 Task: Find connections with filter location Jieyang with filter topic #SMMwith filter profile language French with filter current company TechGig with filter school Magadh University with filter industry Plastics Manufacturing with filter service category Immigration Law with filter keywords title Cashier
Action: Mouse moved to (178, 287)
Screenshot: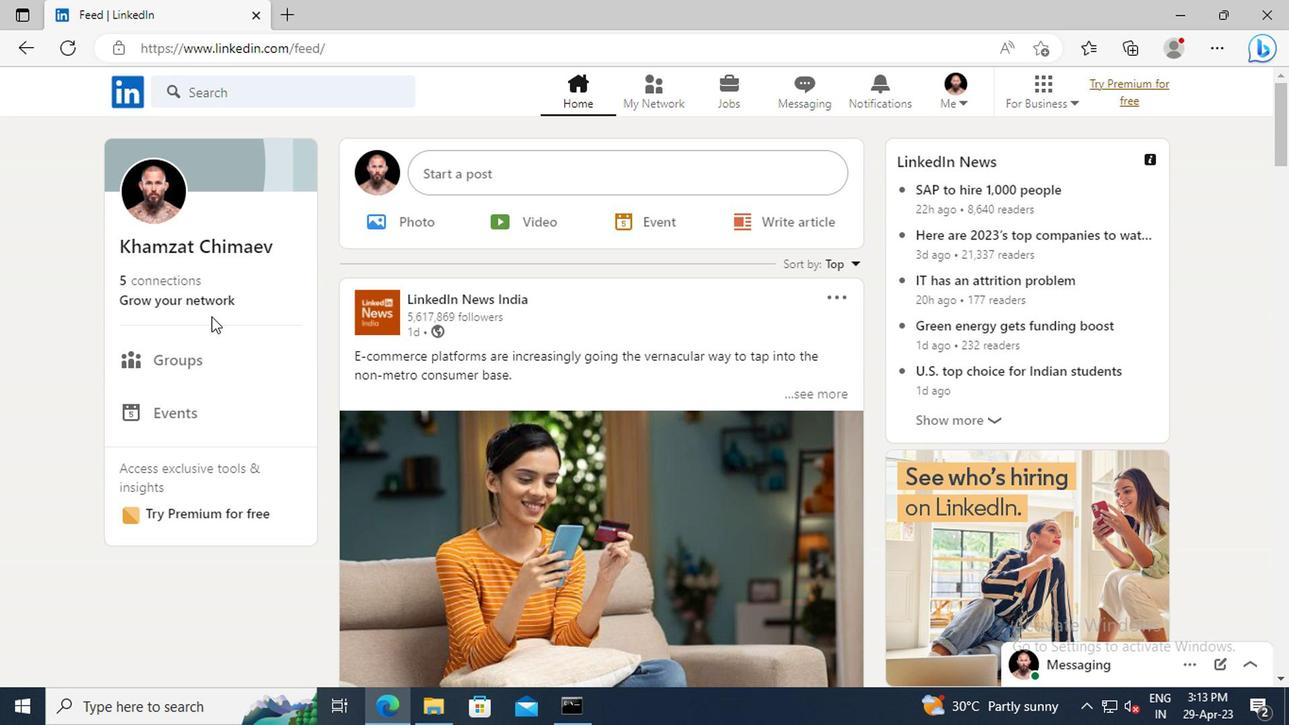 
Action: Mouse pressed left at (178, 287)
Screenshot: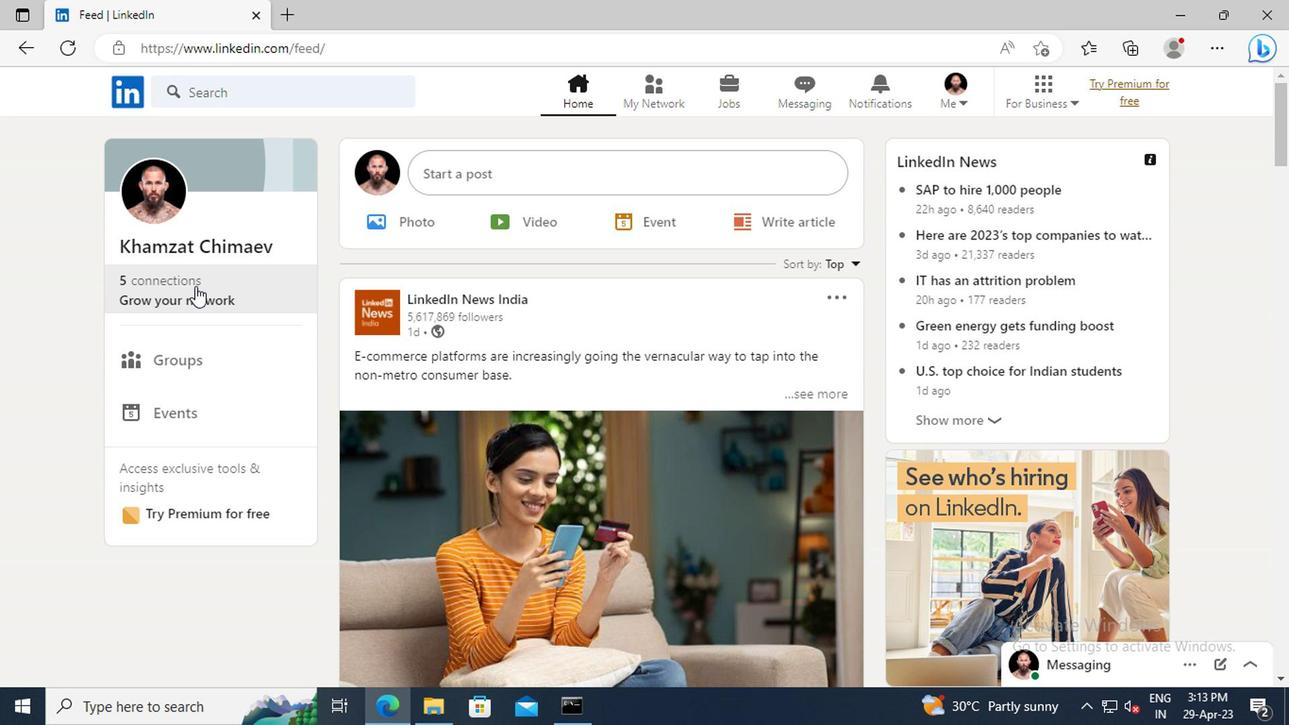 
Action: Mouse moved to (193, 204)
Screenshot: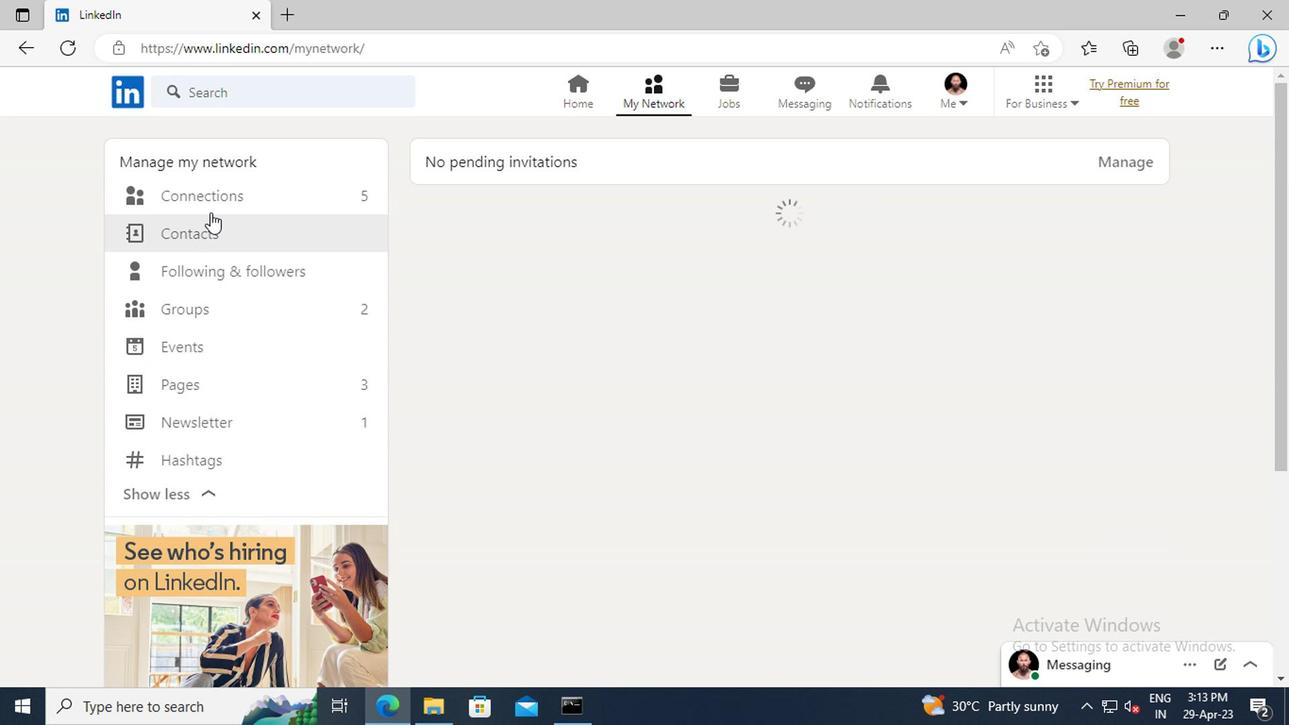
Action: Mouse pressed left at (193, 204)
Screenshot: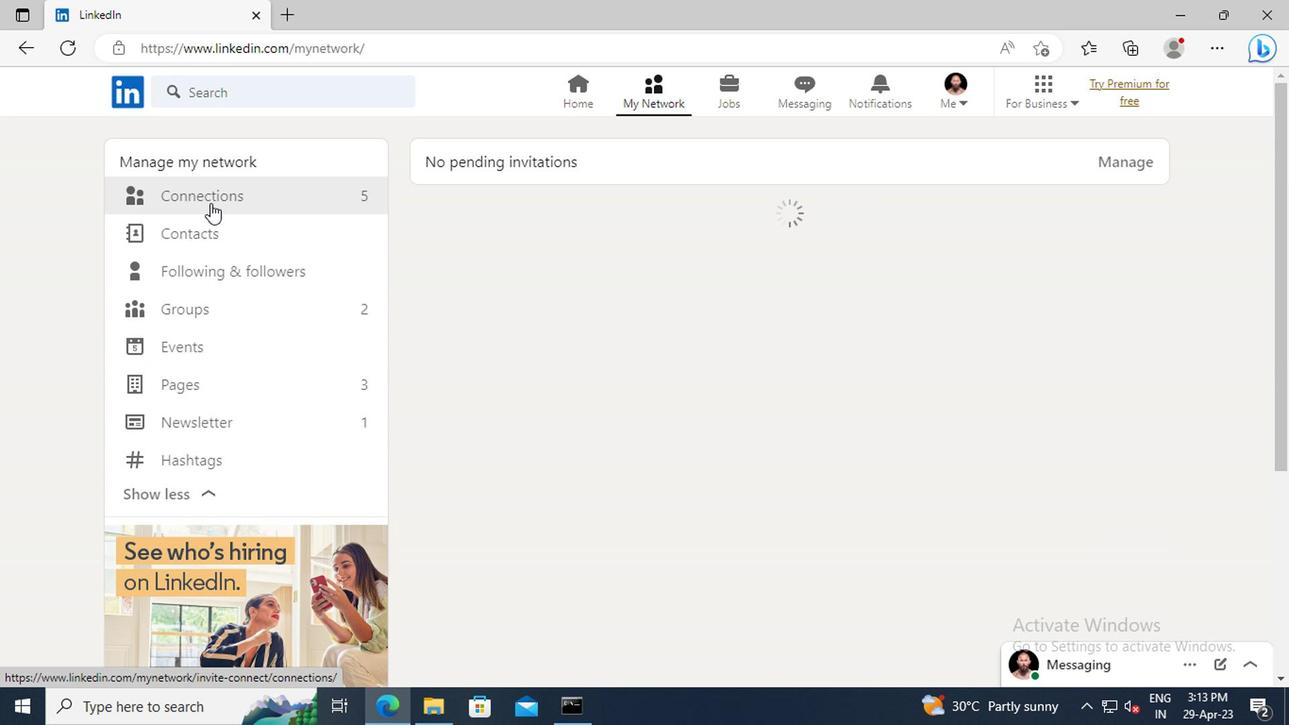 
Action: Mouse moved to (762, 202)
Screenshot: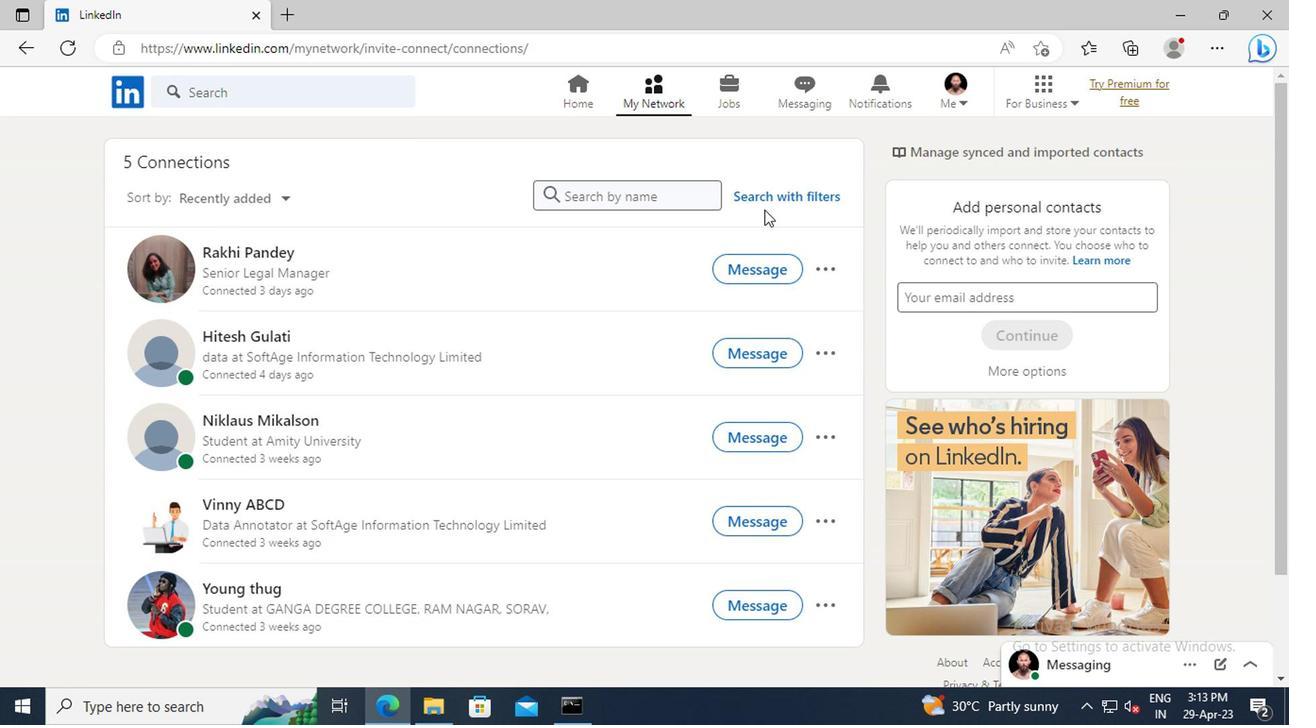 
Action: Mouse pressed left at (762, 202)
Screenshot: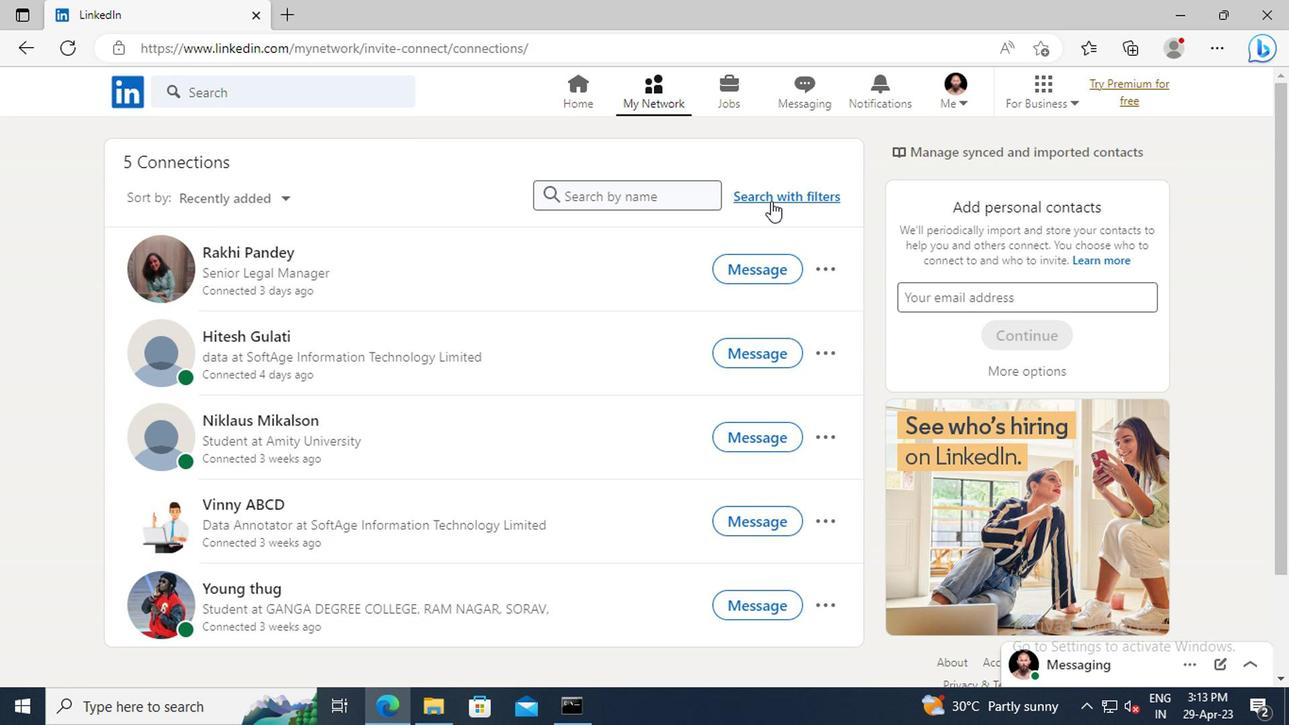 
Action: Mouse moved to (695, 151)
Screenshot: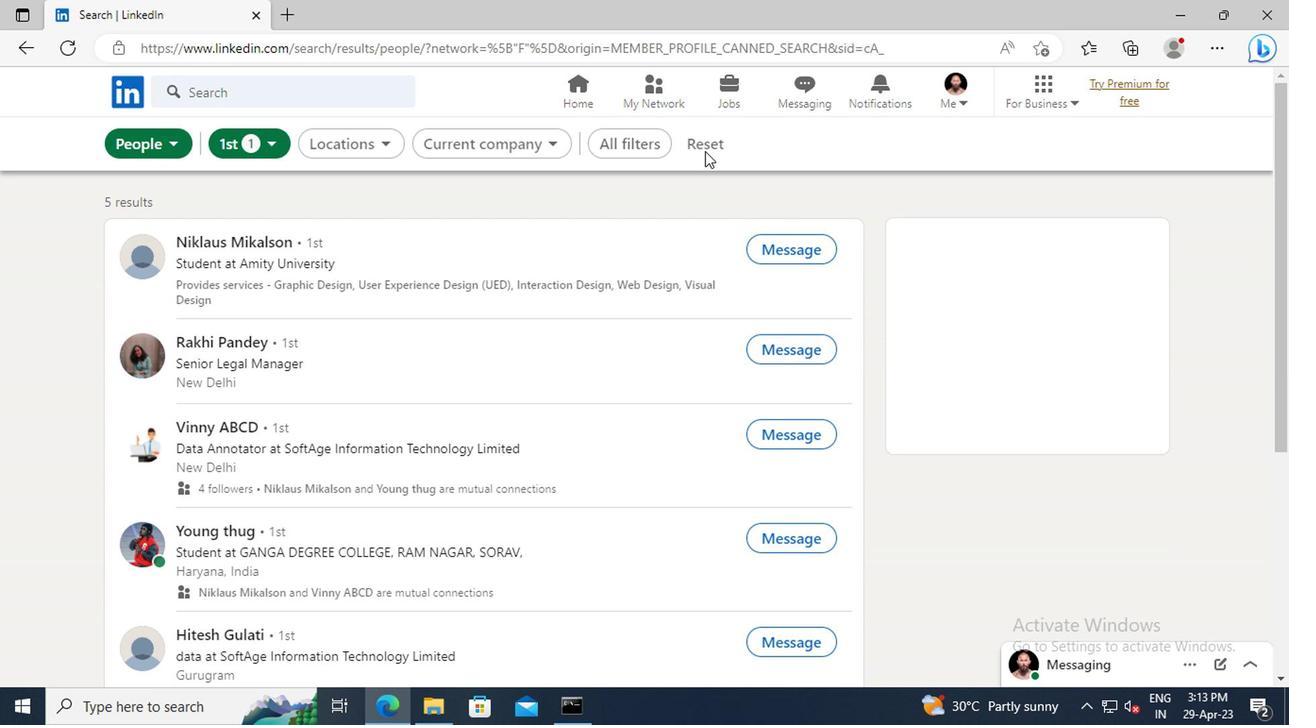 
Action: Mouse pressed left at (695, 151)
Screenshot: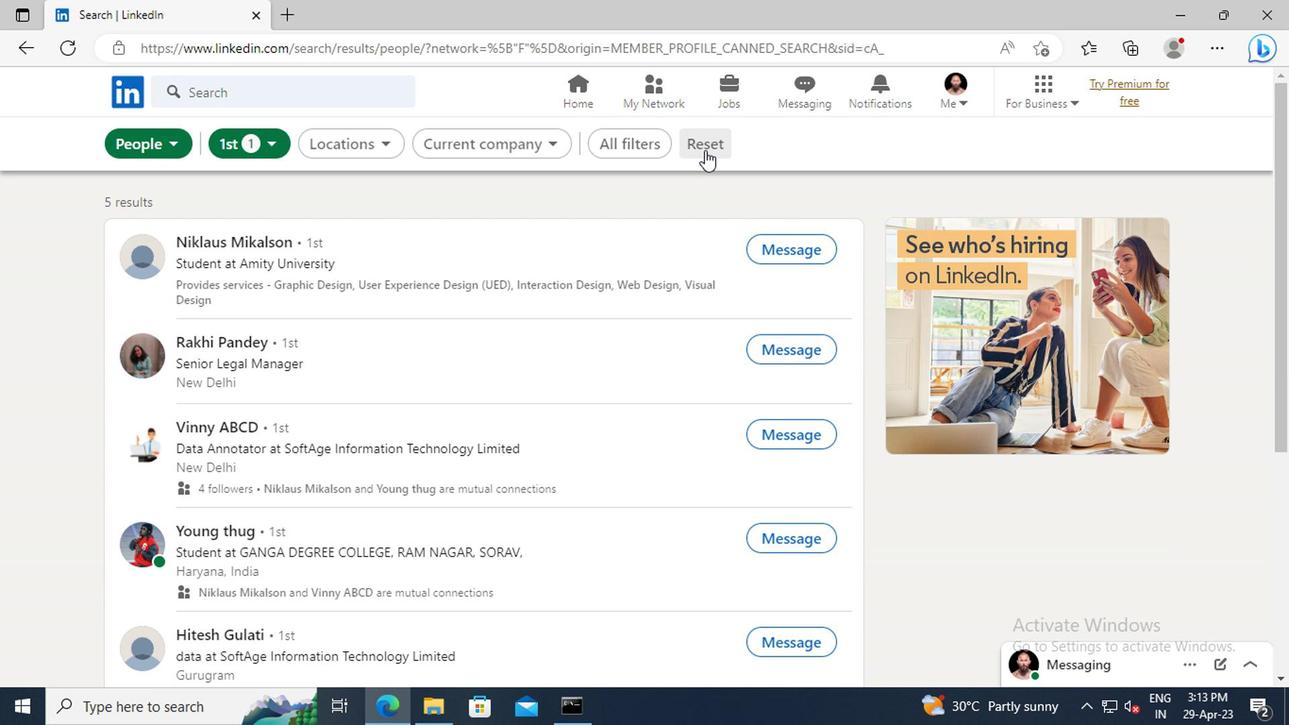 
Action: Mouse moved to (678, 149)
Screenshot: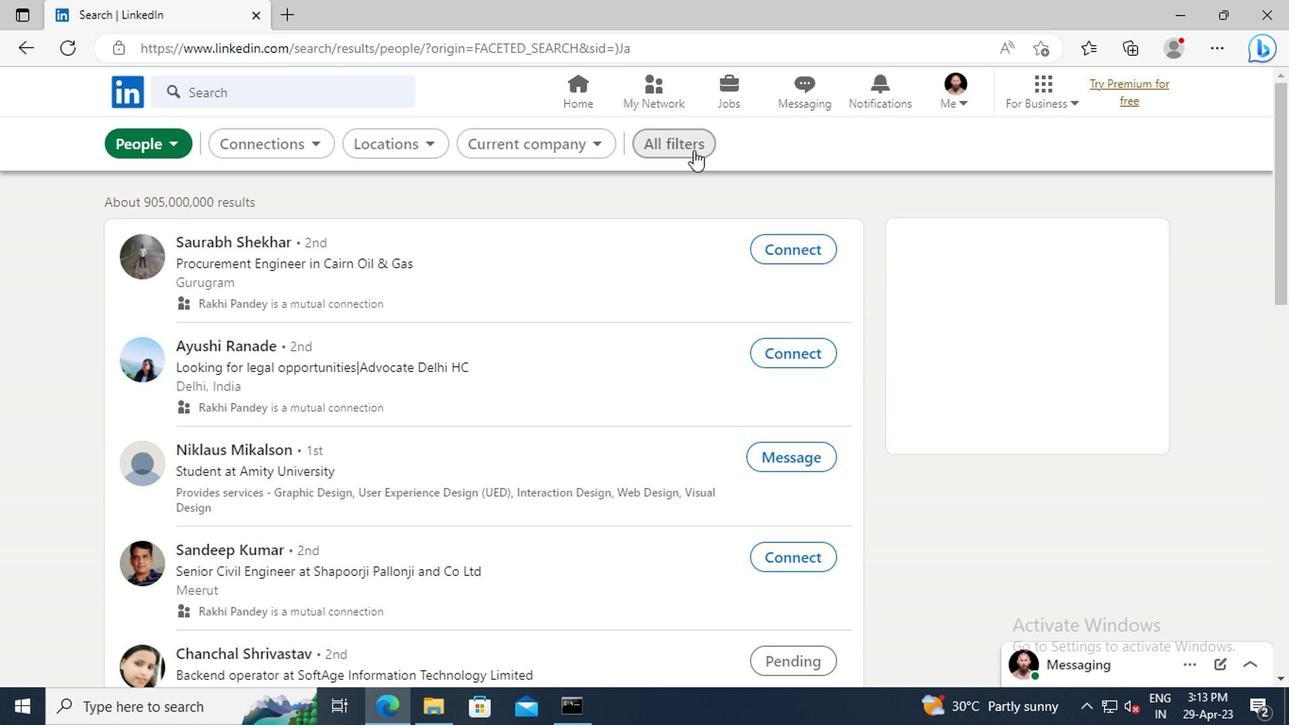 
Action: Mouse pressed left at (678, 149)
Screenshot: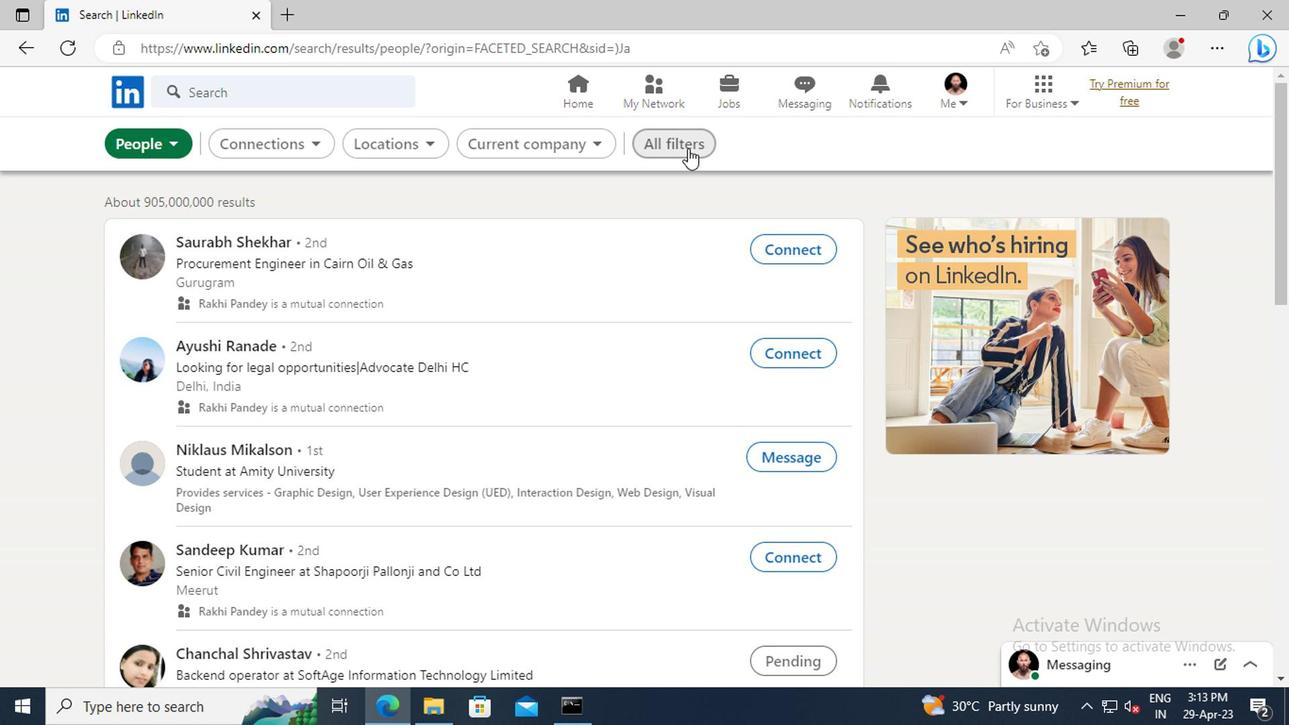
Action: Mouse moved to (1020, 341)
Screenshot: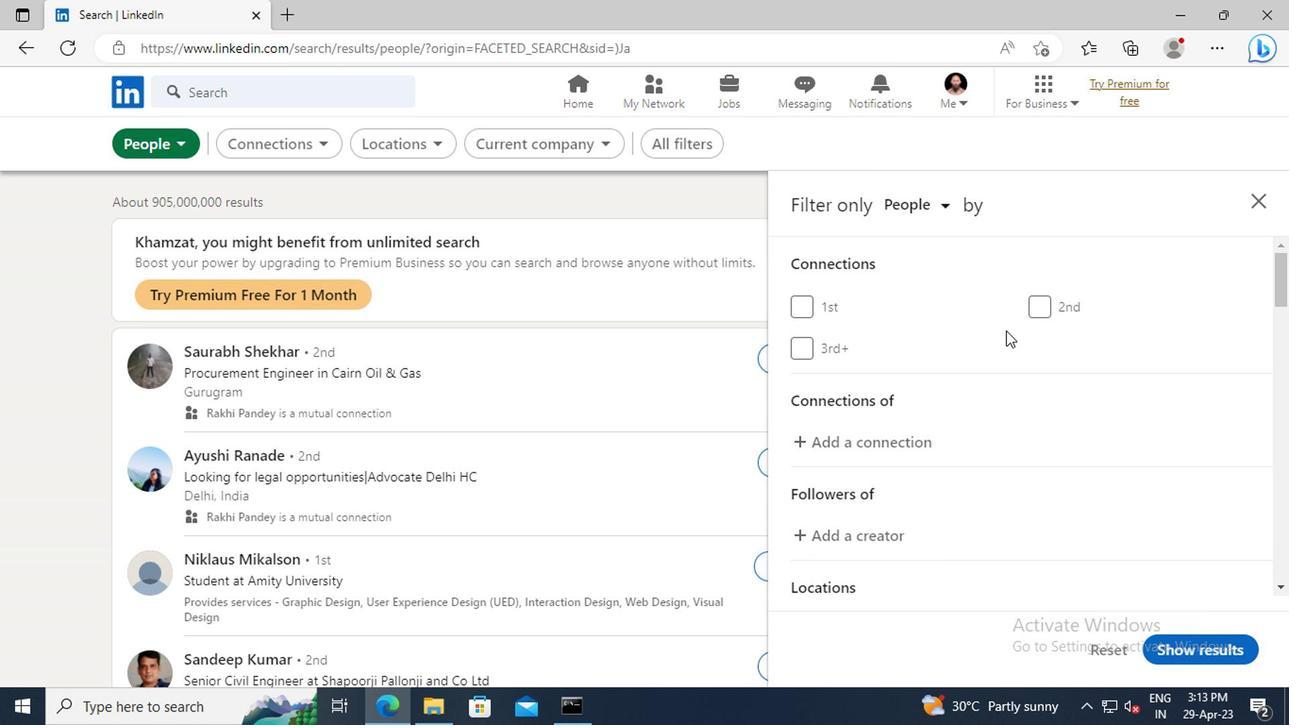 
Action: Mouse scrolled (1020, 340) with delta (0, 0)
Screenshot: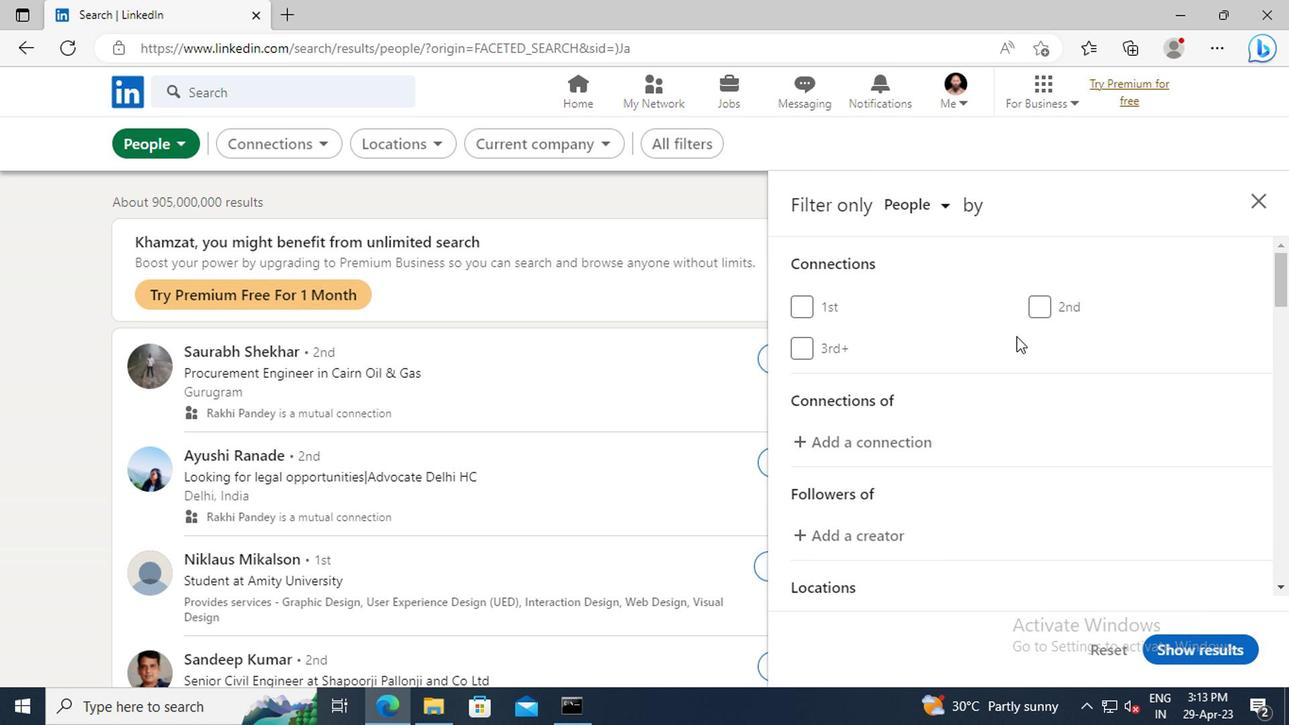 
Action: Mouse scrolled (1020, 340) with delta (0, 0)
Screenshot: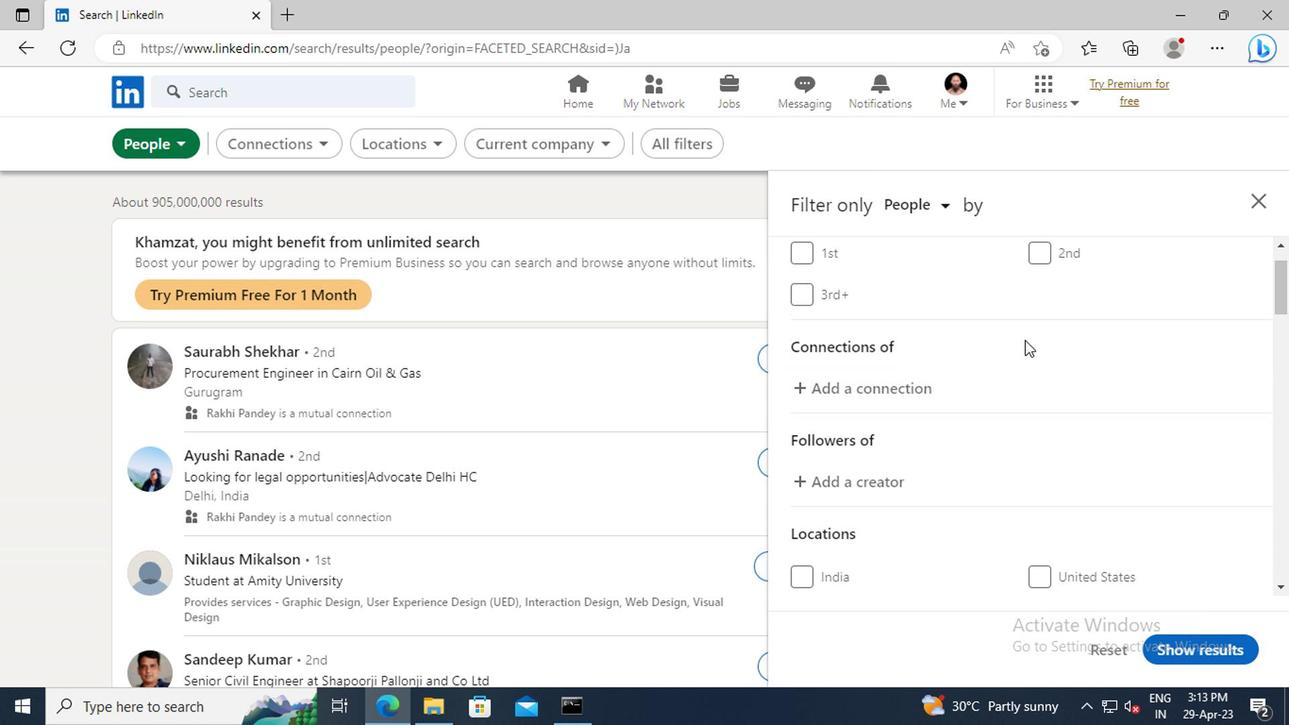 
Action: Mouse scrolled (1020, 340) with delta (0, 0)
Screenshot: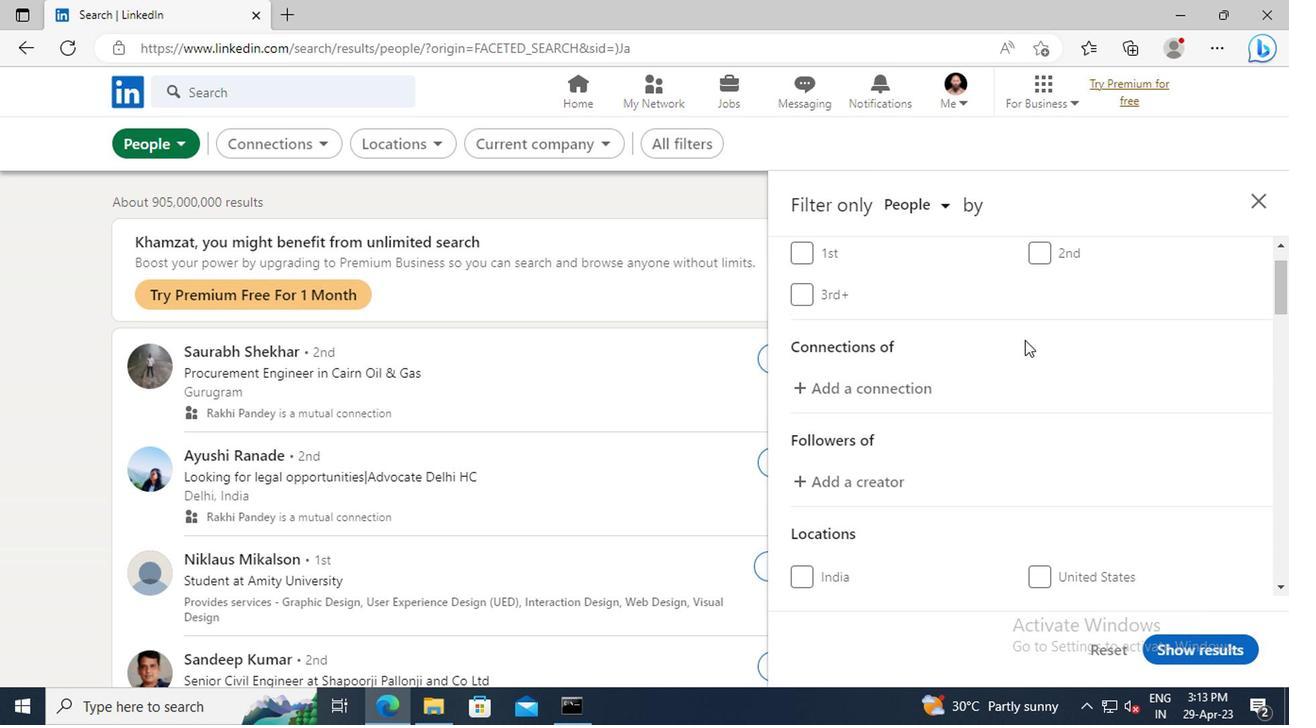 
Action: Mouse scrolled (1020, 340) with delta (0, 0)
Screenshot: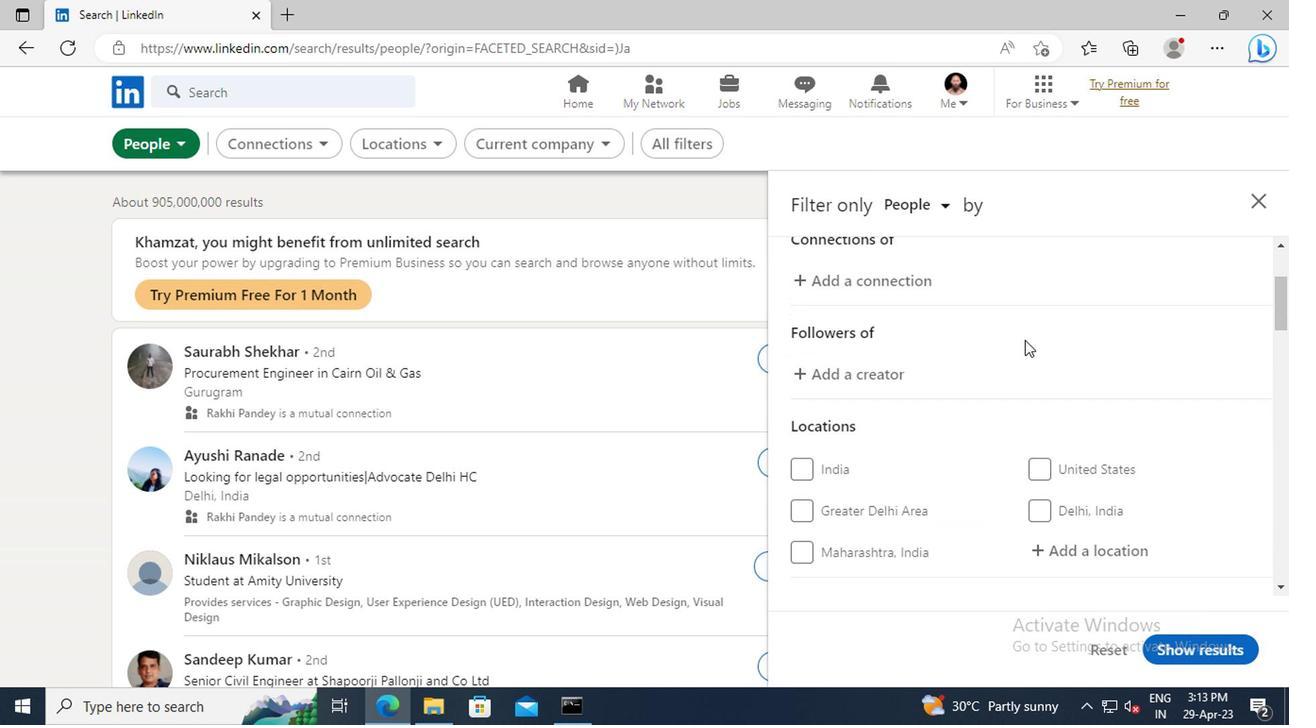 
Action: Mouse scrolled (1020, 340) with delta (0, 0)
Screenshot: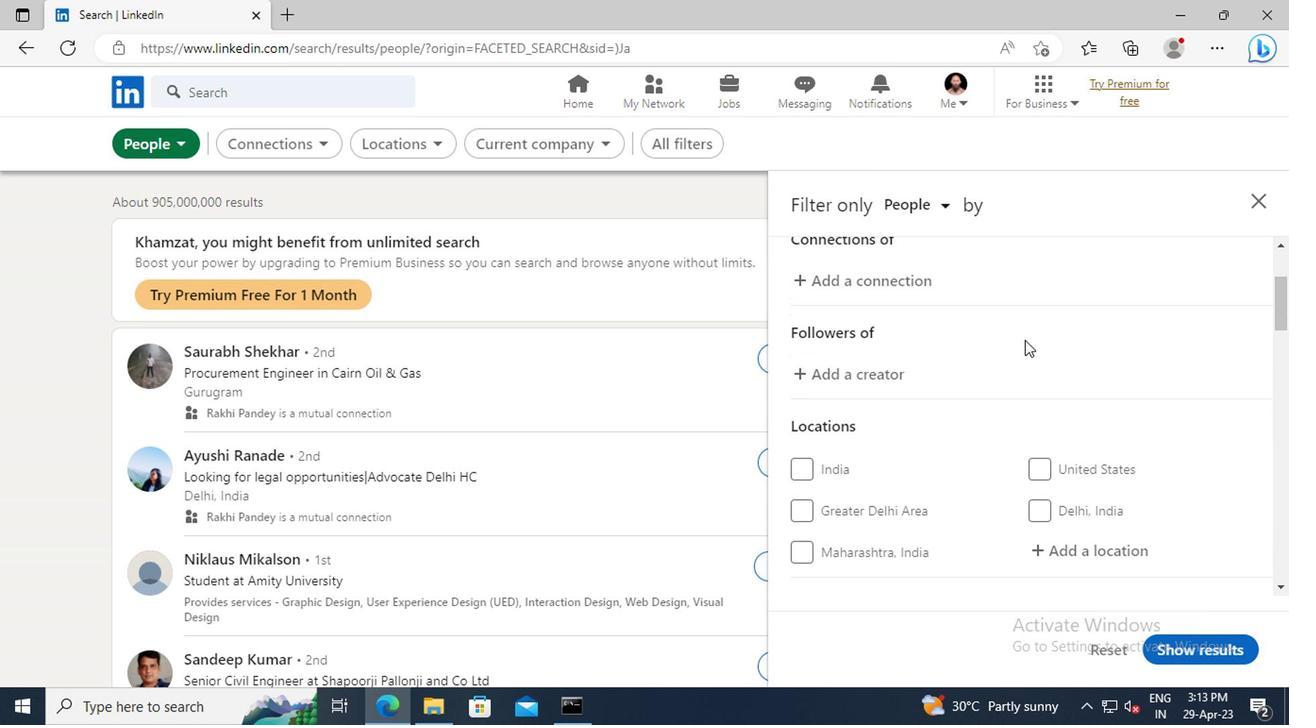 
Action: Mouse moved to (1054, 438)
Screenshot: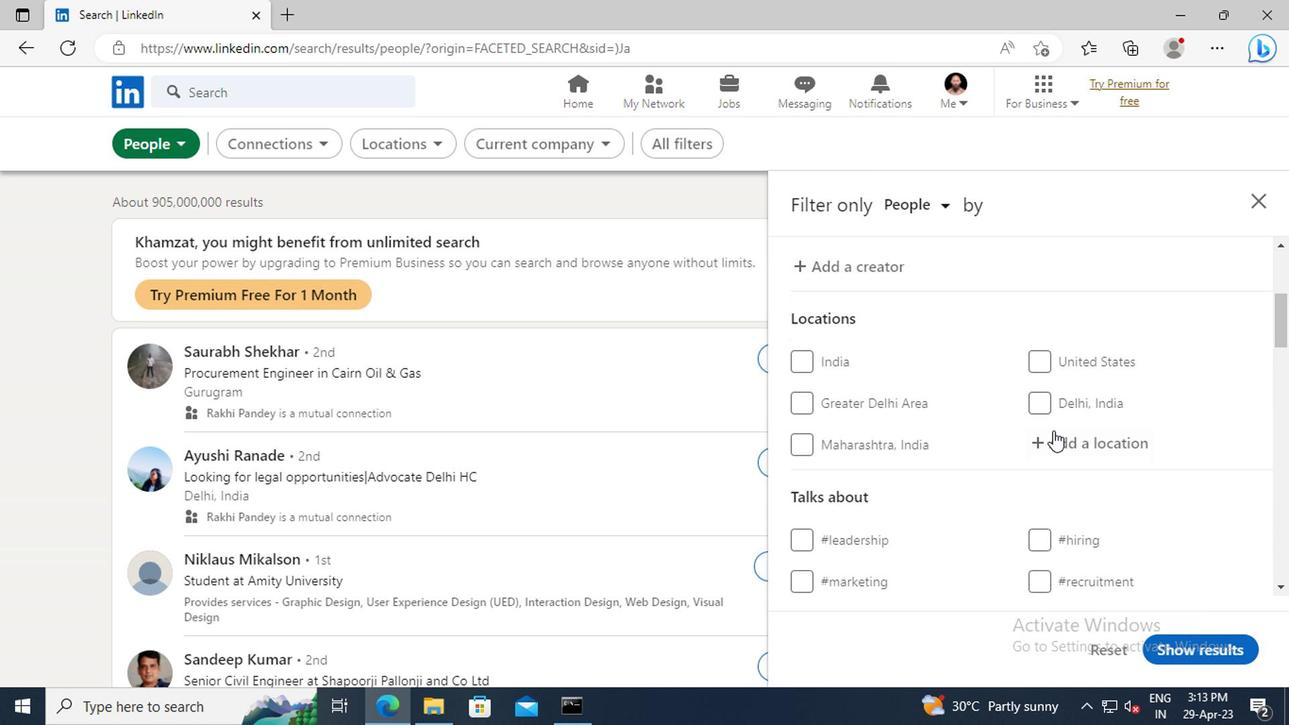 
Action: Mouse pressed left at (1054, 438)
Screenshot: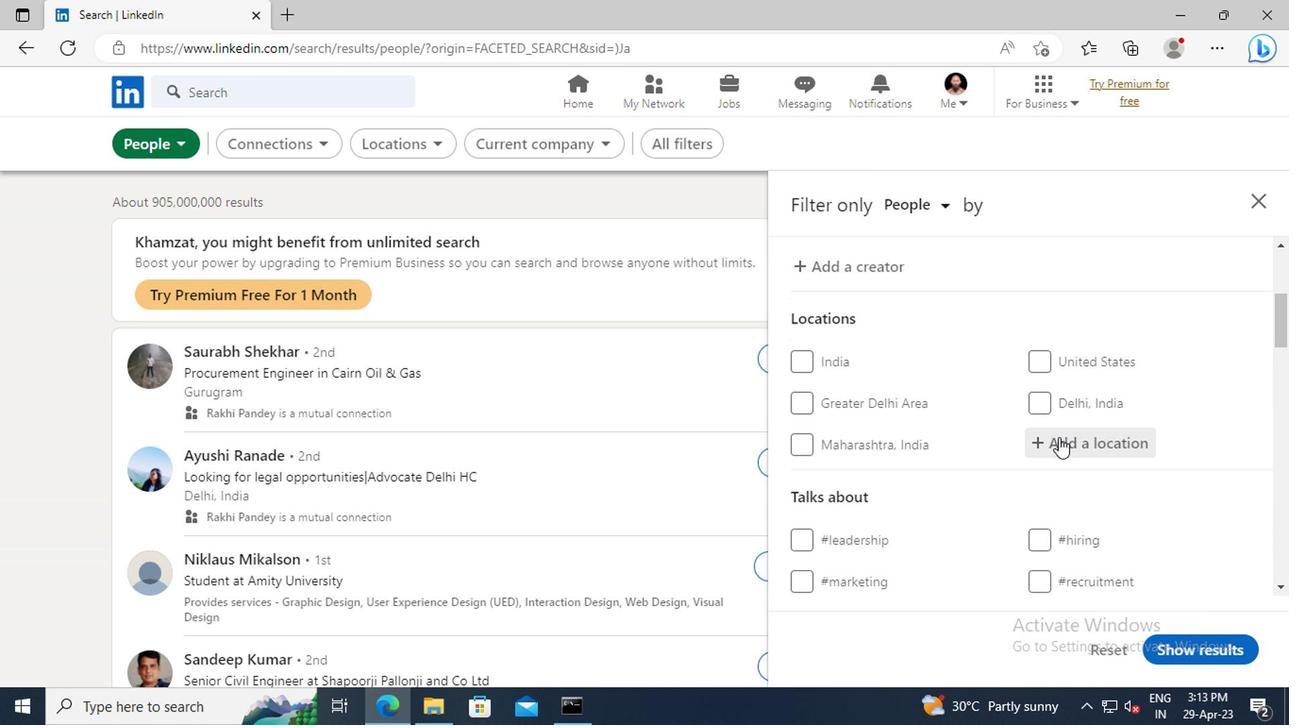 
Action: Key pressed <Key.shift>JIEYANG
Screenshot: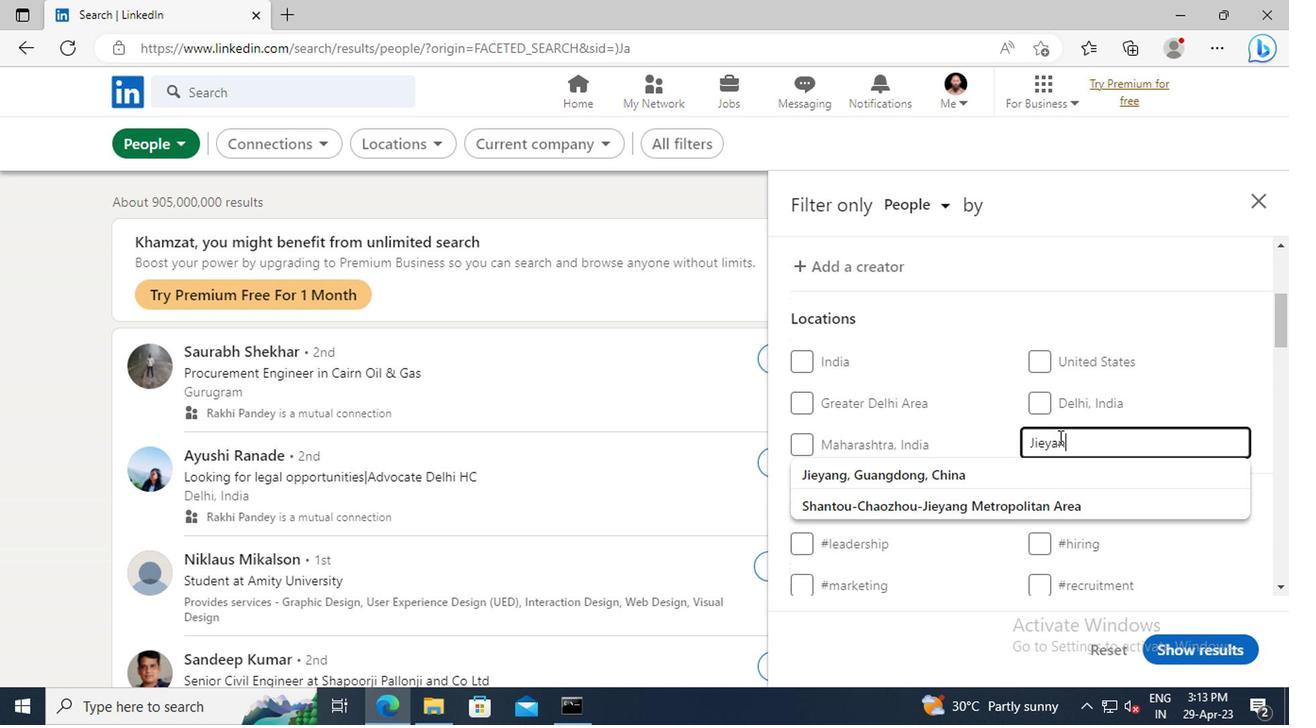 
Action: Mouse moved to (1053, 466)
Screenshot: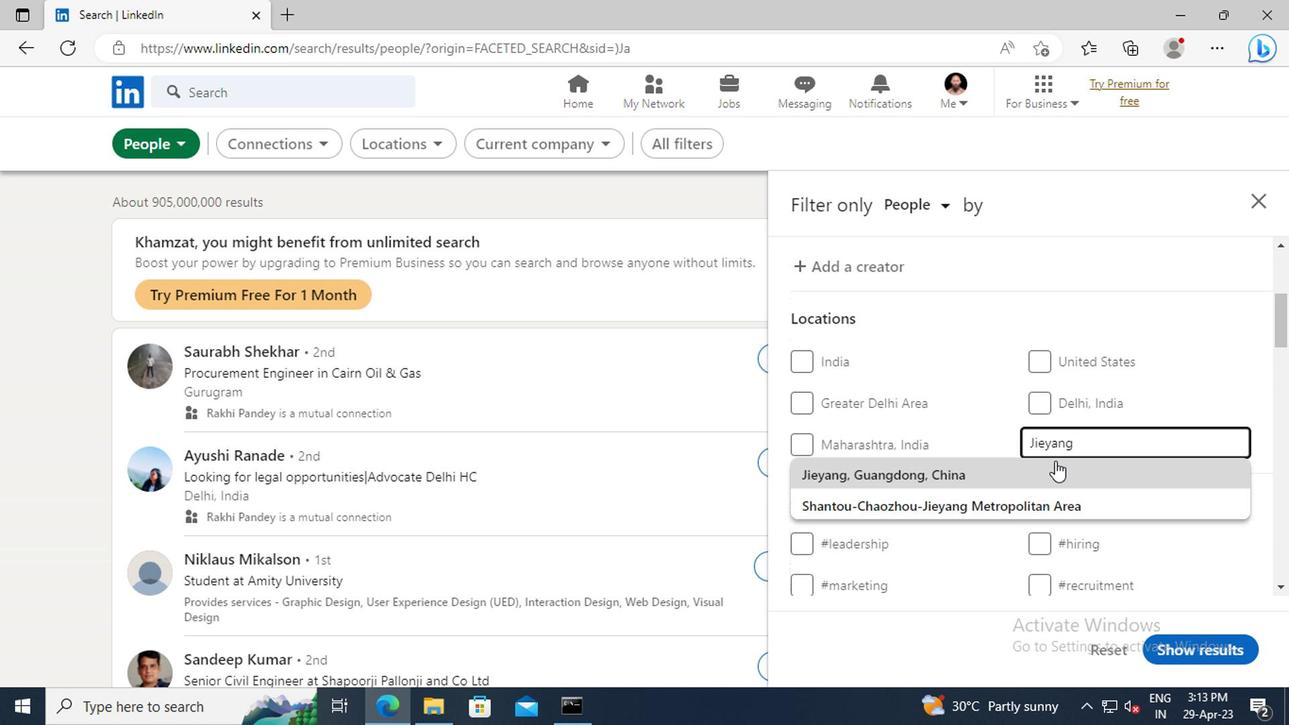 
Action: Mouse pressed left at (1053, 466)
Screenshot: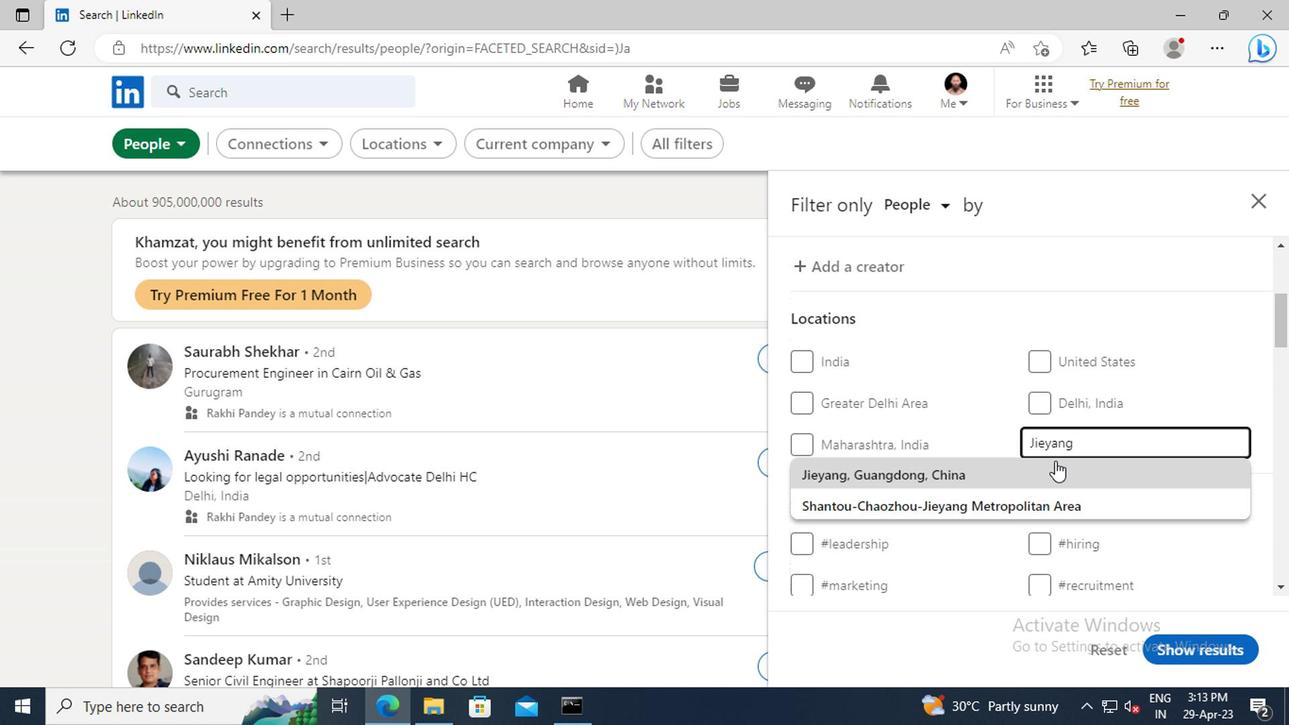 
Action: Mouse scrolled (1053, 464) with delta (0, -1)
Screenshot: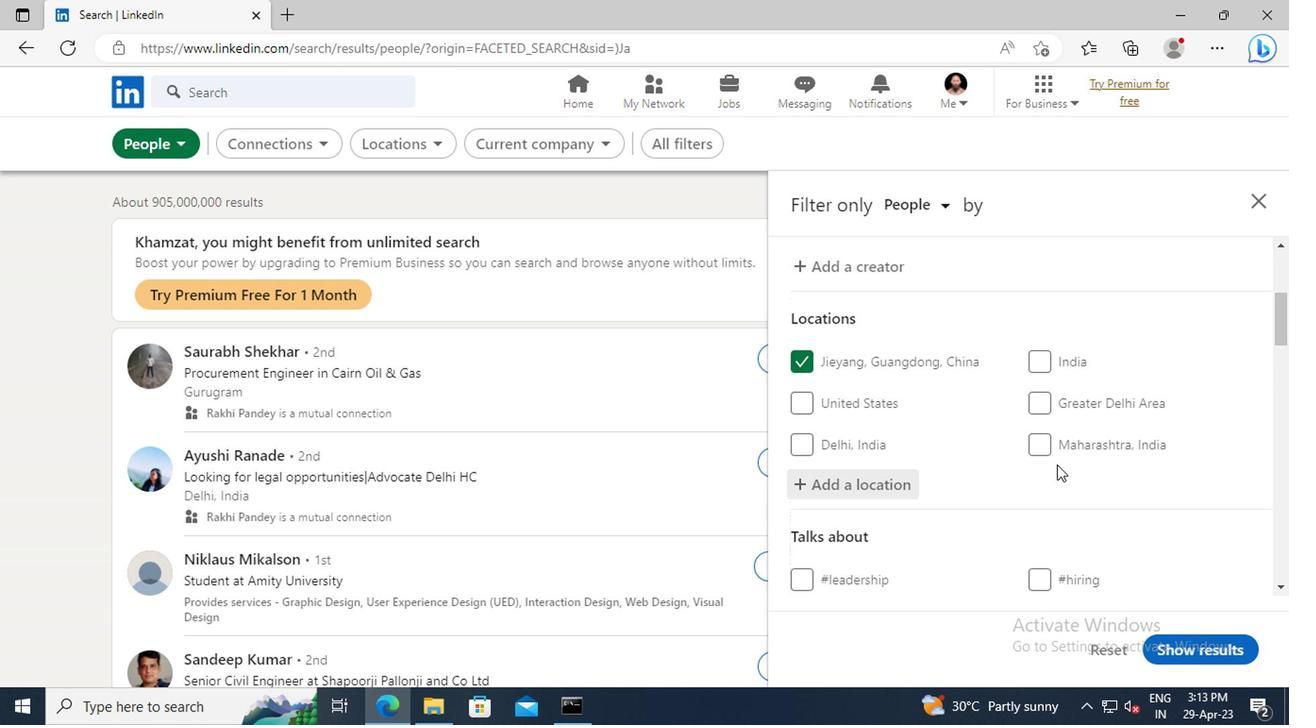 
Action: Mouse scrolled (1053, 464) with delta (0, -1)
Screenshot: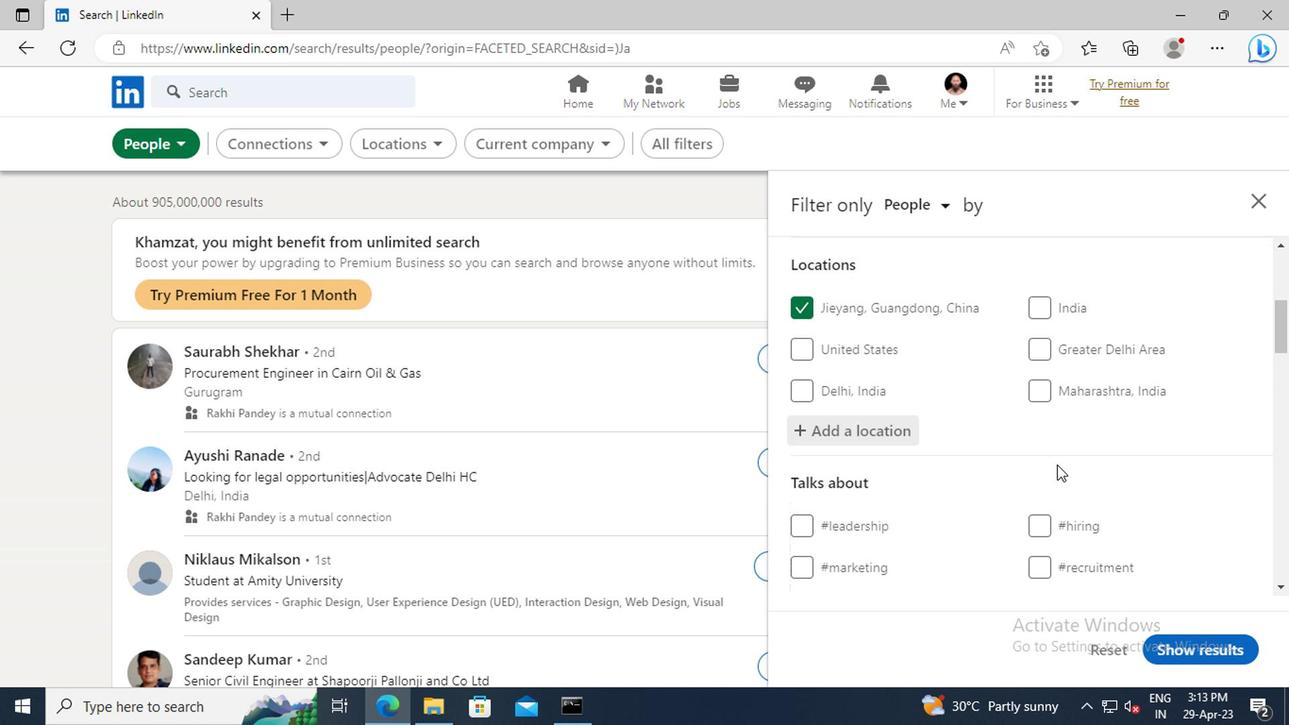 
Action: Mouse scrolled (1053, 464) with delta (0, -1)
Screenshot: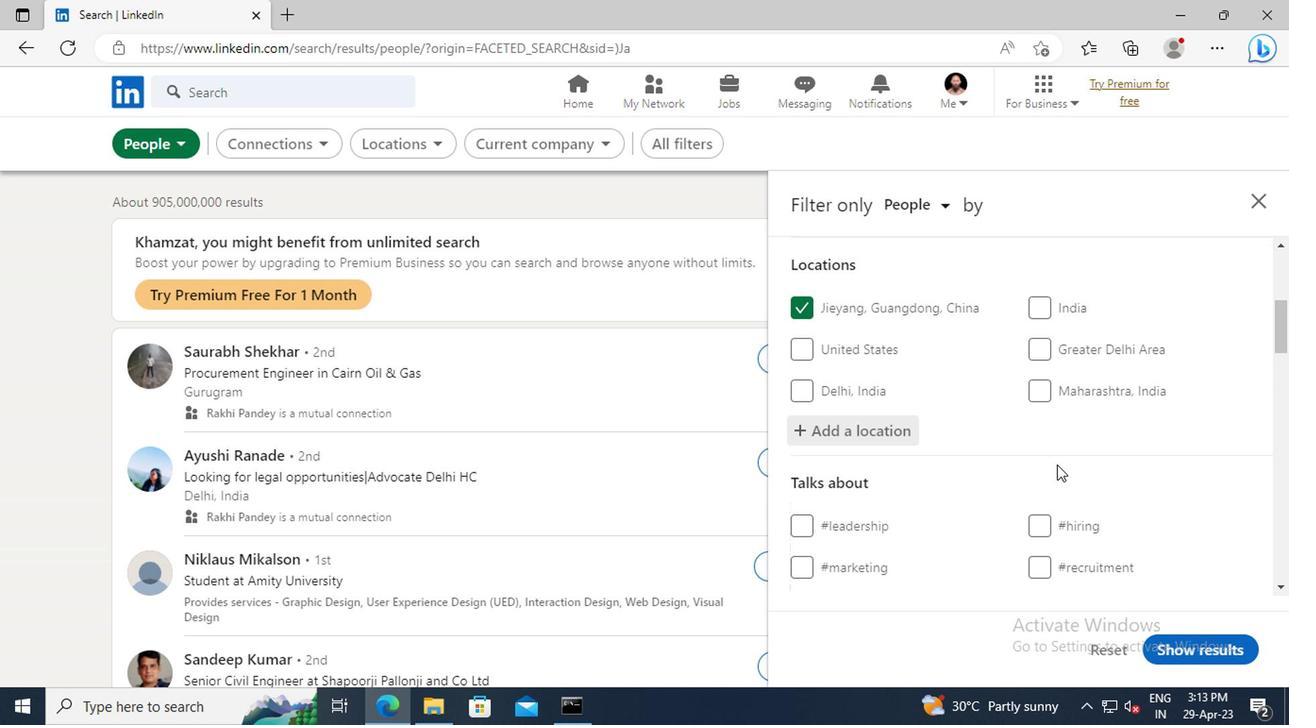
Action: Mouse scrolled (1053, 464) with delta (0, -1)
Screenshot: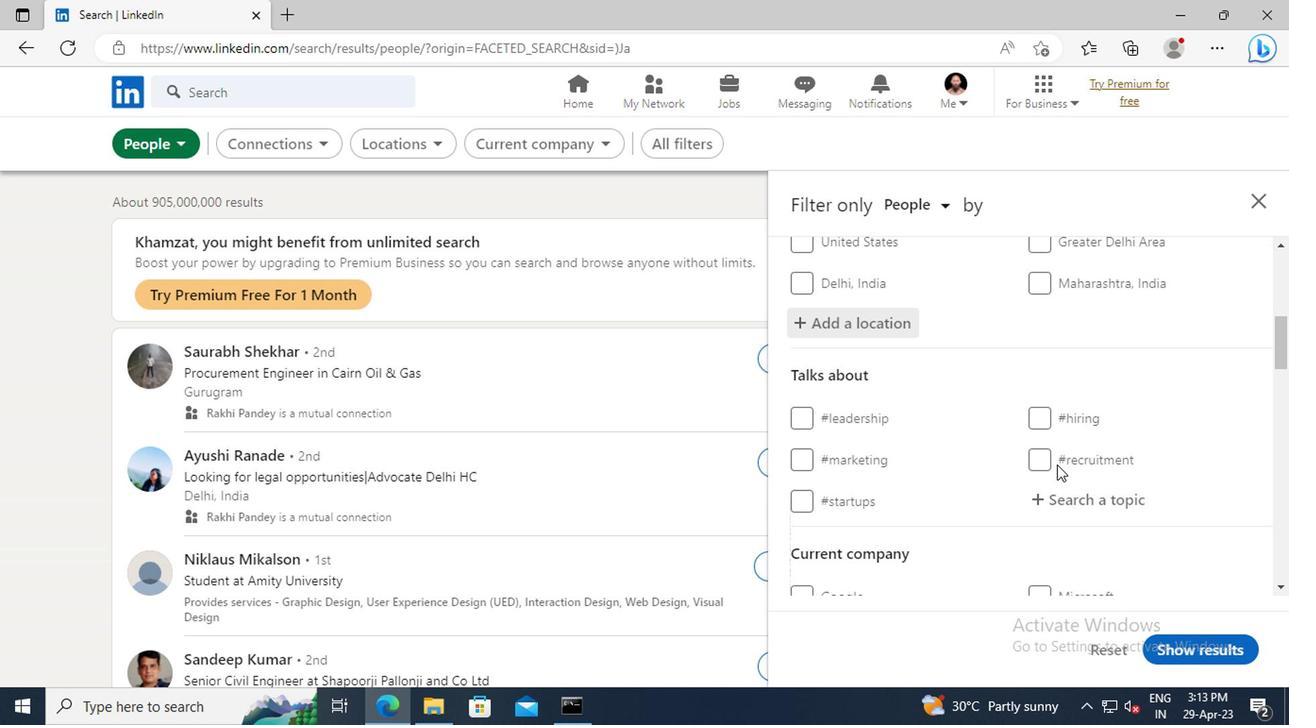 
Action: Mouse moved to (1059, 452)
Screenshot: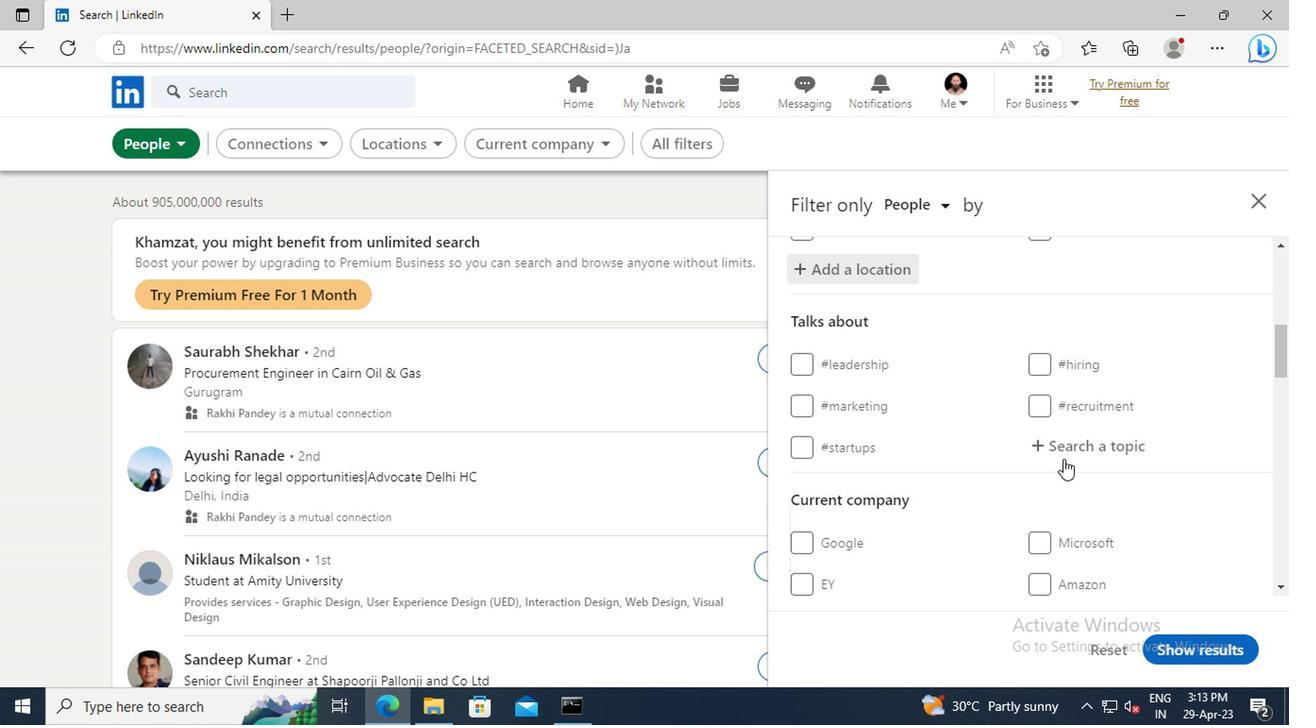 
Action: Mouse pressed left at (1059, 452)
Screenshot: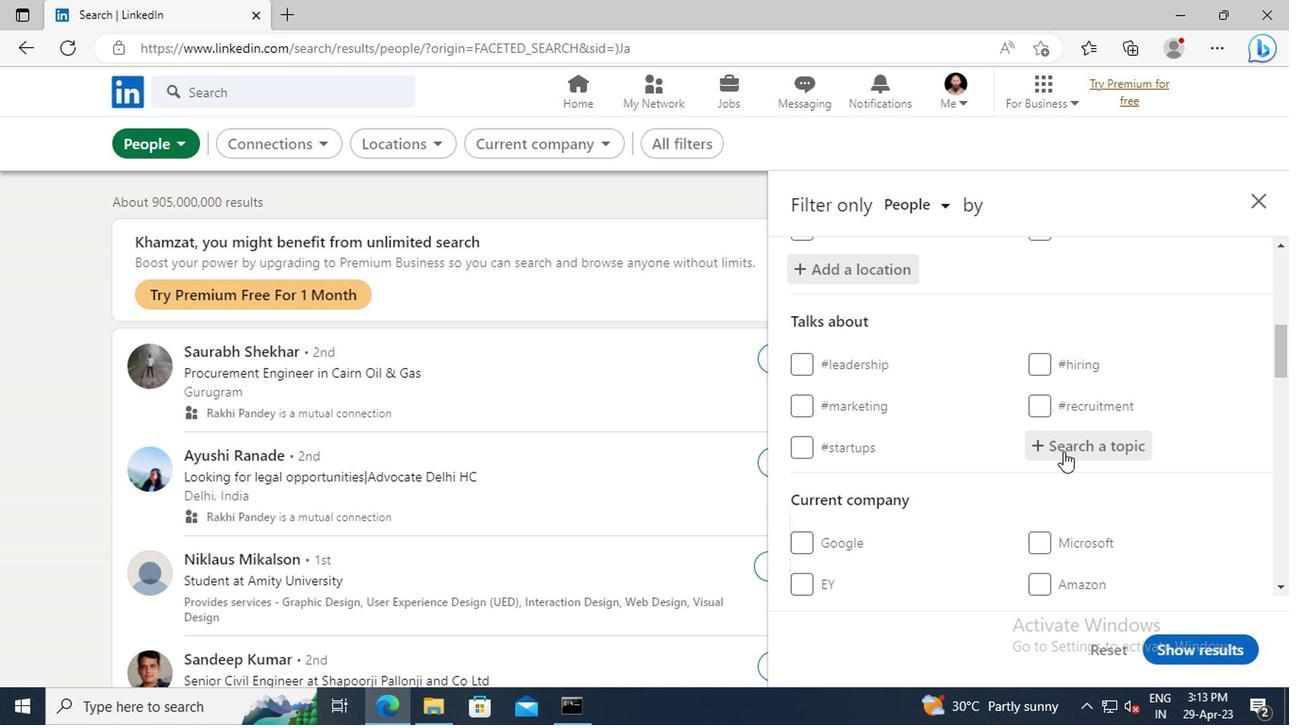 
Action: Key pressed <Key.shift>SMM
Screenshot: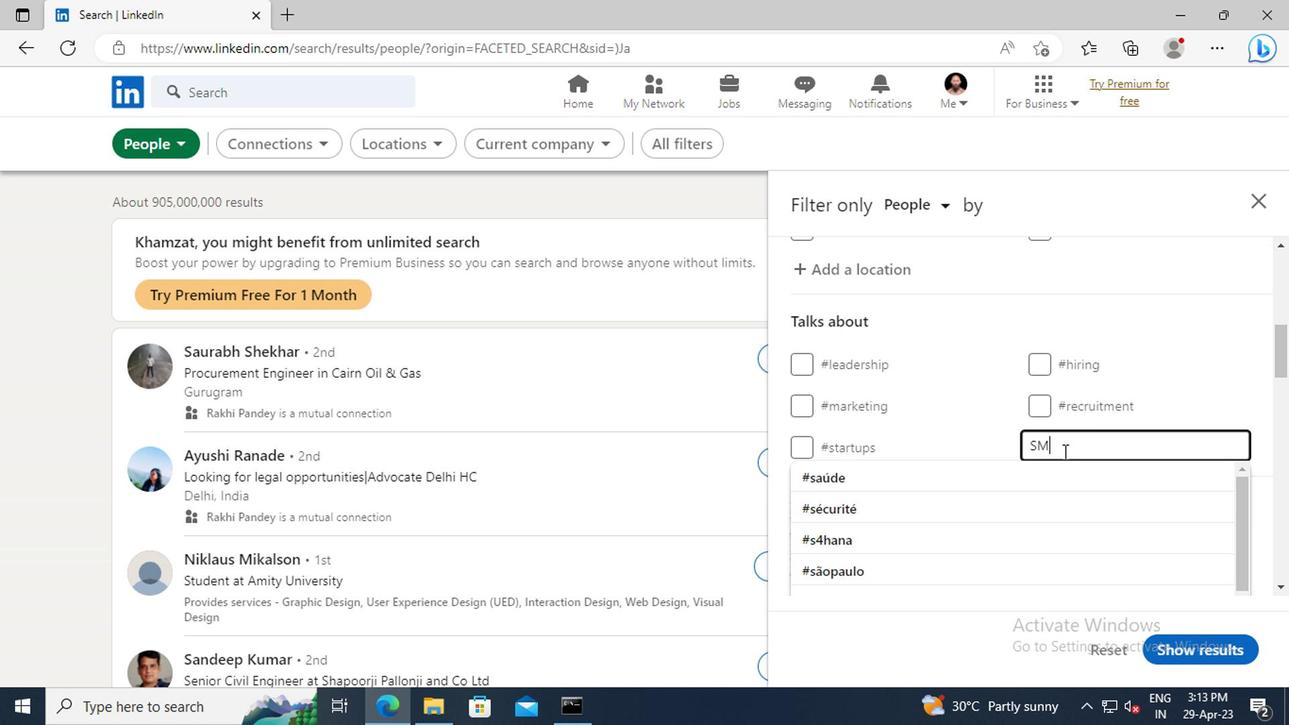 
Action: Mouse moved to (1053, 474)
Screenshot: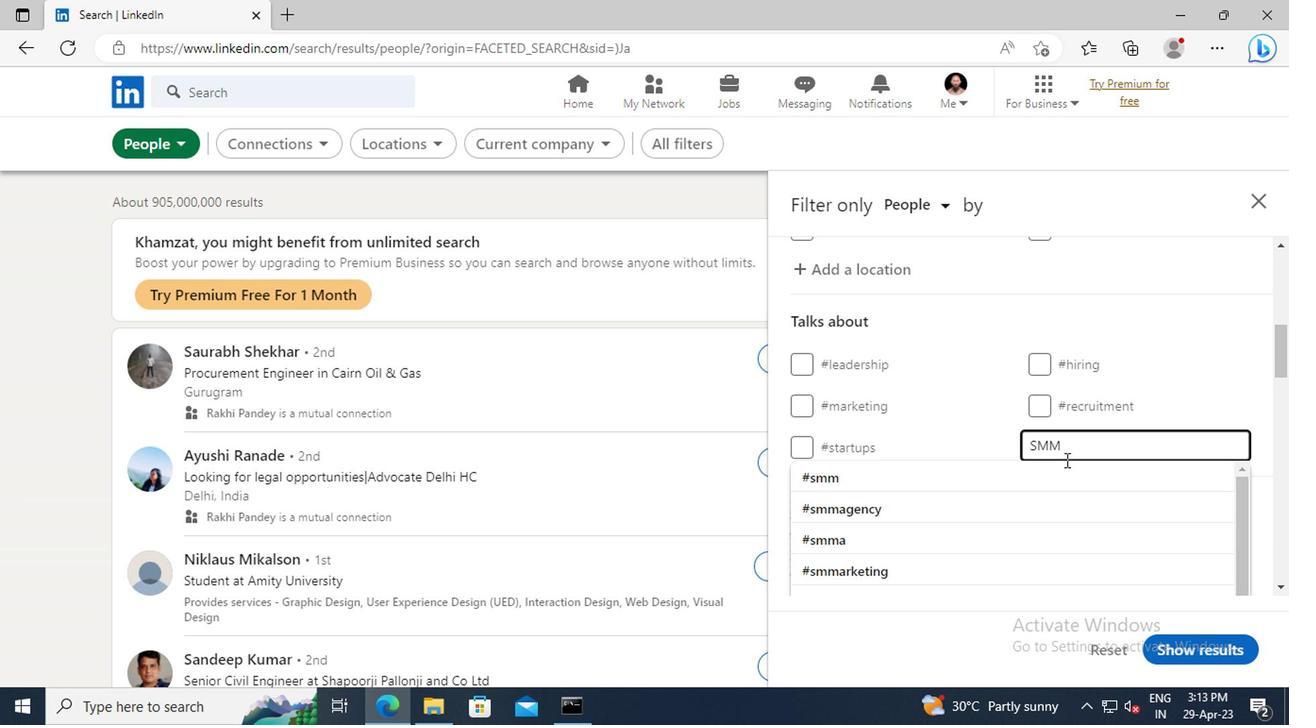 
Action: Mouse pressed left at (1053, 474)
Screenshot: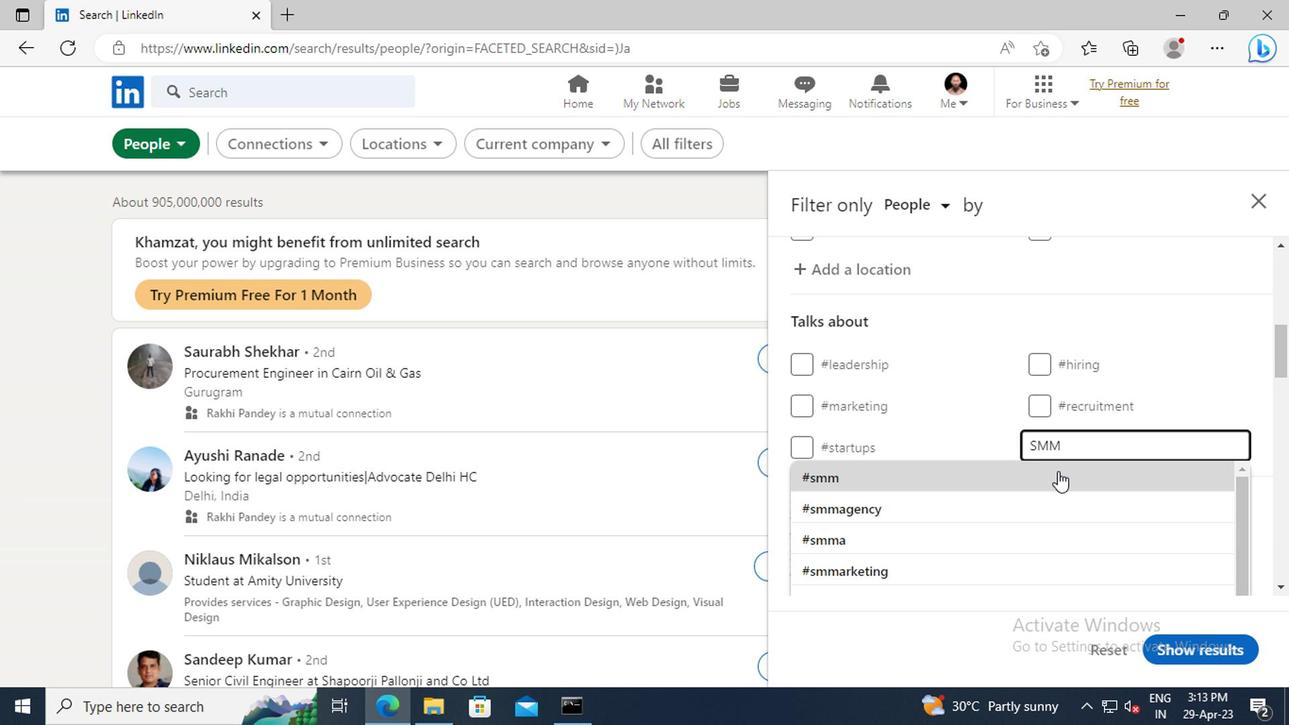 
Action: Mouse scrolled (1053, 473) with delta (0, 0)
Screenshot: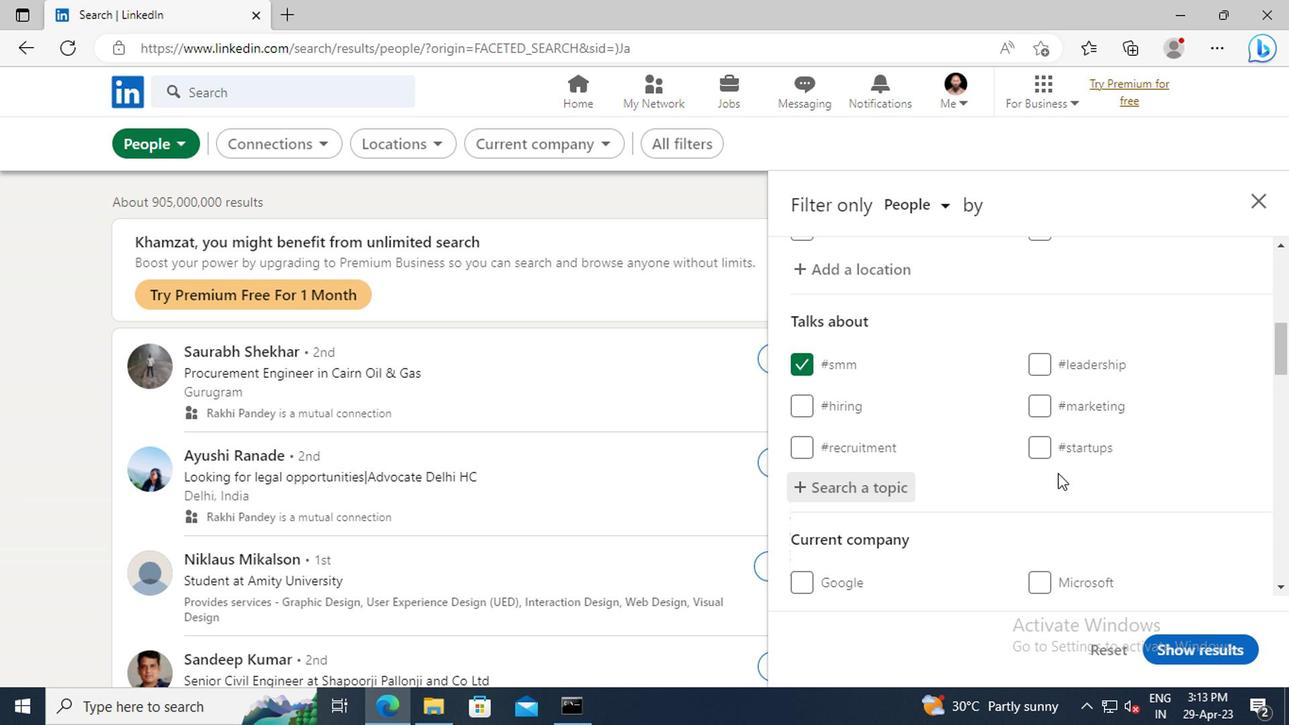 
Action: Mouse scrolled (1053, 473) with delta (0, 0)
Screenshot: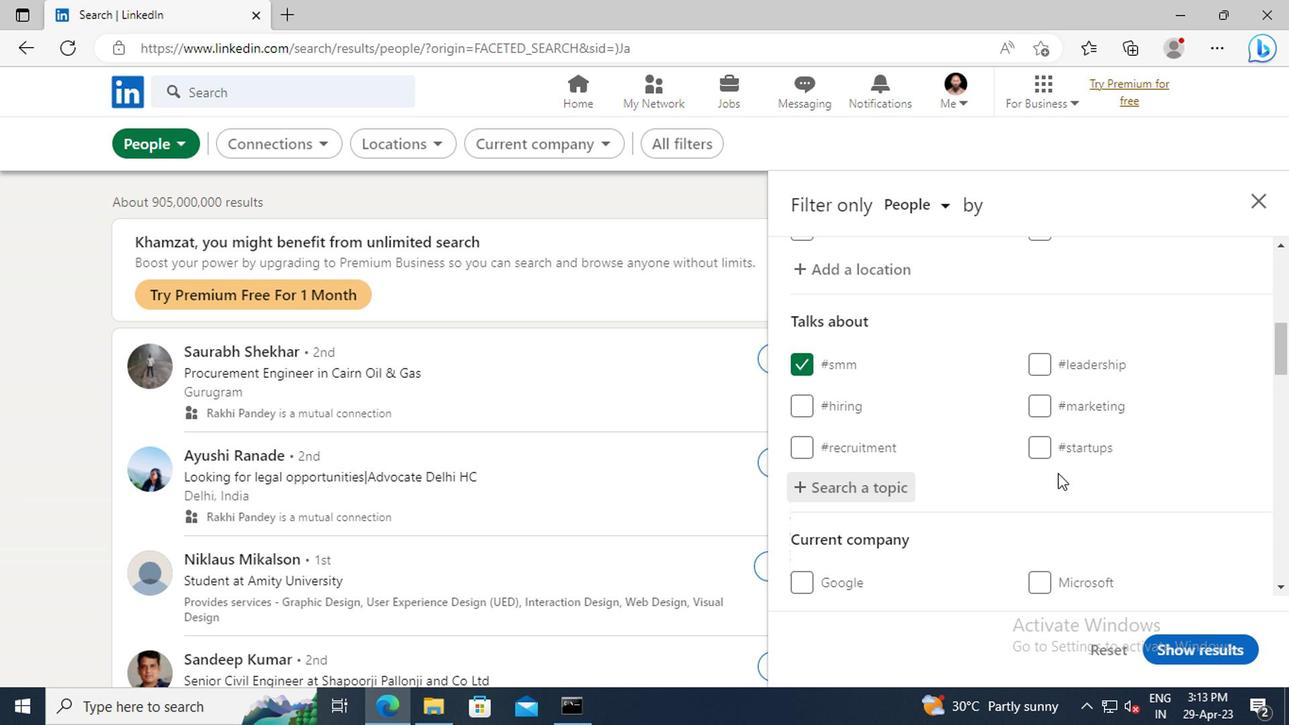 
Action: Mouse scrolled (1053, 473) with delta (0, 0)
Screenshot: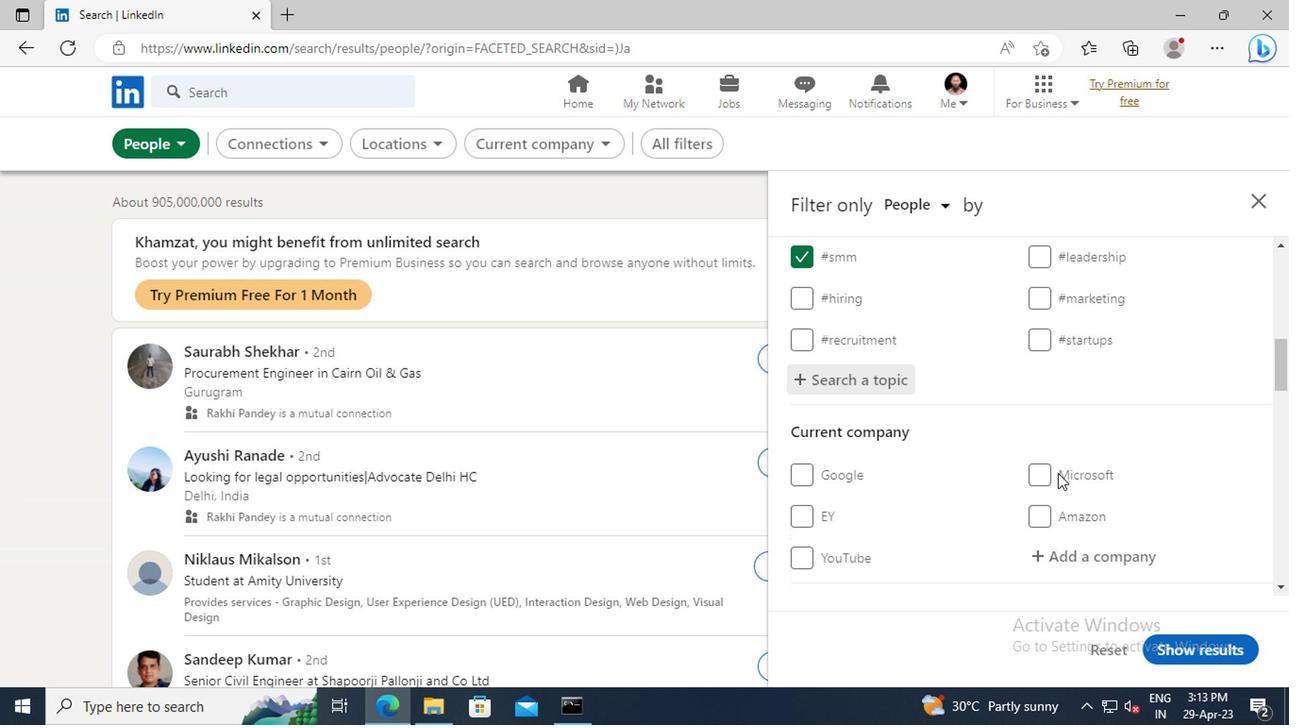 
Action: Mouse scrolled (1053, 473) with delta (0, 0)
Screenshot: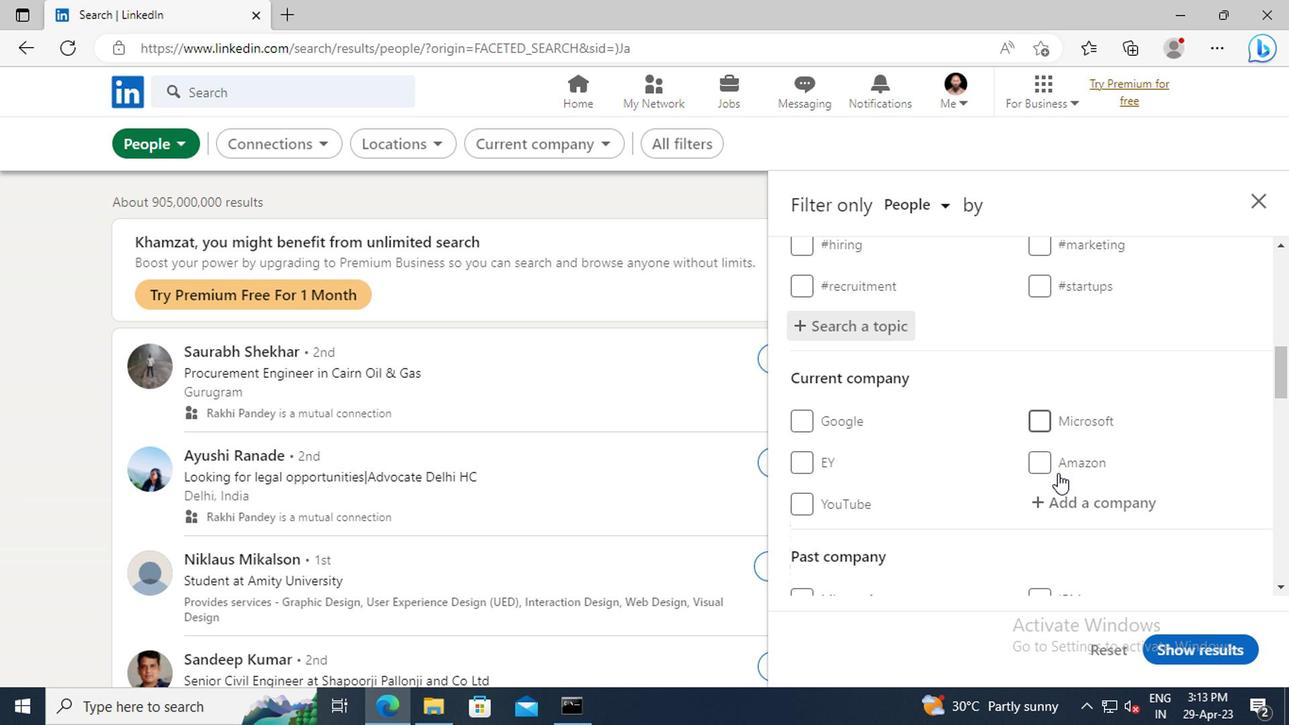 
Action: Mouse scrolled (1053, 473) with delta (0, 0)
Screenshot: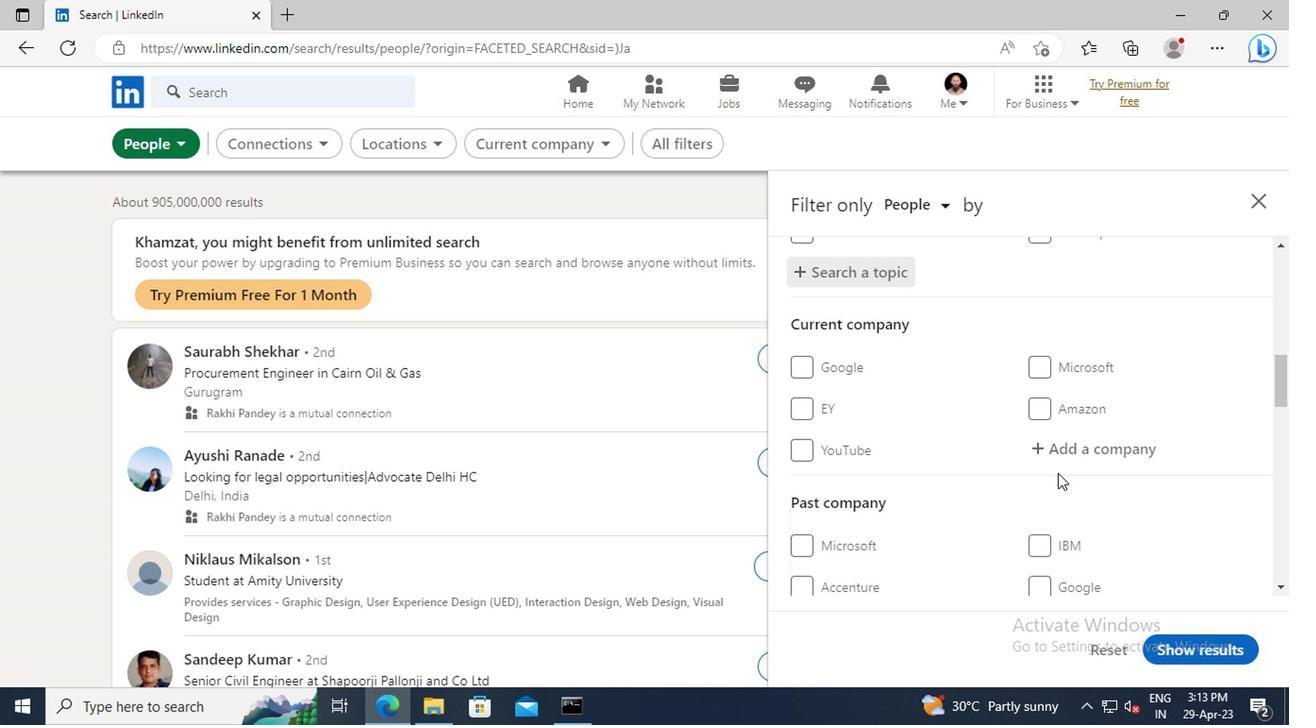 
Action: Mouse scrolled (1053, 473) with delta (0, 0)
Screenshot: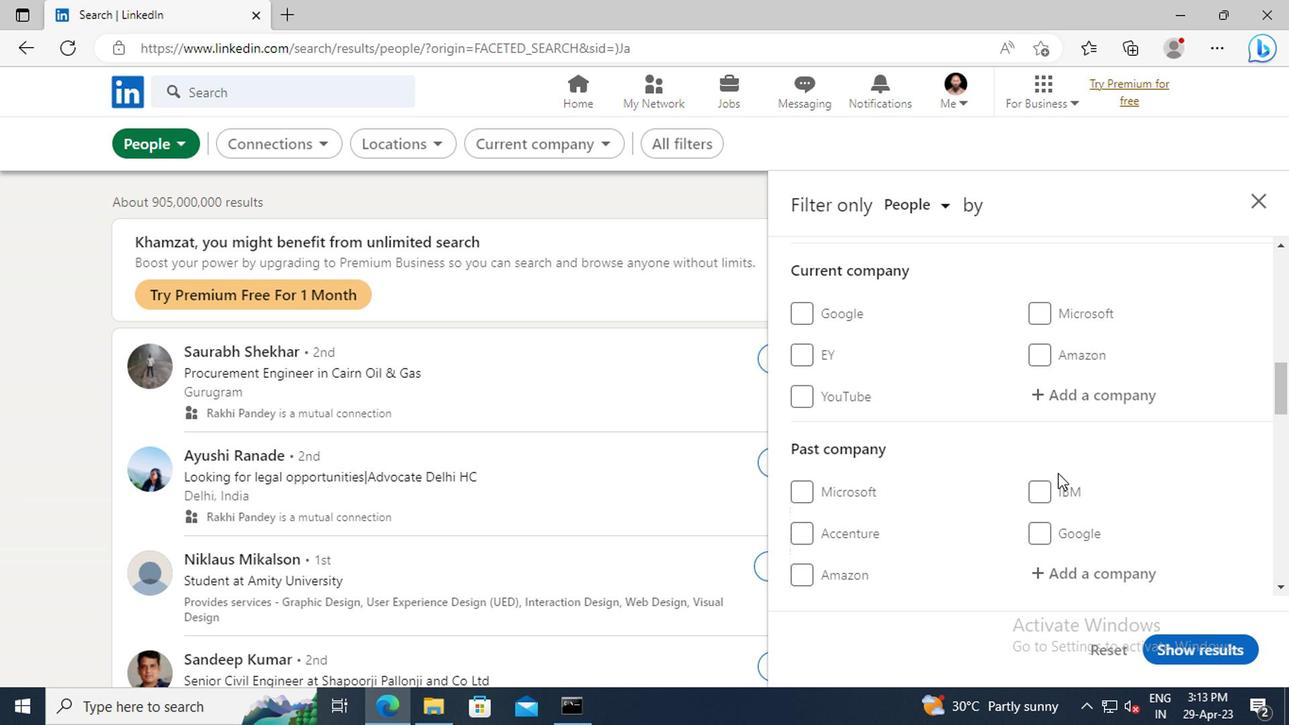 
Action: Mouse scrolled (1053, 473) with delta (0, 0)
Screenshot: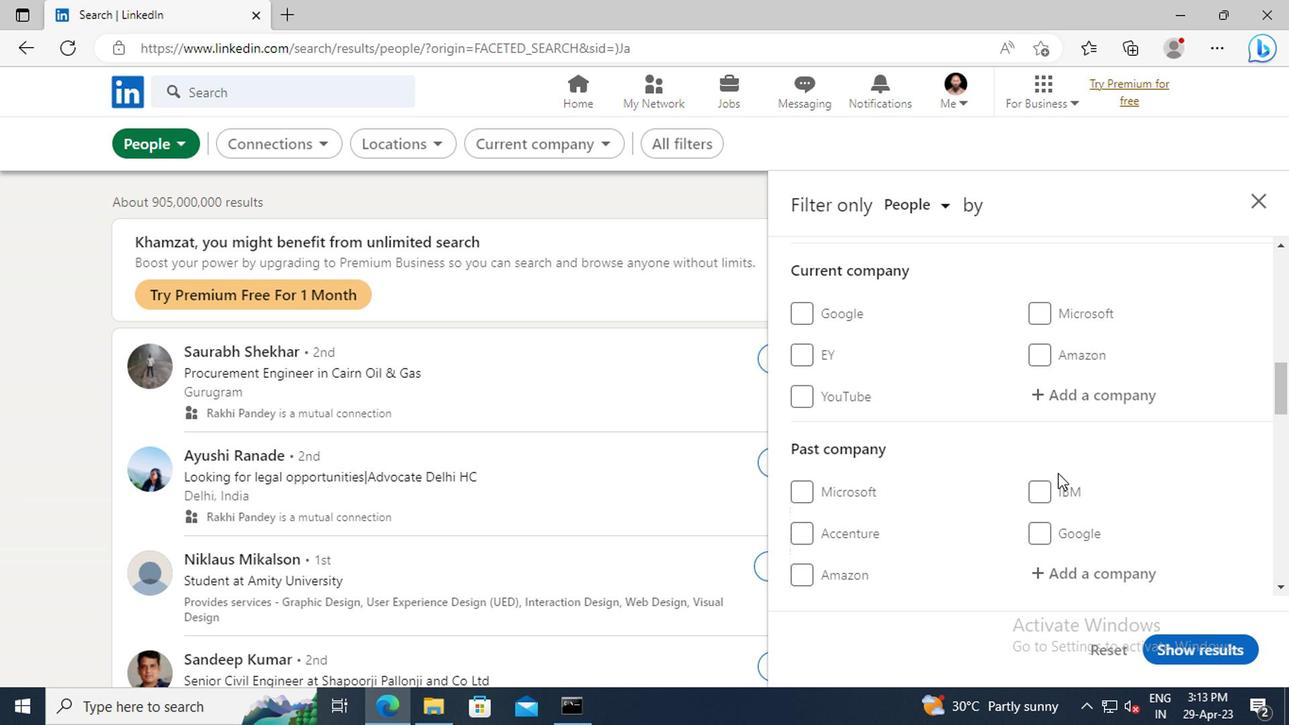 
Action: Mouse scrolled (1053, 473) with delta (0, 0)
Screenshot: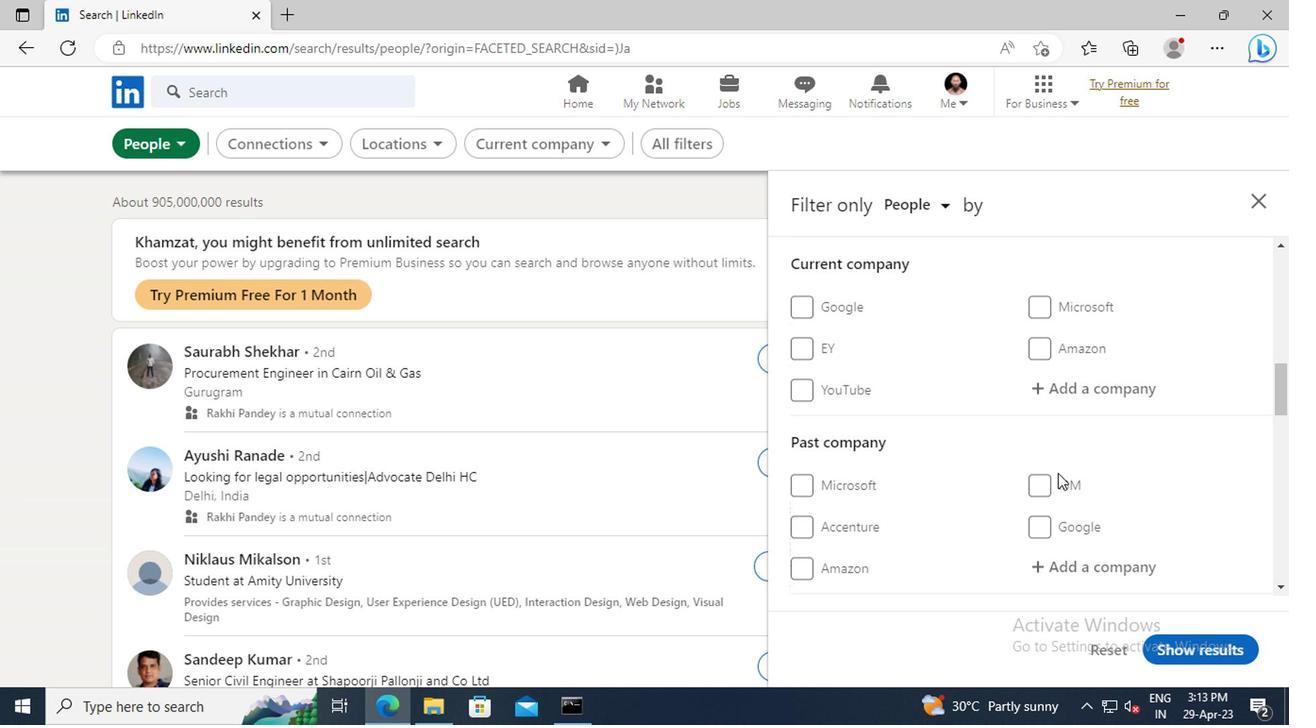 
Action: Mouse scrolled (1053, 473) with delta (0, 0)
Screenshot: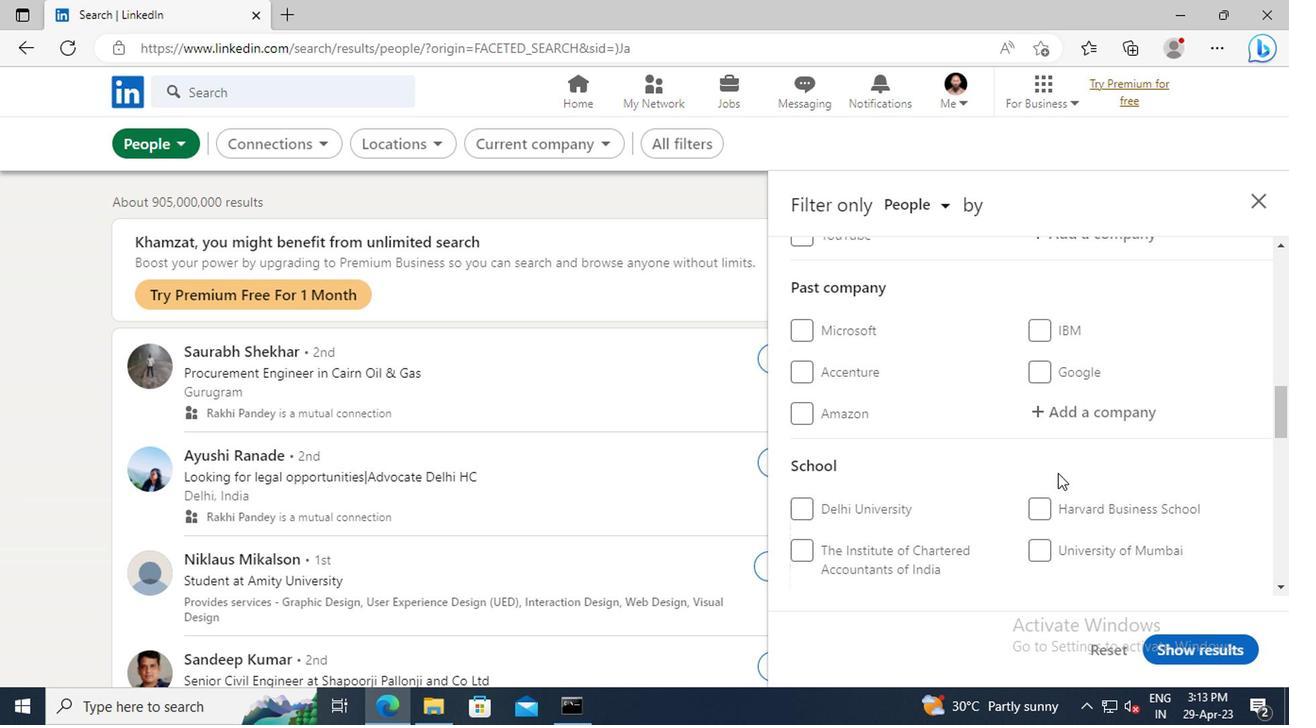 
Action: Mouse scrolled (1053, 473) with delta (0, 0)
Screenshot: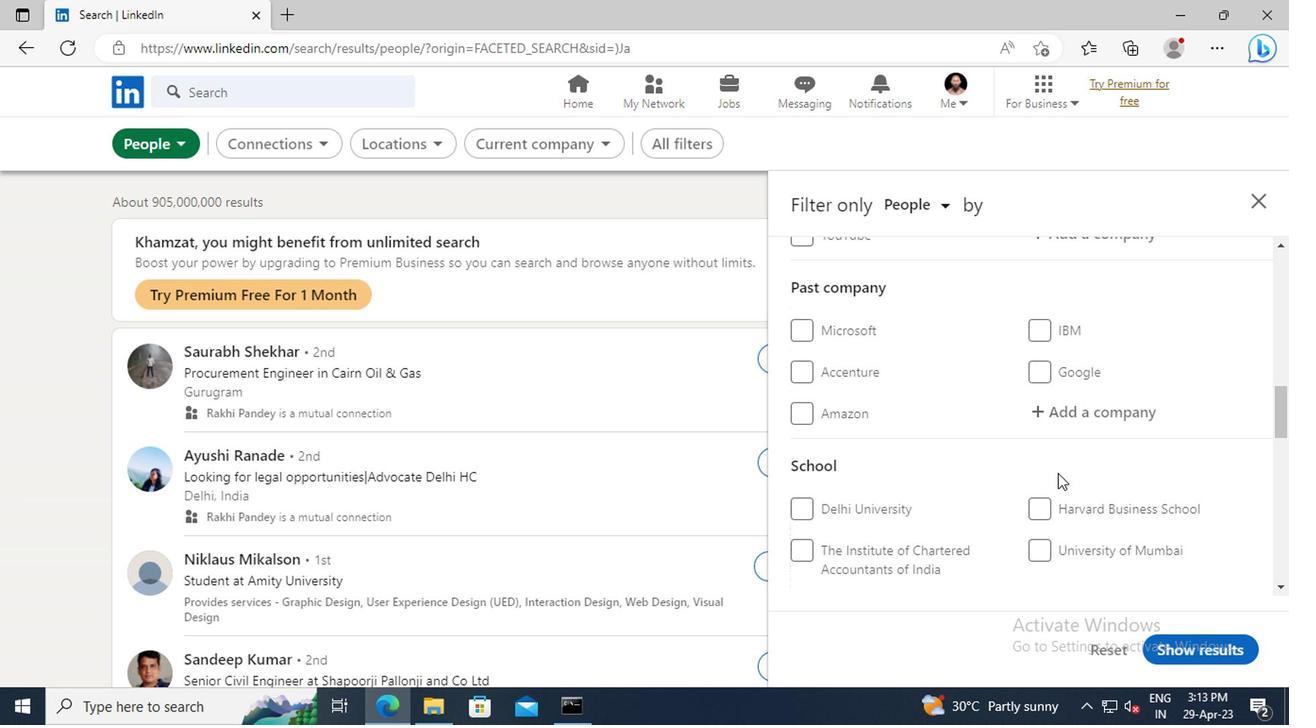 
Action: Mouse scrolled (1053, 473) with delta (0, 0)
Screenshot: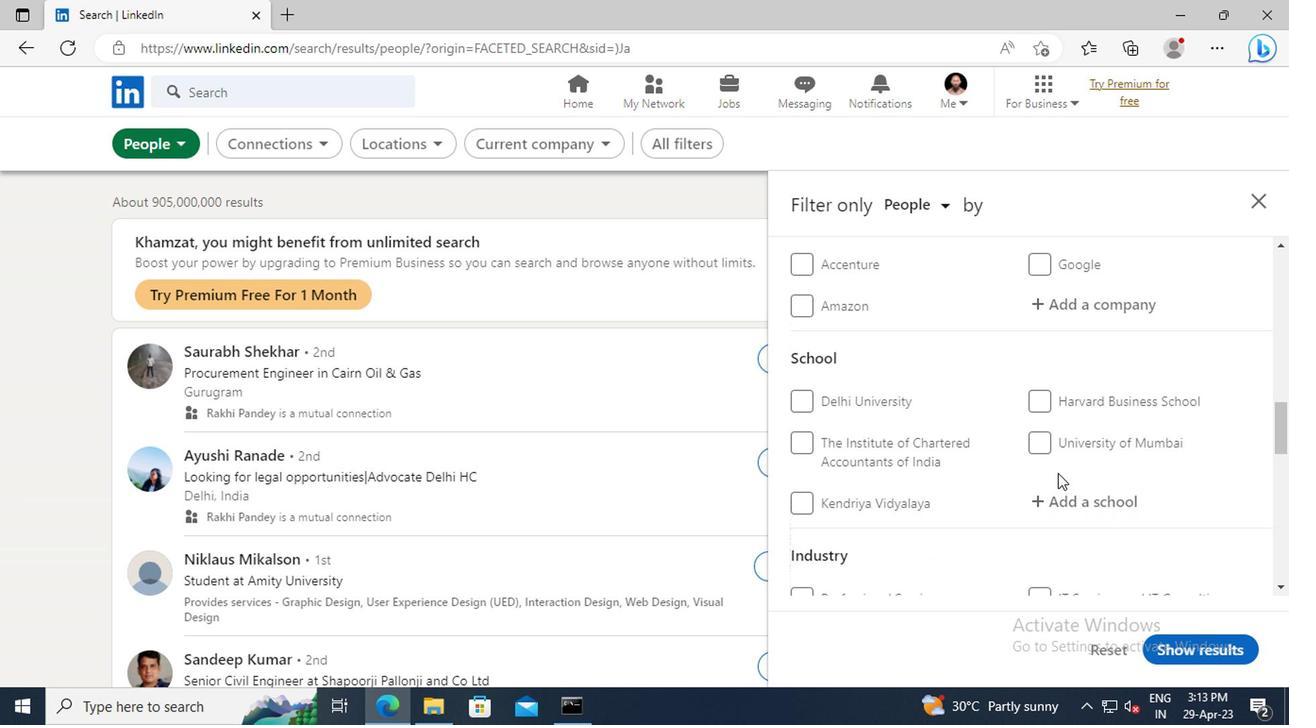 
Action: Mouse scrolled (1053, 473) with delta (0, 0)
Screenshot: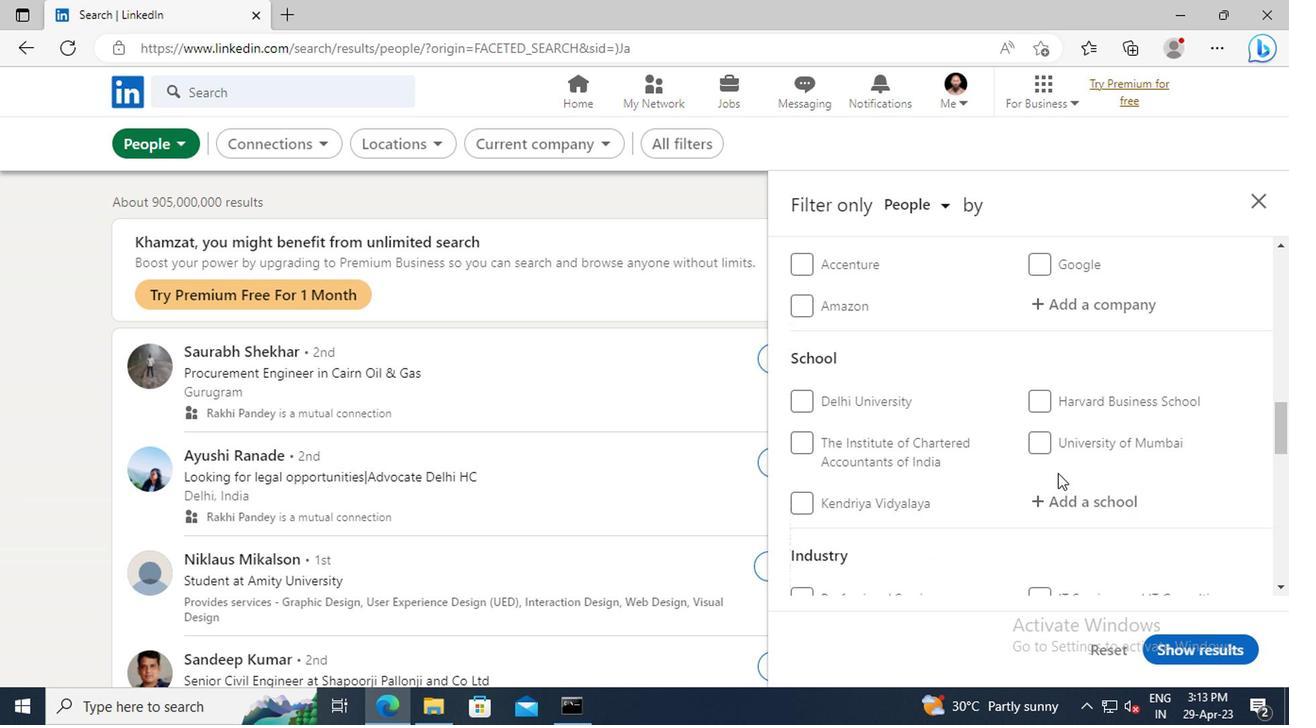 
Action: Mouse scrolled (1053, 473) with delta (0, 0)
Screenshot: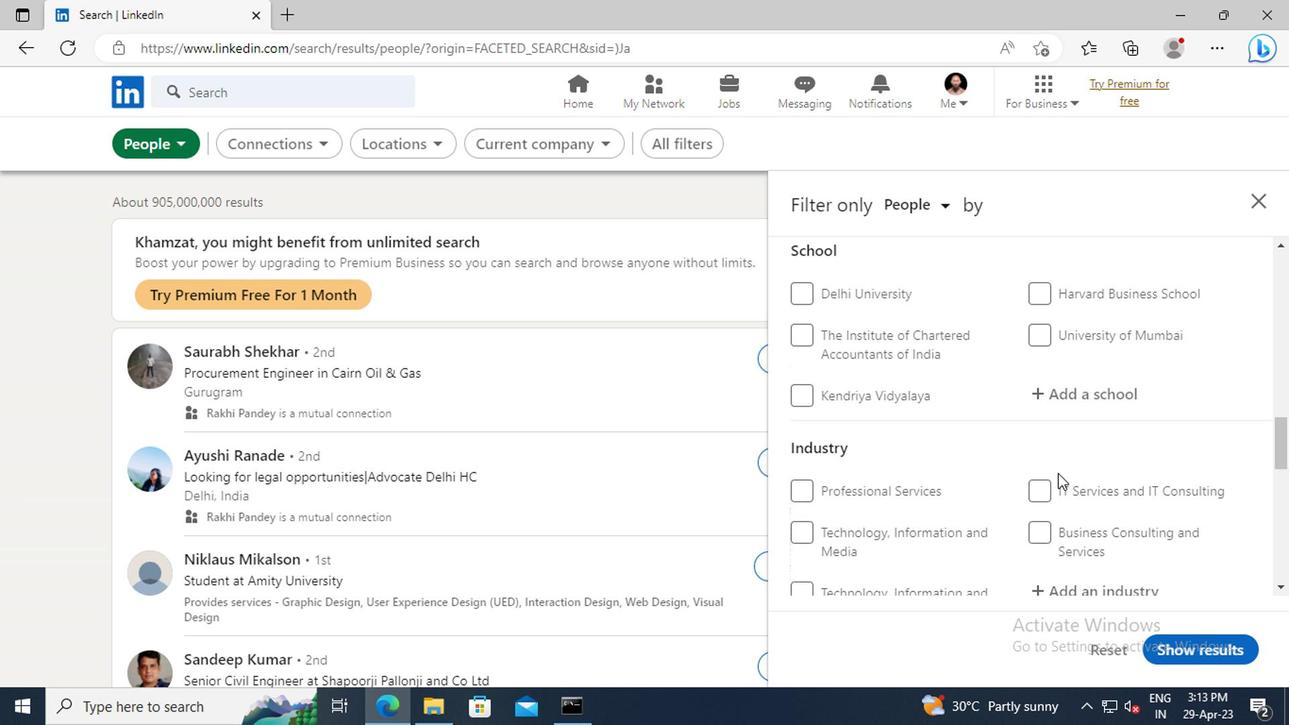 
Action: Mouse scrolled (1053, 473) with delta (0, 0)
Screenshot: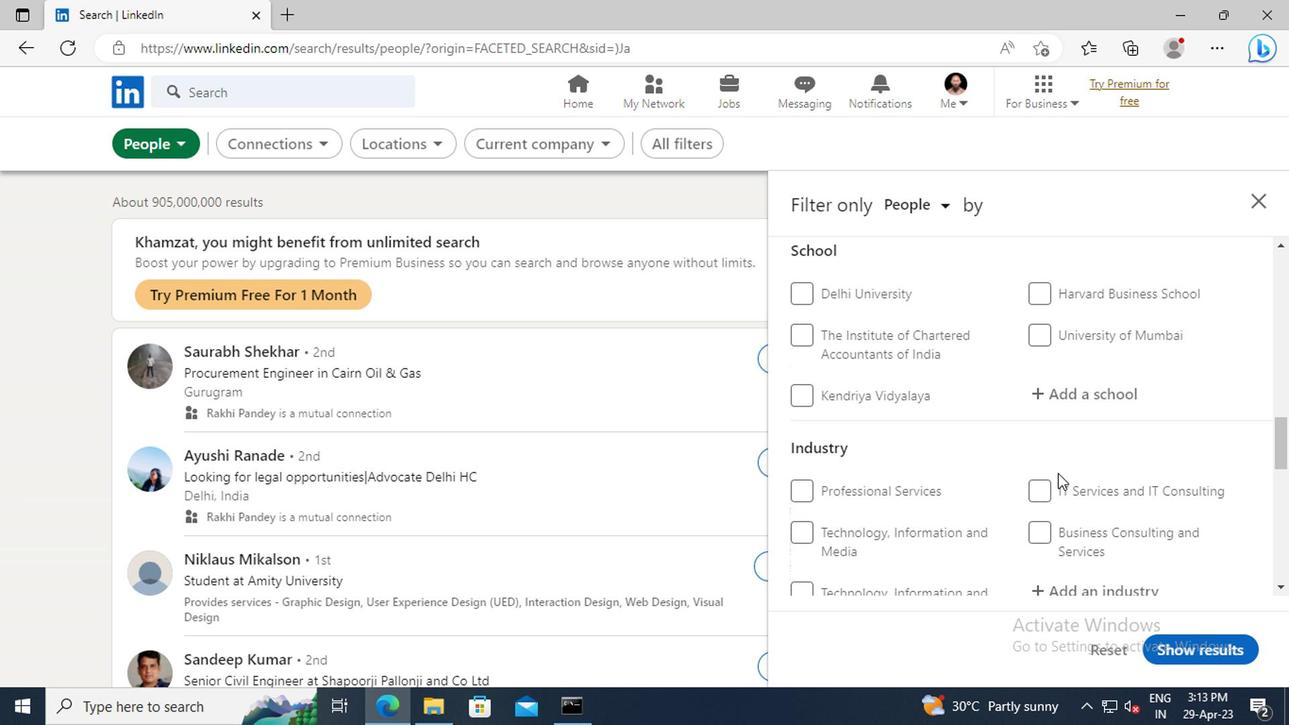 
Action: Mouse scrolled (1053, 473) with delta (0, 0)
Screenshot: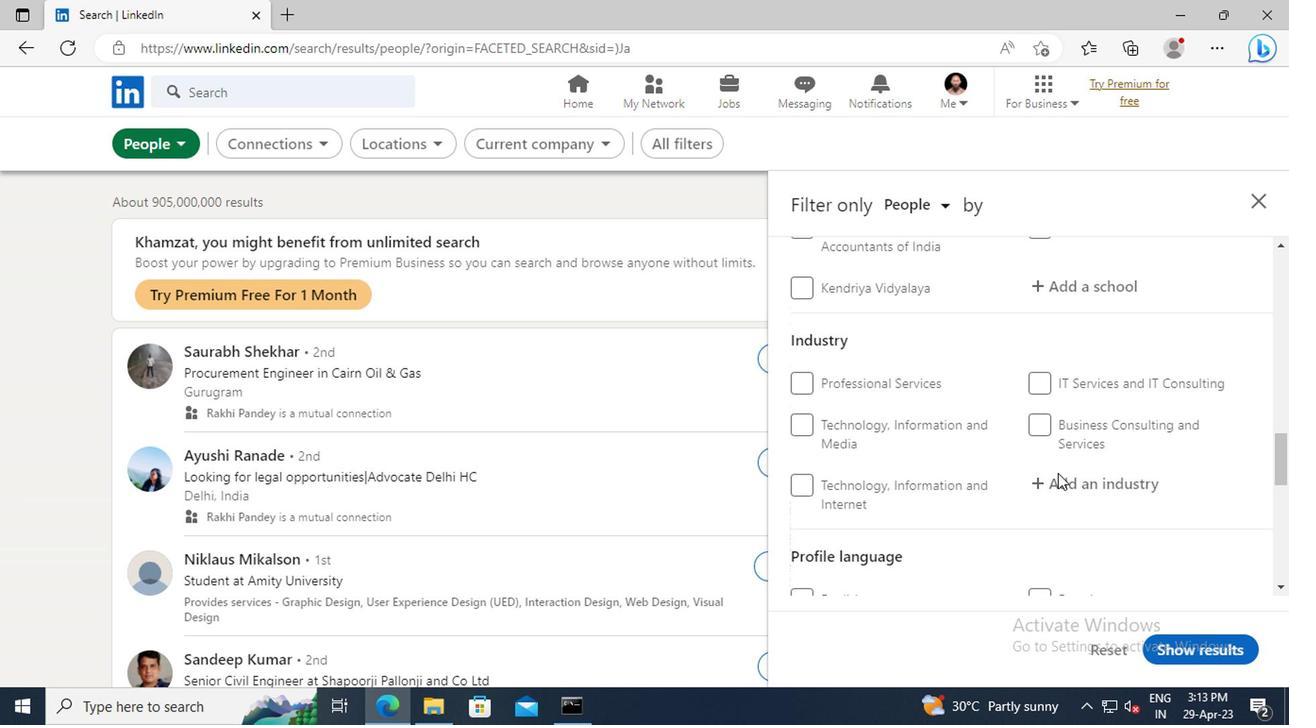 
Action: Mouse scrolled (1053, 473) with delta (0, 0)
Screenshot: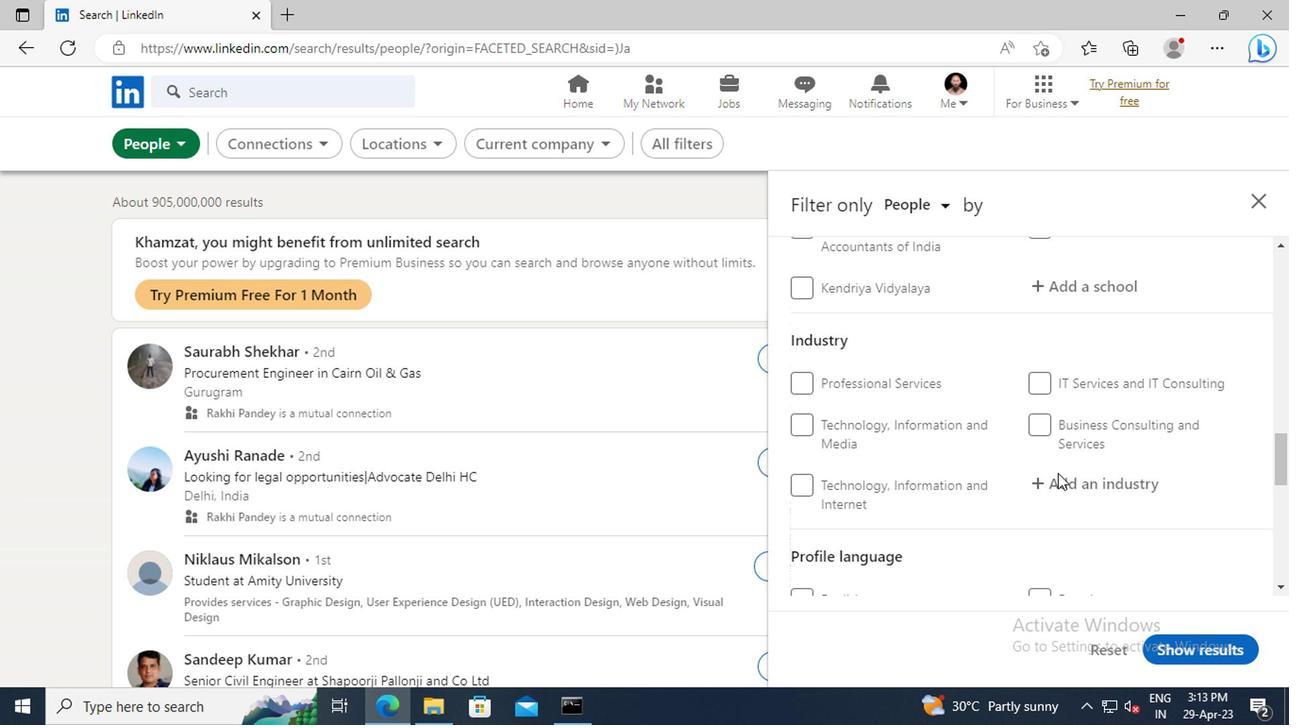 
Action: Mouse moved to (1040, 497)
Screenshot: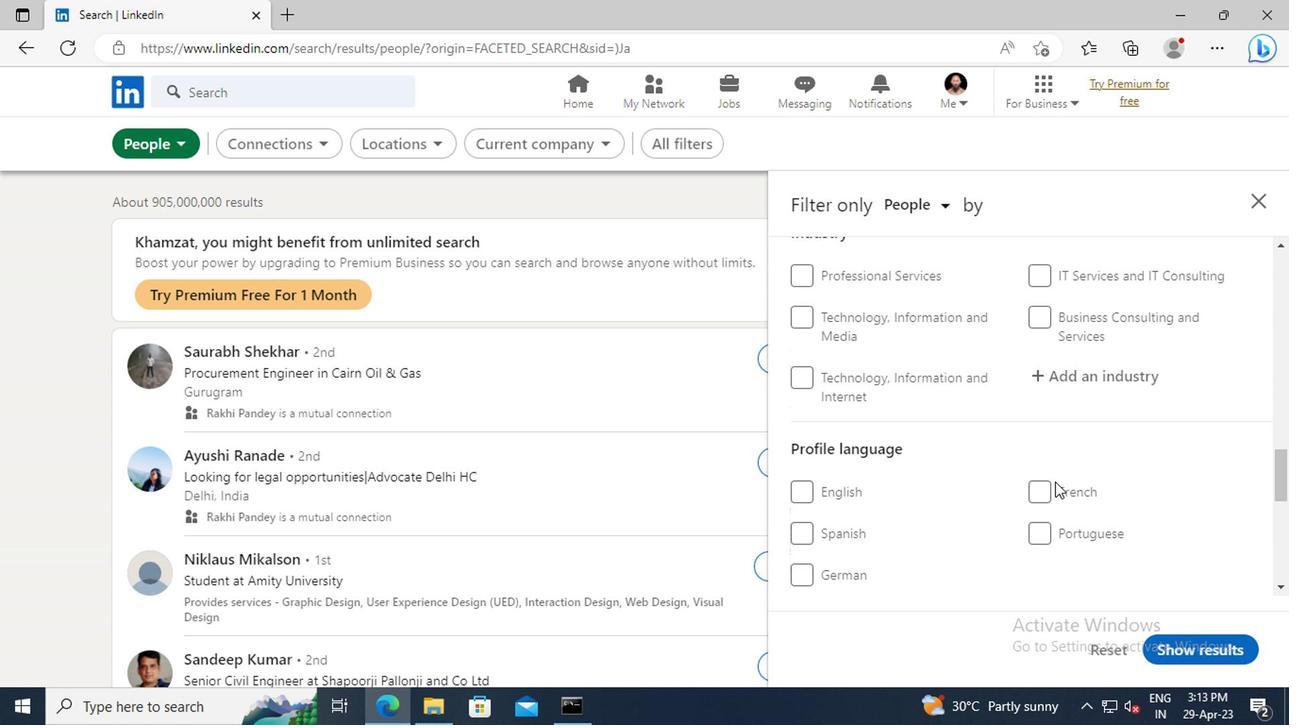 
Action: Mouse pressed left at (1040, 497)
Screenshot: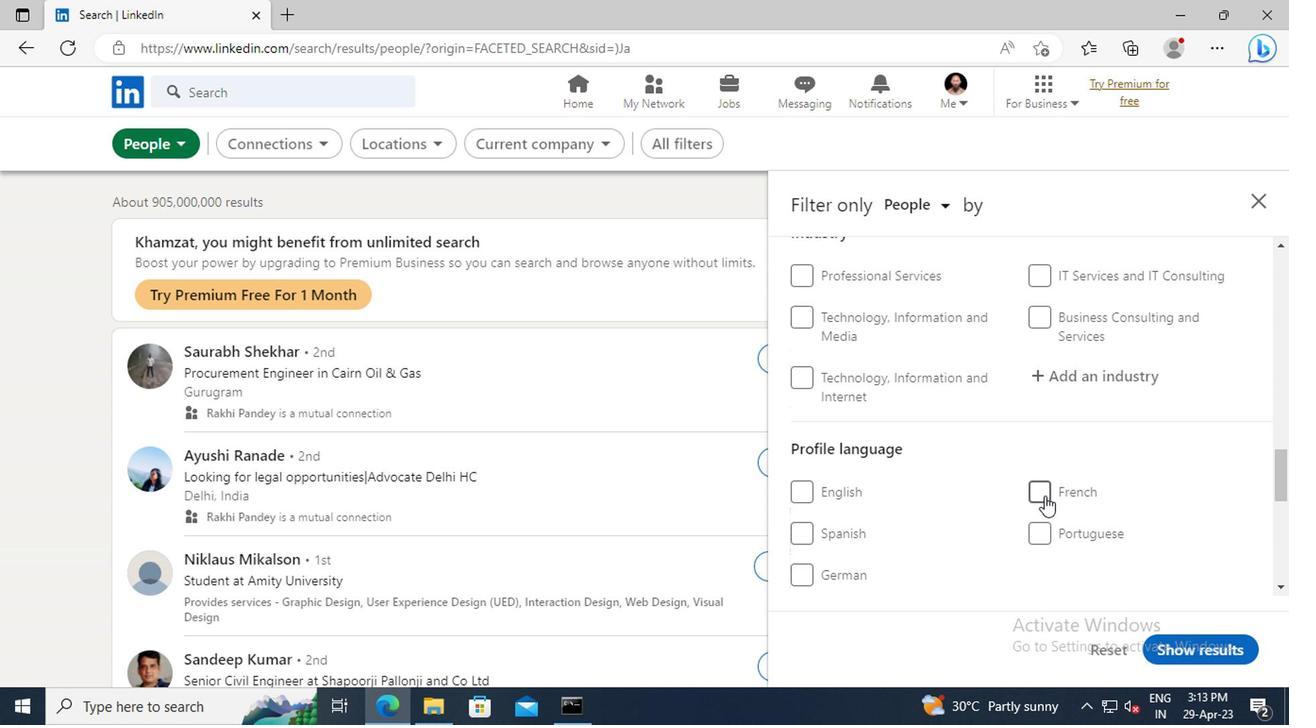 
Action: Mouse moved to (1061, 466)
Screenshot: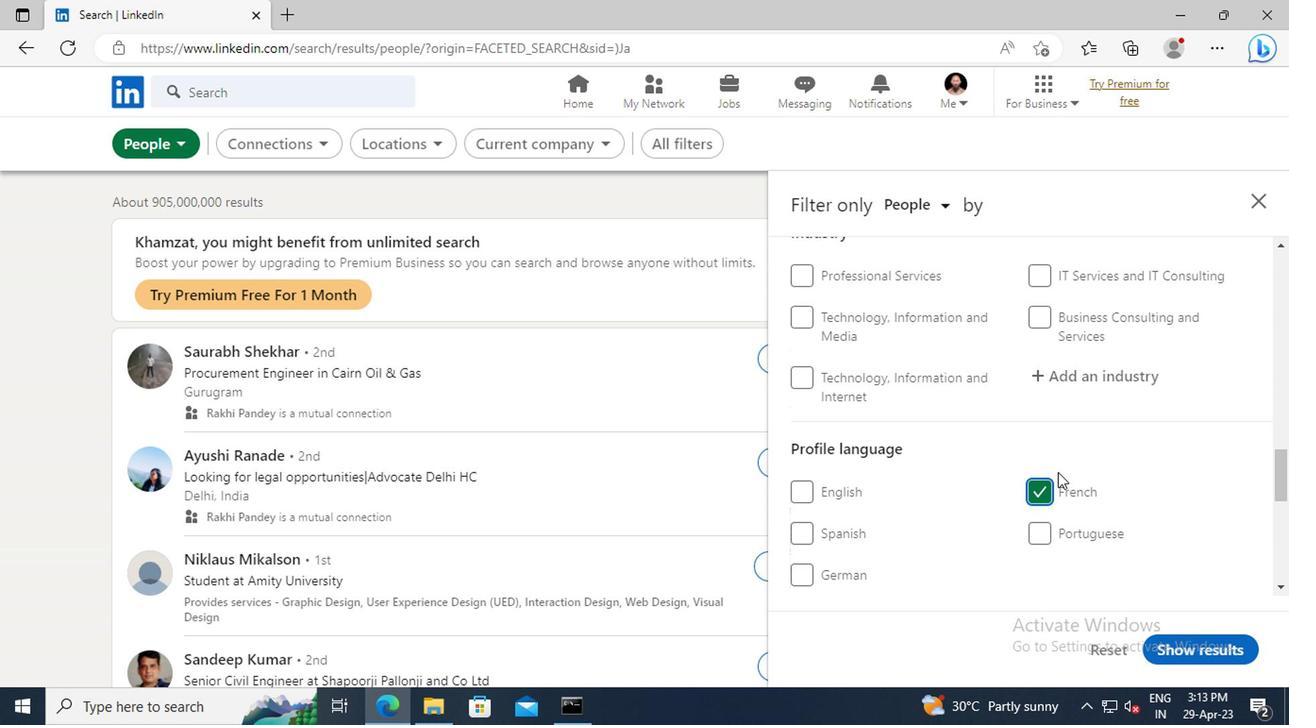 
Action: Mouse scrolled (1061, 468) with delta (0, 1)
Screenshot: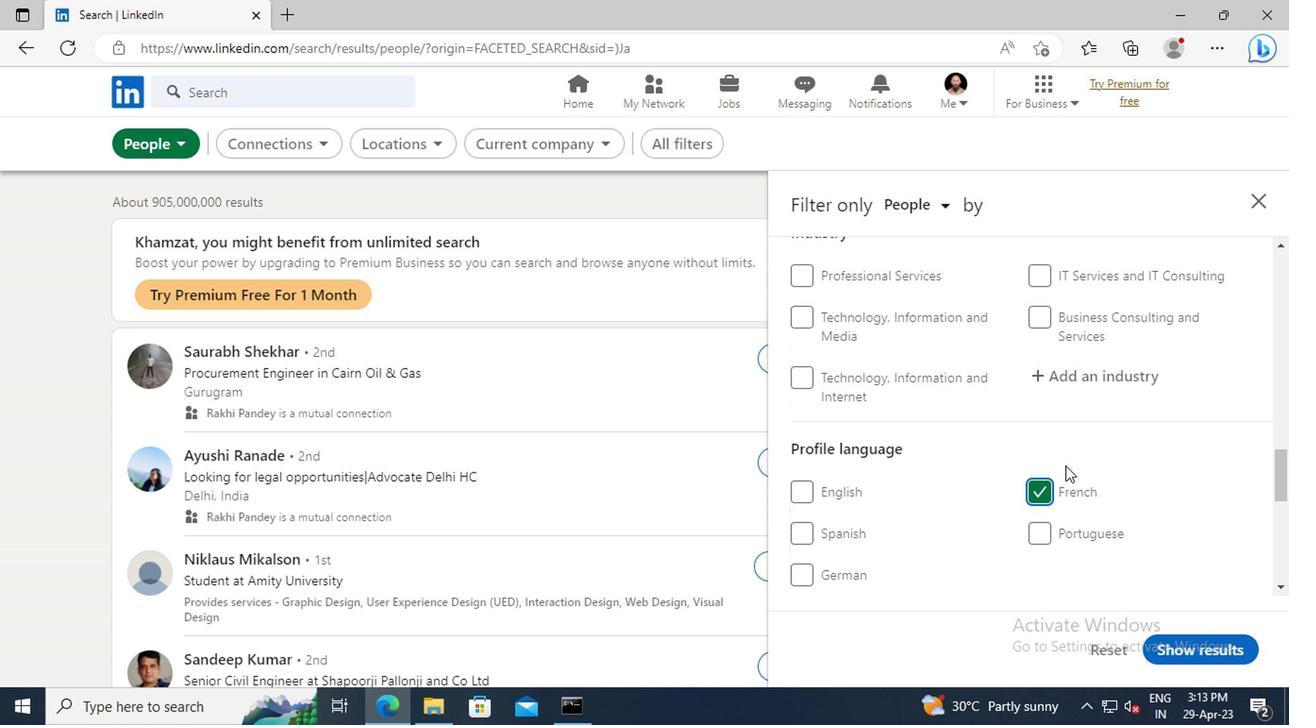 
Action: Mouse scrolled (1061, 468) with delta (0, 1)
Screenshot: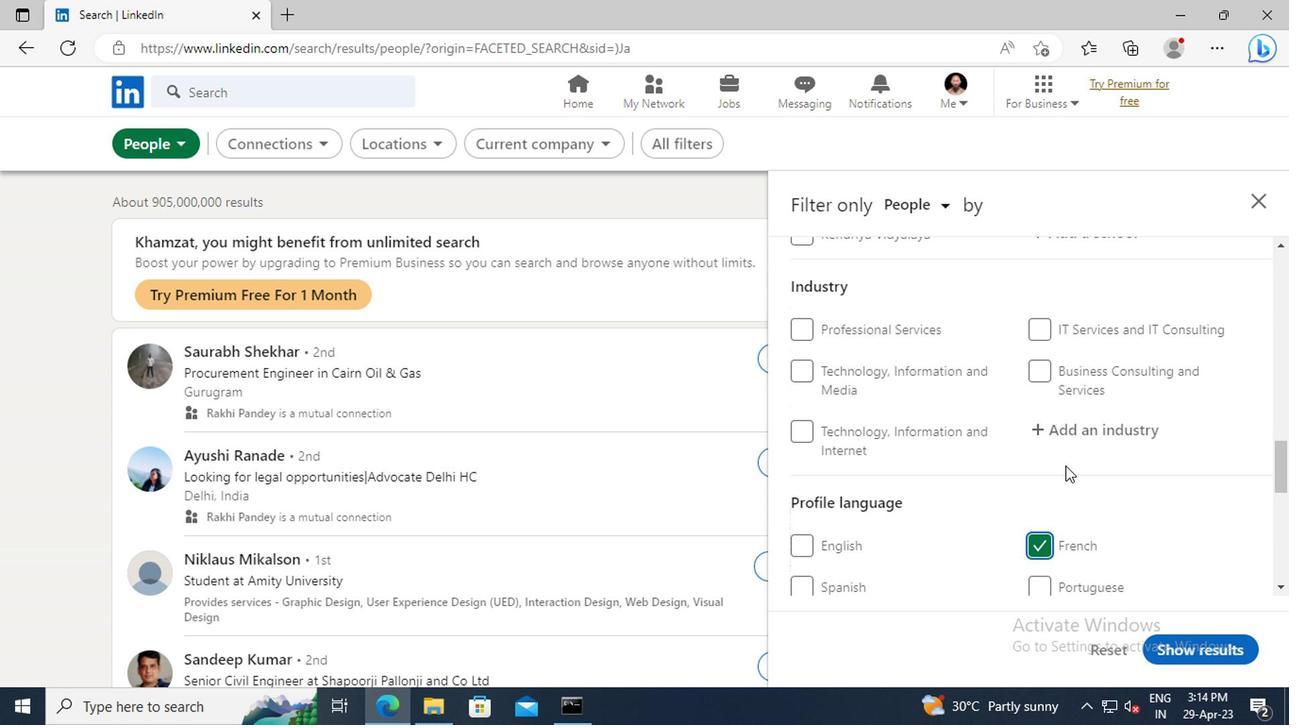 
Action: Mouse scrolled (1061, 468) with delta (0, 1)
Screenshot: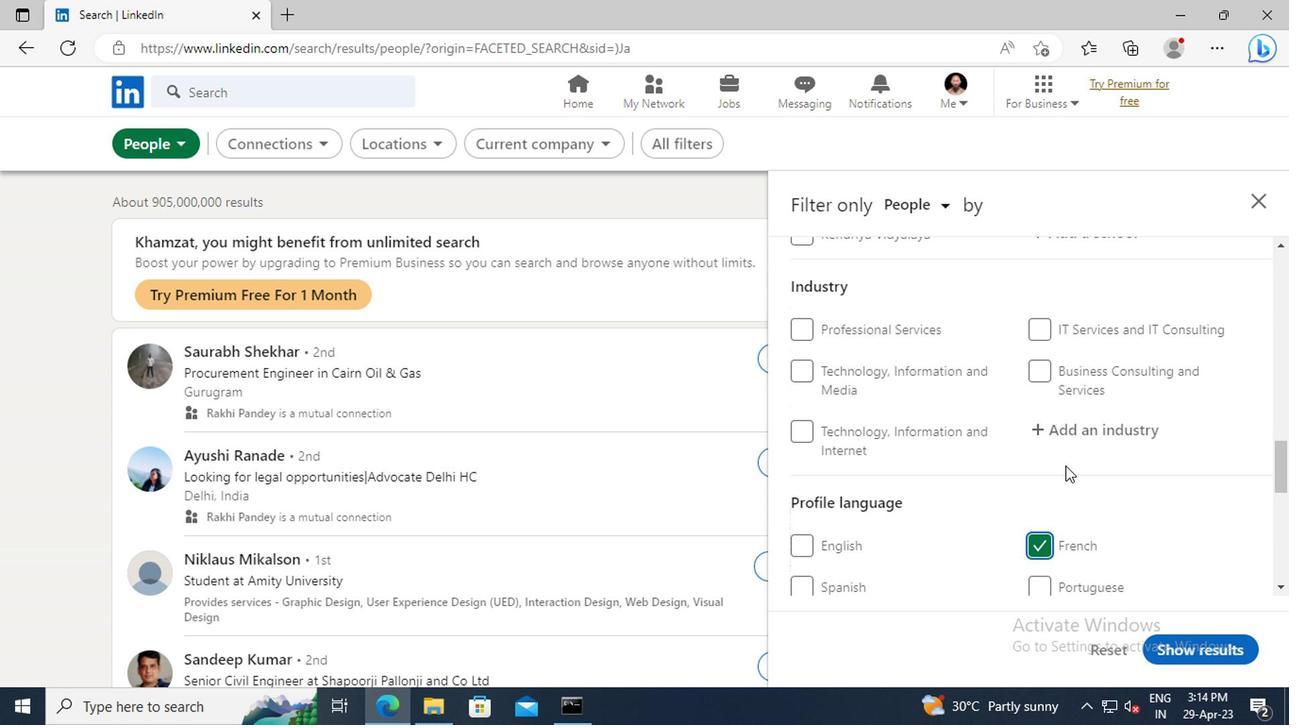 
Action: Mouse scrolled (1061, 468) with delta (0, 1)
Screenshot: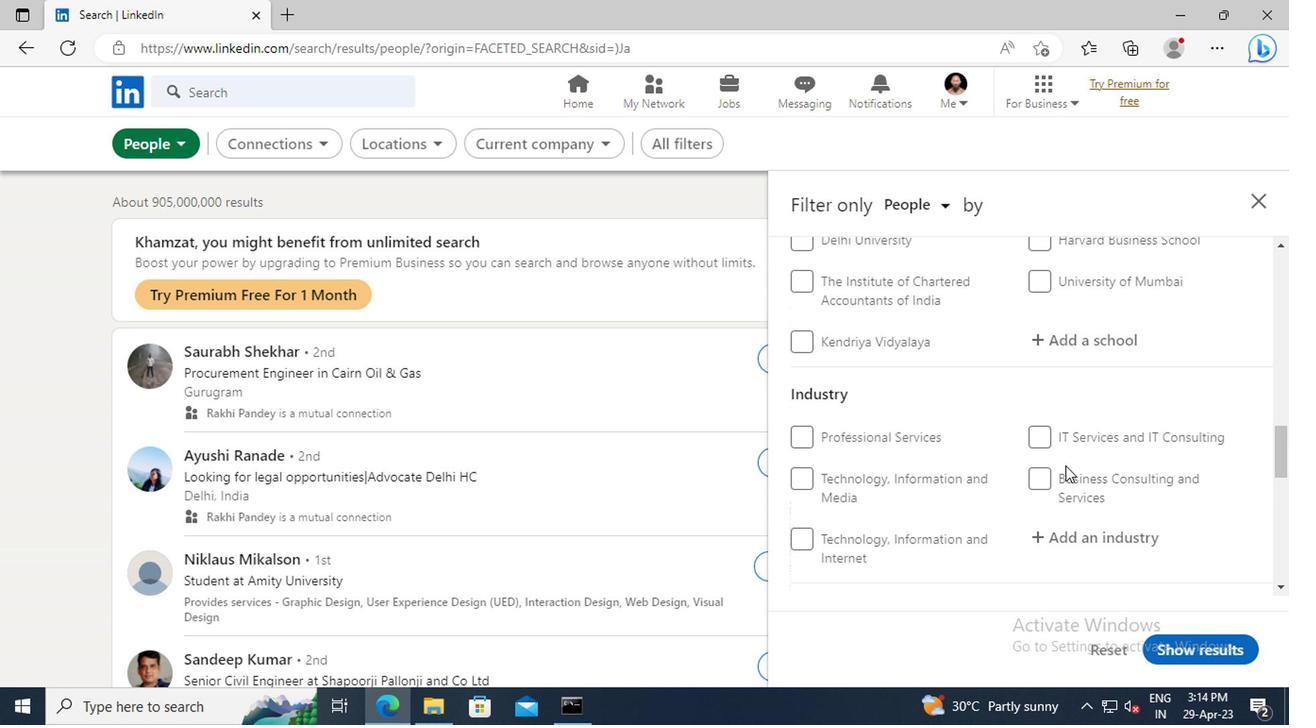 
Action: Mouse scrolled (1061, 468) with delta (0, 1)
Screenshot: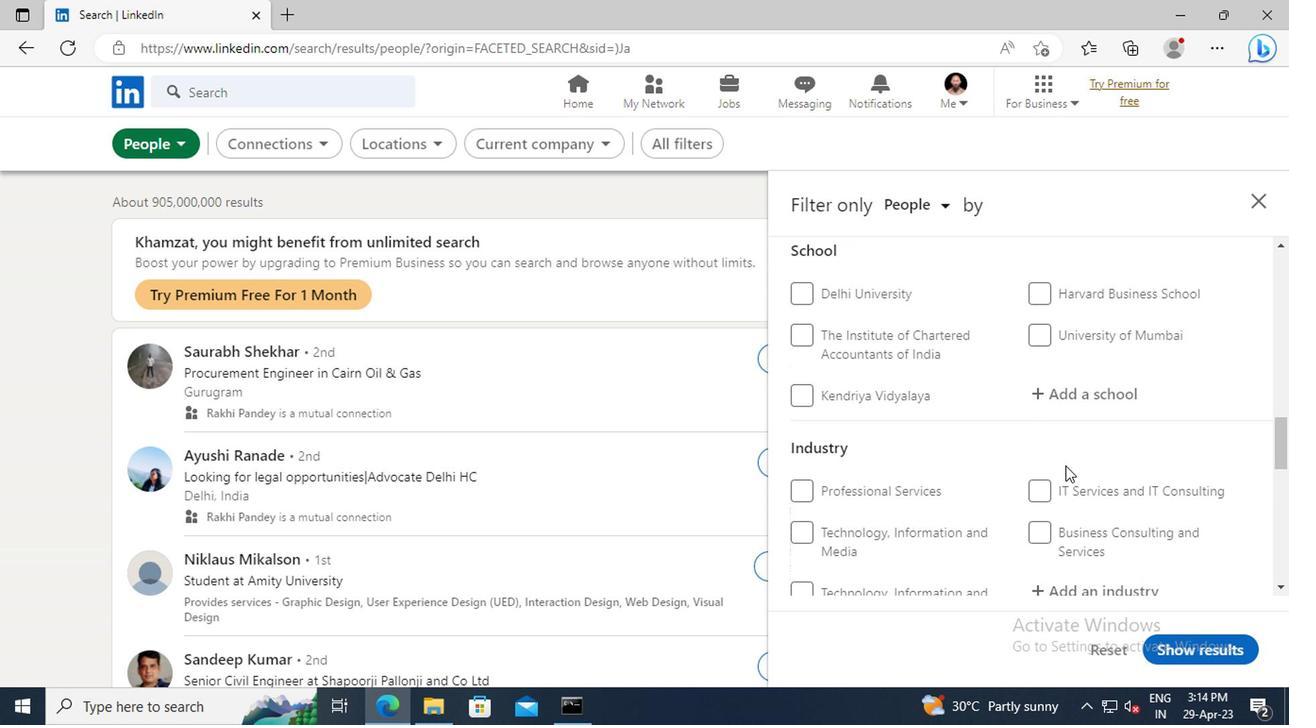 
Action: Mouse scrolled (1061, 468) with delta (0, 1)
Screenshot: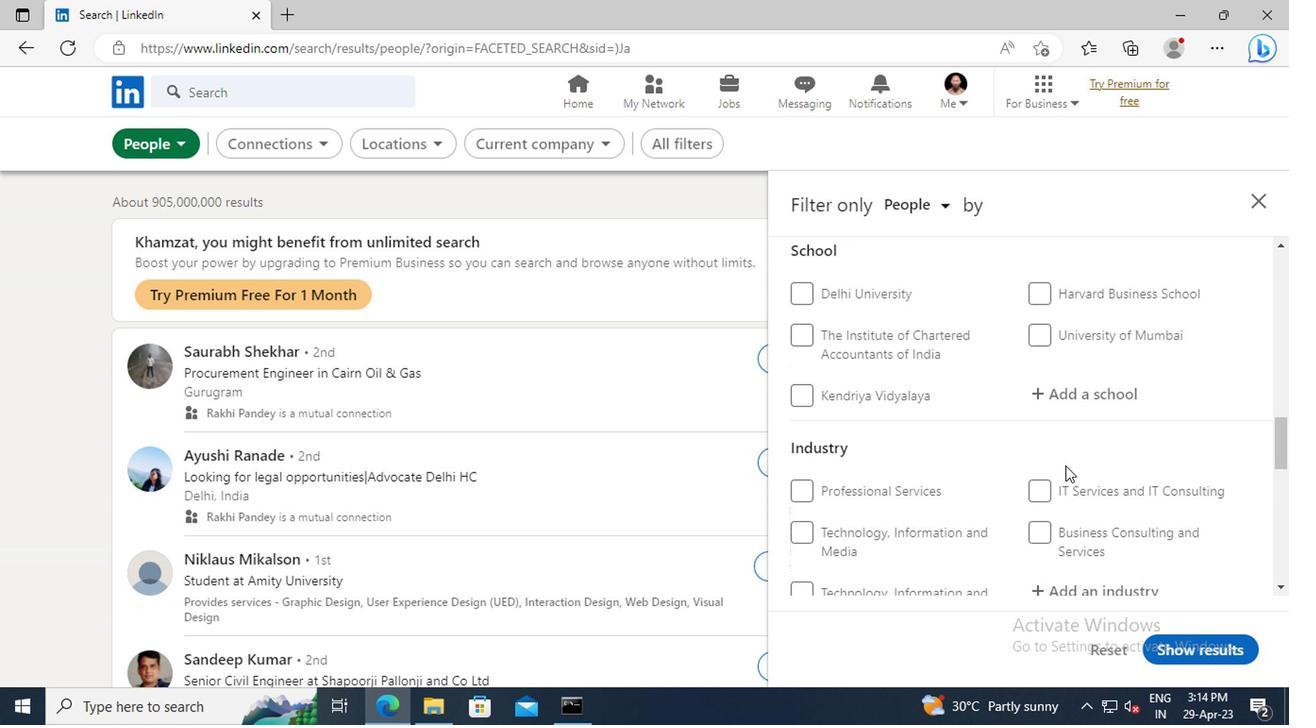 
Action: Mouse scrolled (1061, 468) with delta (0, 1)
Screenshot: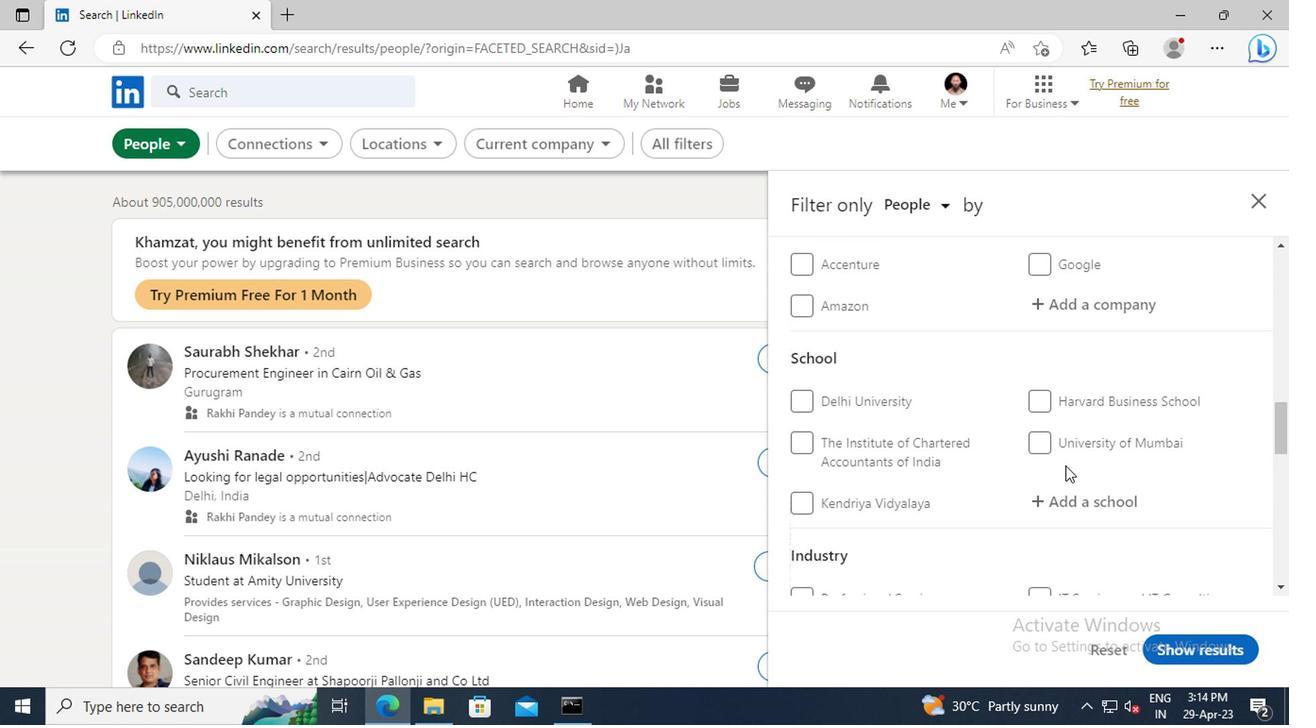 
Action: Mouse scrolled (1061, 468) with delta (0, 1)
Screenshot: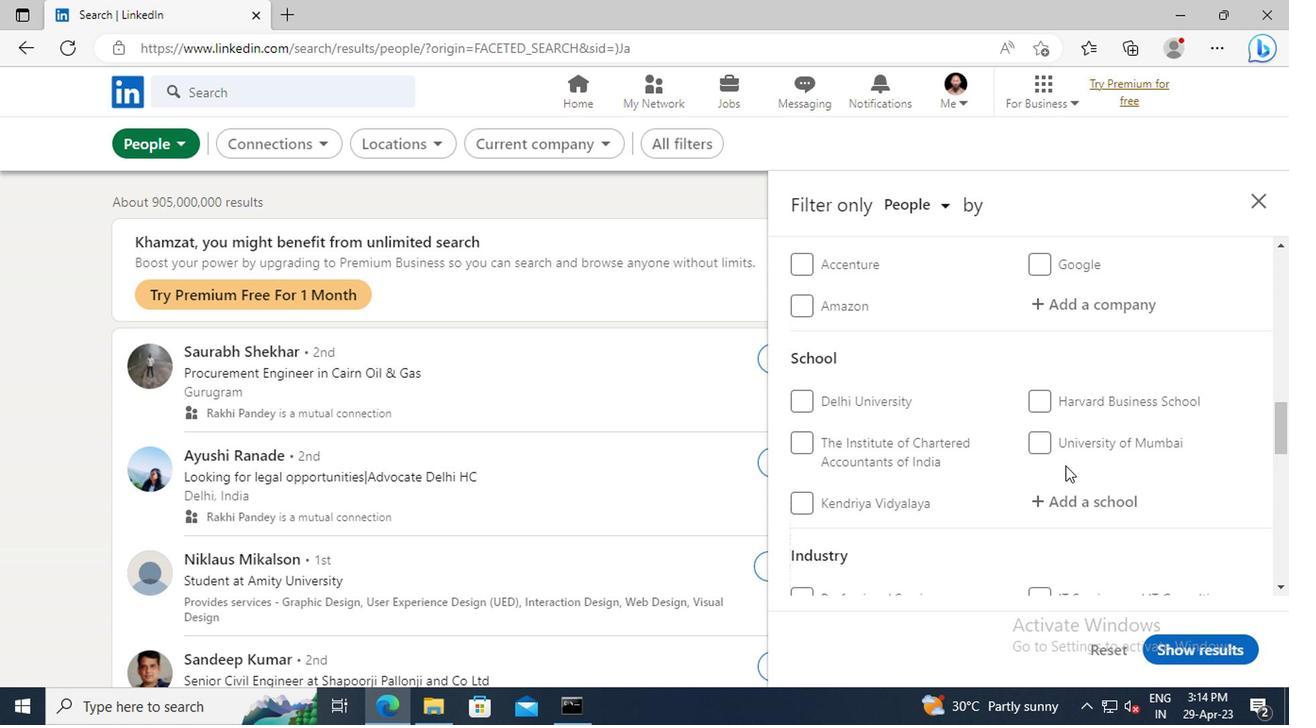 
Action: Mouse scrolled (1061, 468) with delta (0, 1)
Screenshot: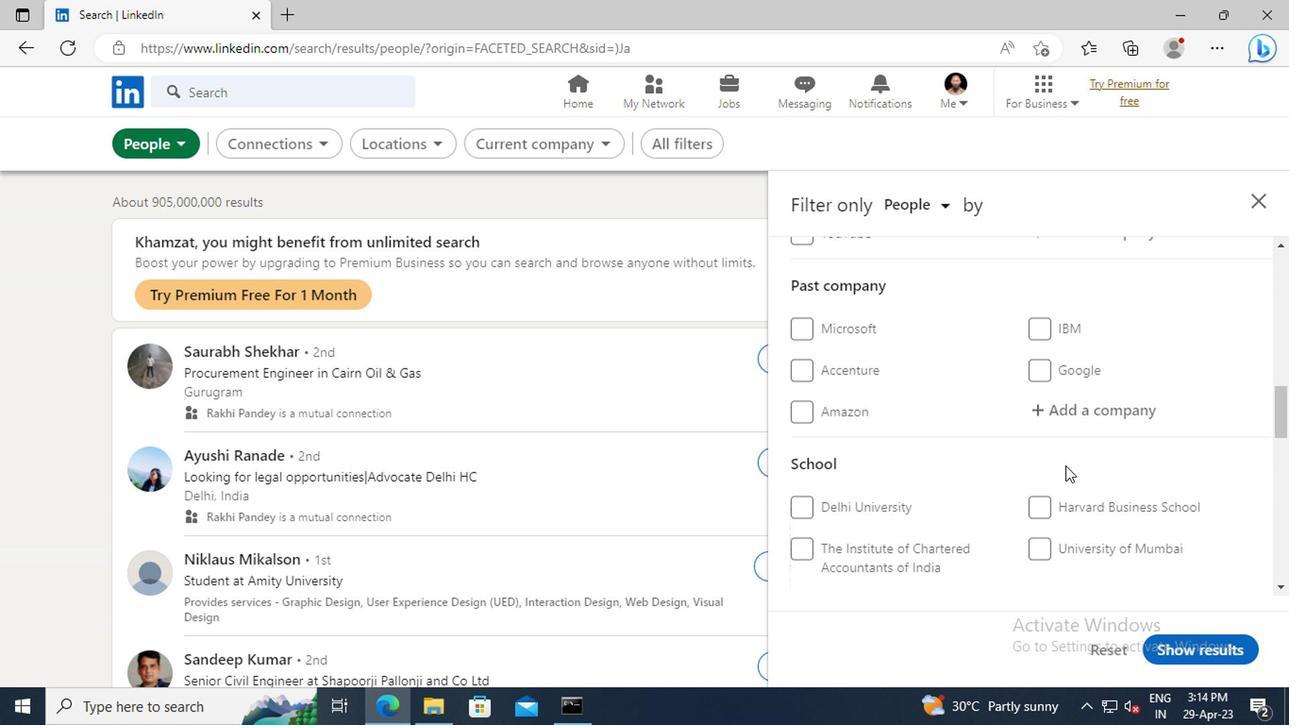 
Action: Mouse scrolled (1061, 468) with delta (0, 1)
Screenshot: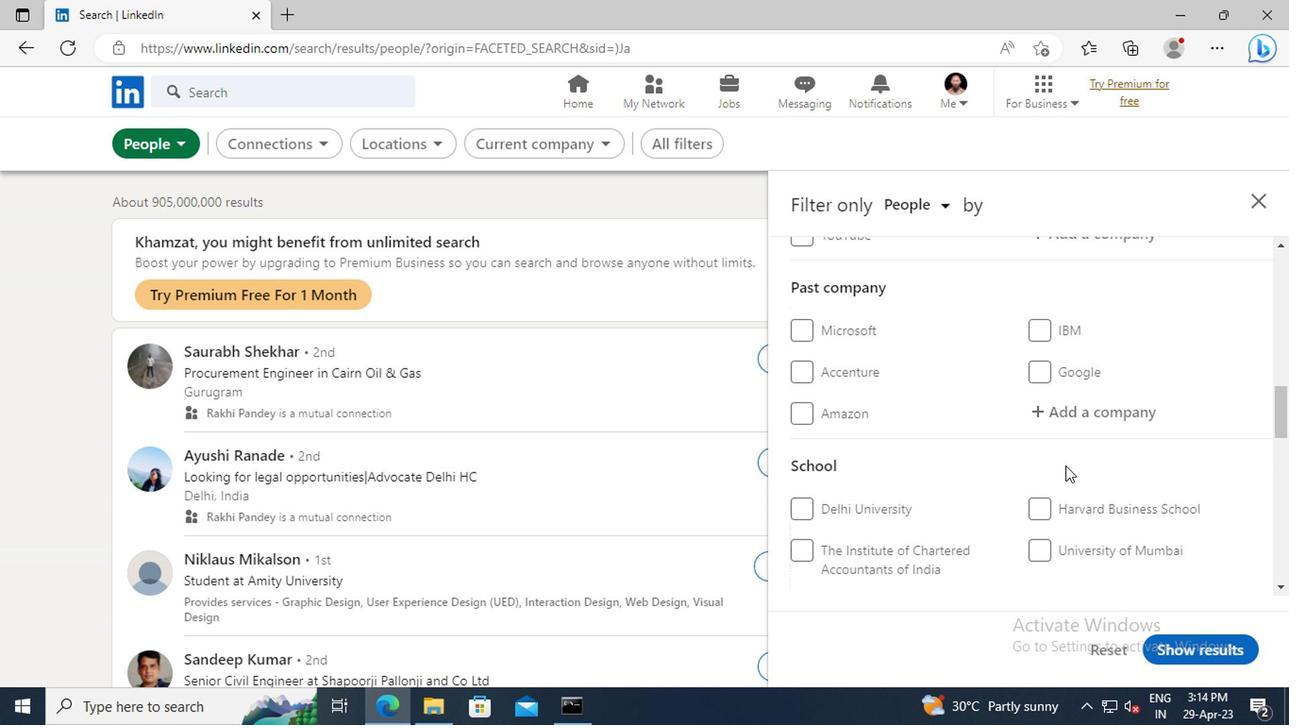 
Action: Mouse scrolled (1061, 468) with delta (0, 1)
Screenshot: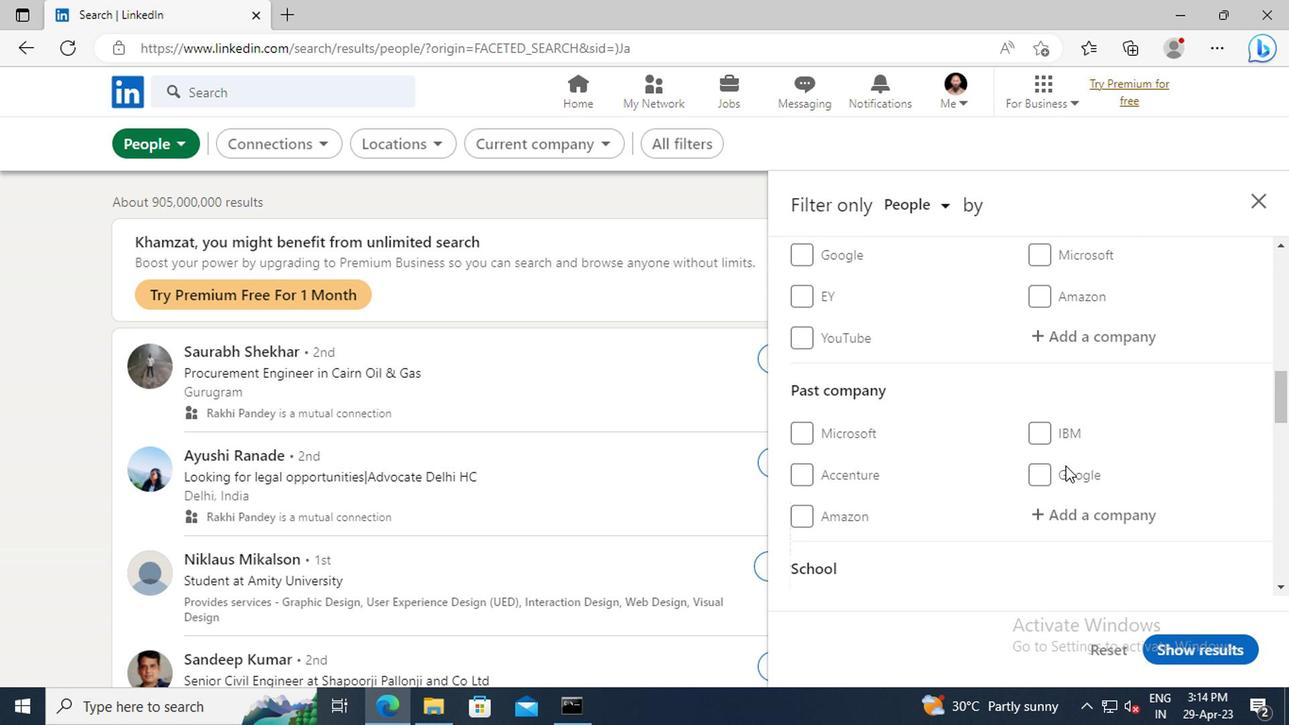 
Action: Mouse scrolled (1061, 468) with delta (0, 1)
Screenshot: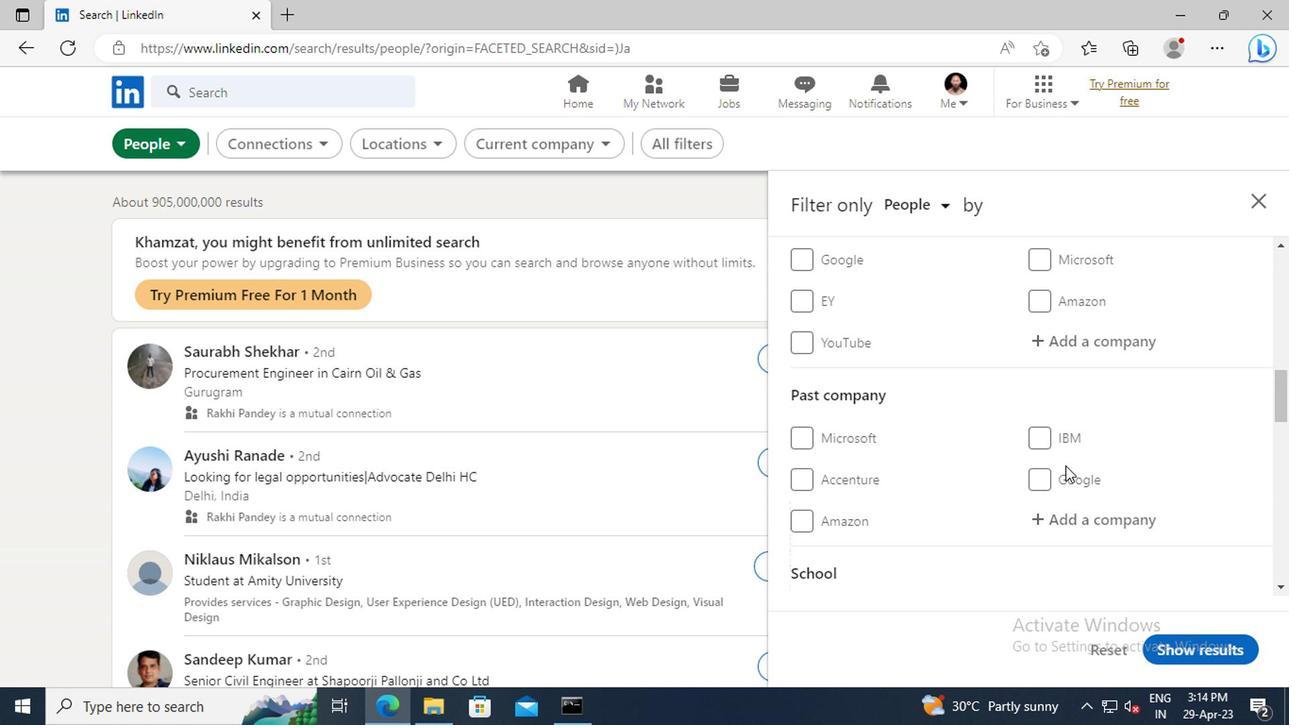 
Action: Mouse moved to (1058, 450)
Screenshot: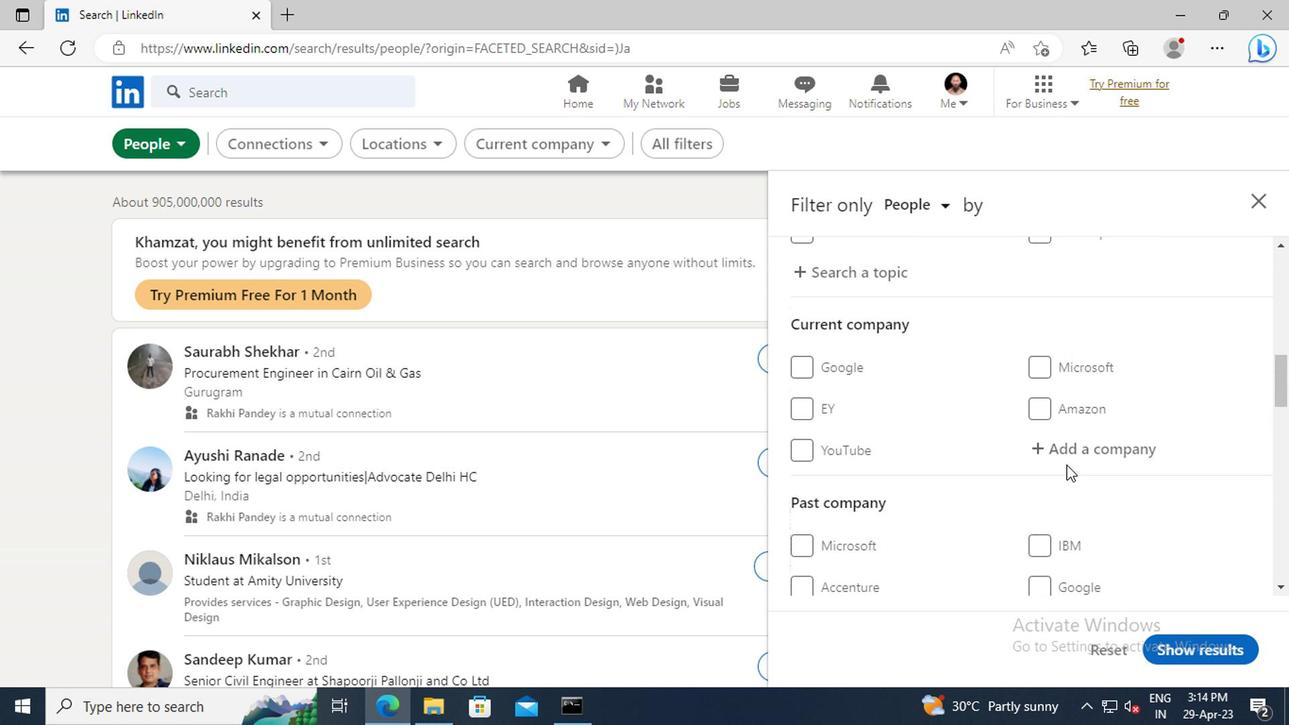 
Action: Mouse pressed left at (1058, 450)
Screenshot: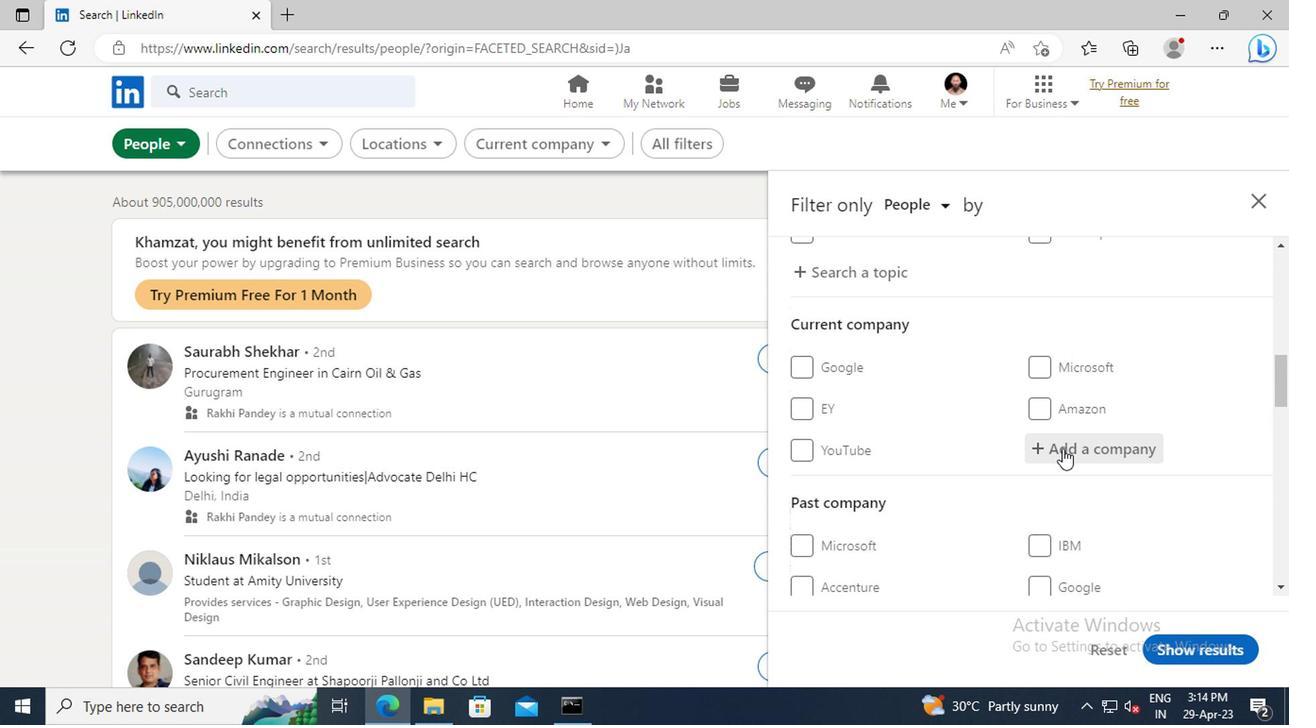 
Action: Key pressed <Key.shift>TECH
Screenshot: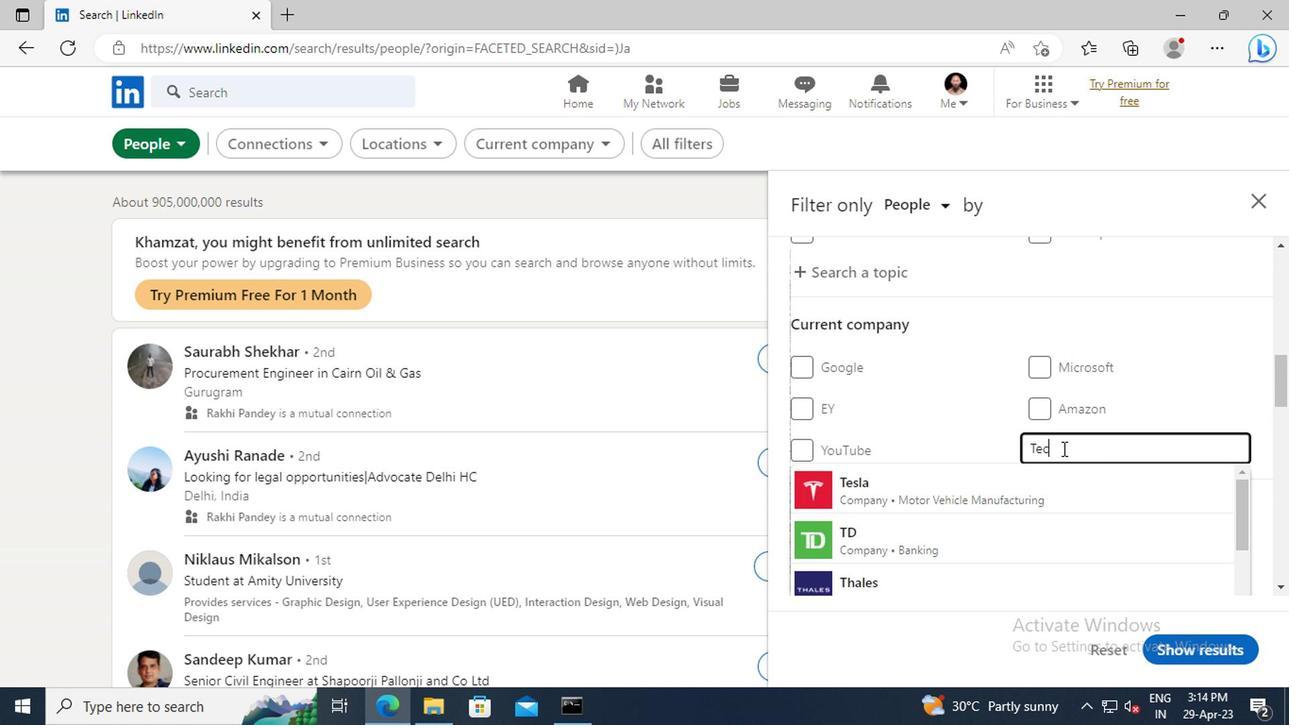 
Action: Mouse moved to (1058, 448)
Screenshot: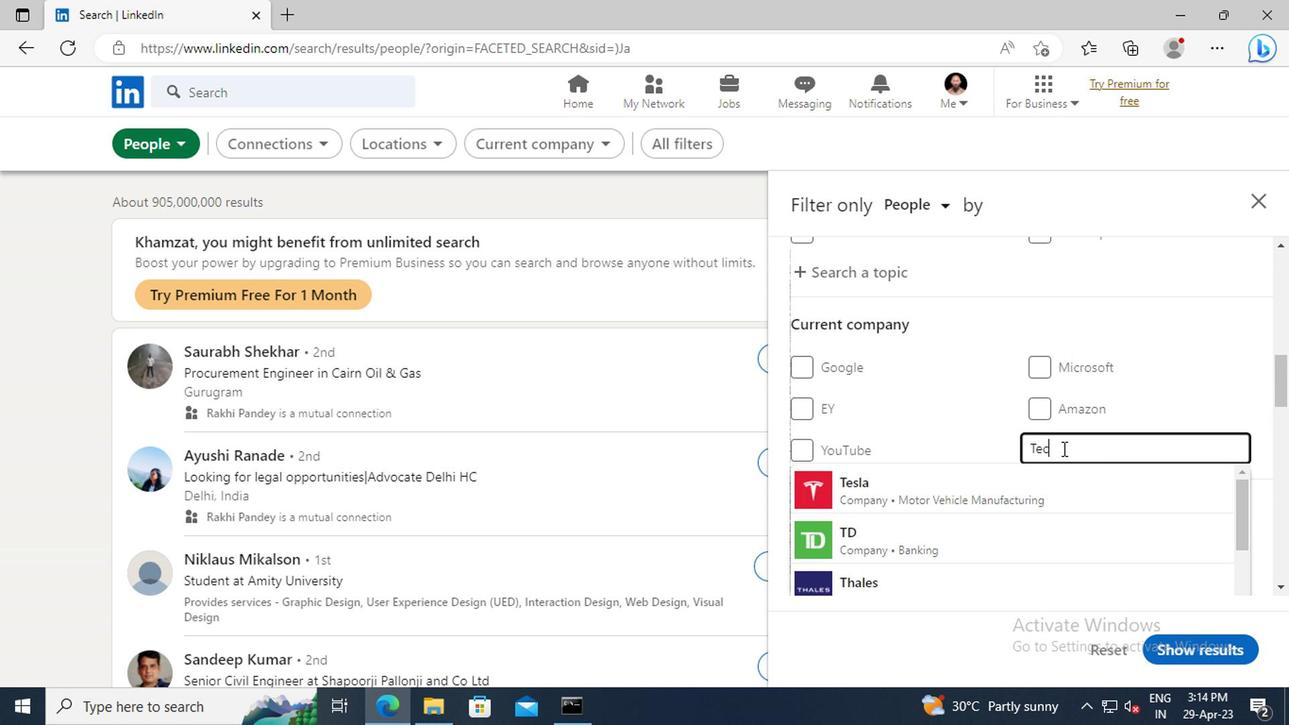
Action: Key pressed <Key.shift>GIG
Screenshot: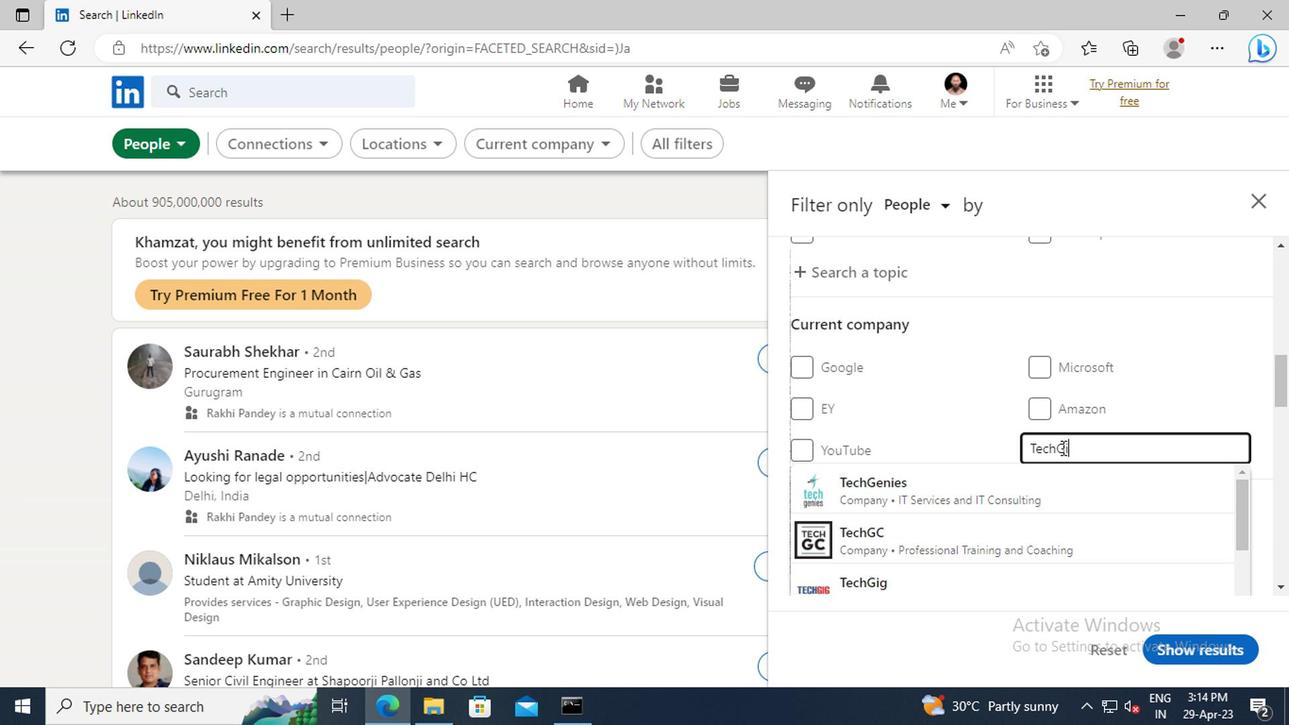 
Action: Mouse moved to (1033, 480)
Screenshot: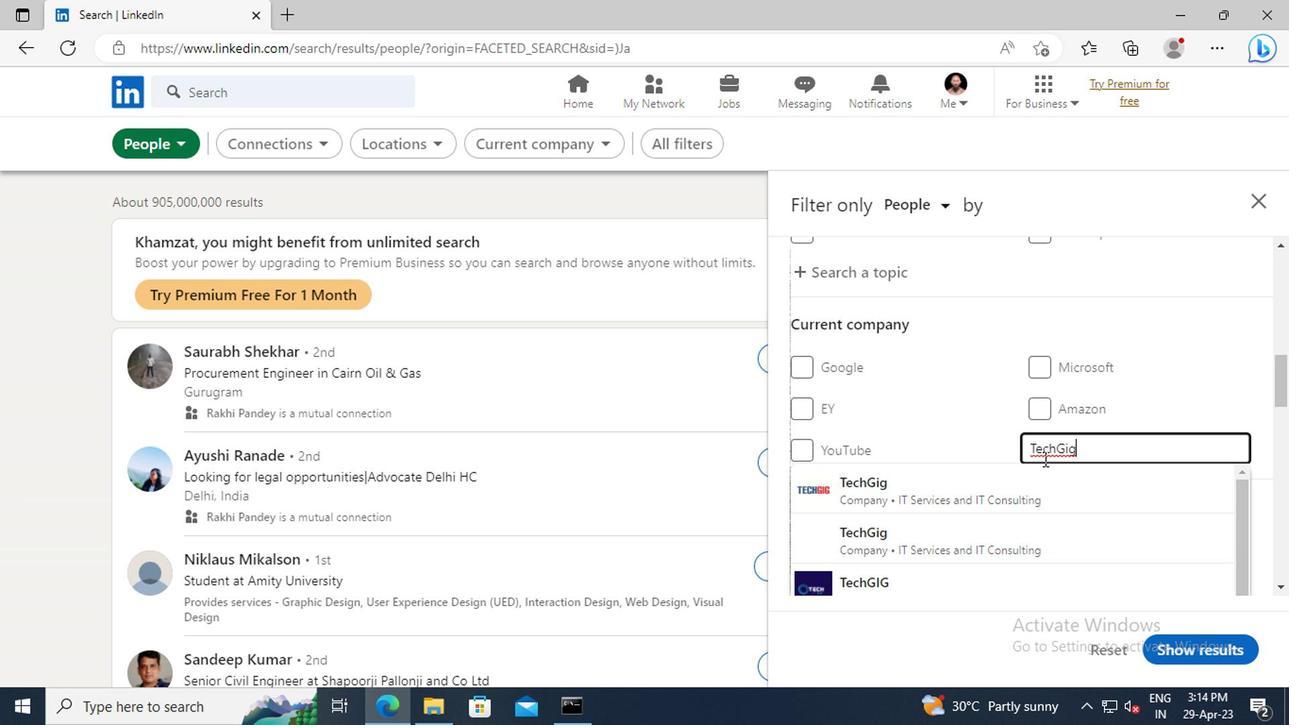 
Action: Mouse pressed left at (1033, 480)
Screenshot: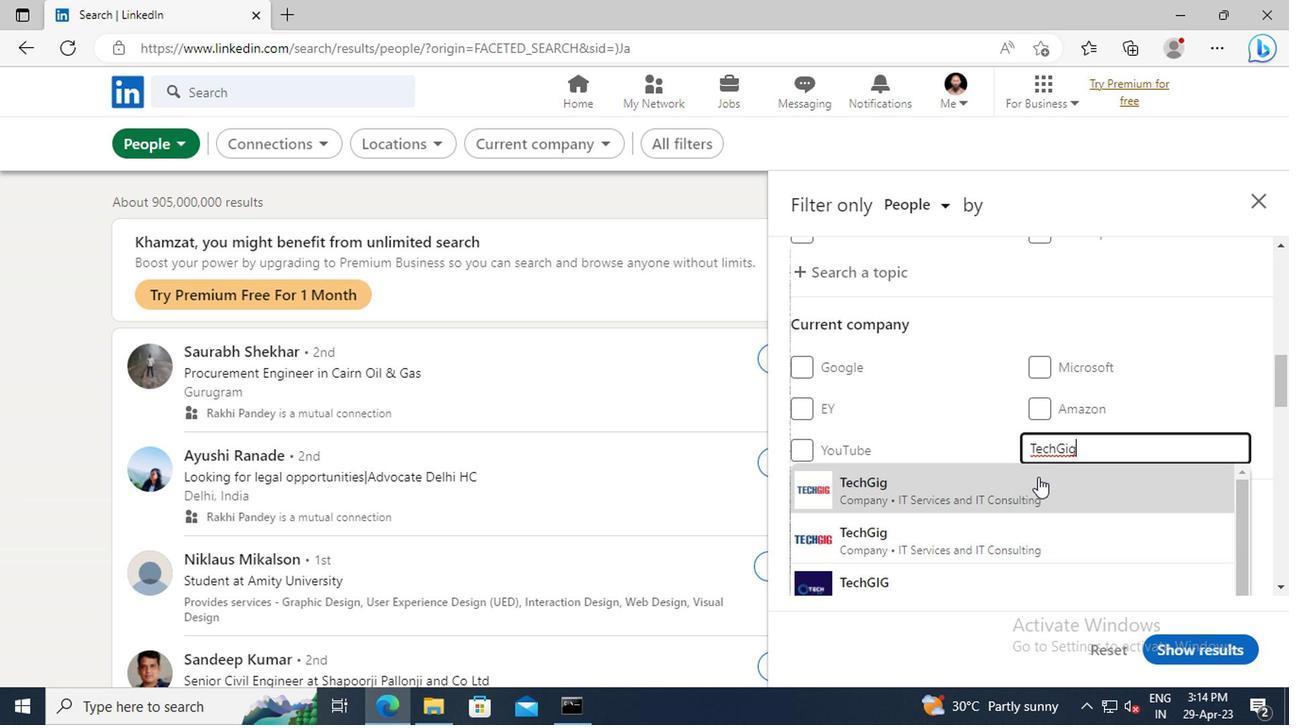 
Action: Mouse scrolled (1033, 480) with delta (0, 0)
Screenshot: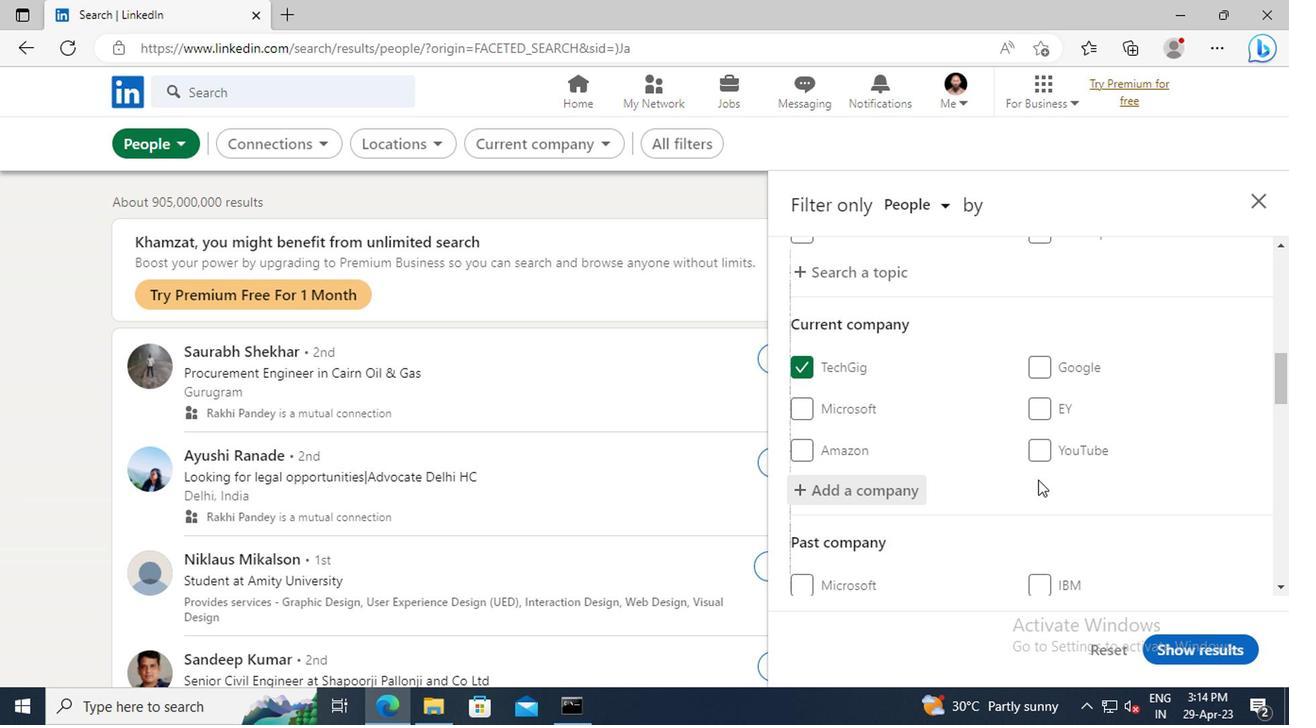
Action: Mouse scrolled (1033, 480) with delta (0, 0)
Screenshot: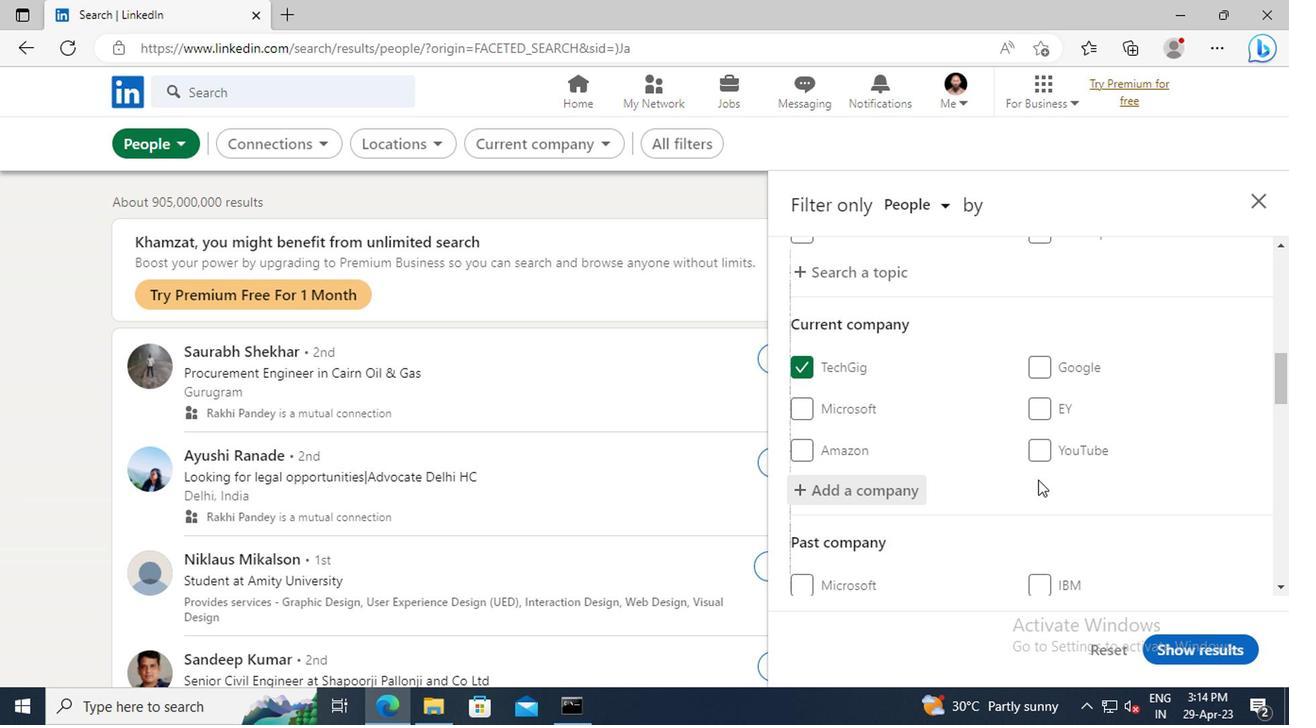 
Action: Mouse scrolled (1033, 480) with delta (0, 0)
Screenshot: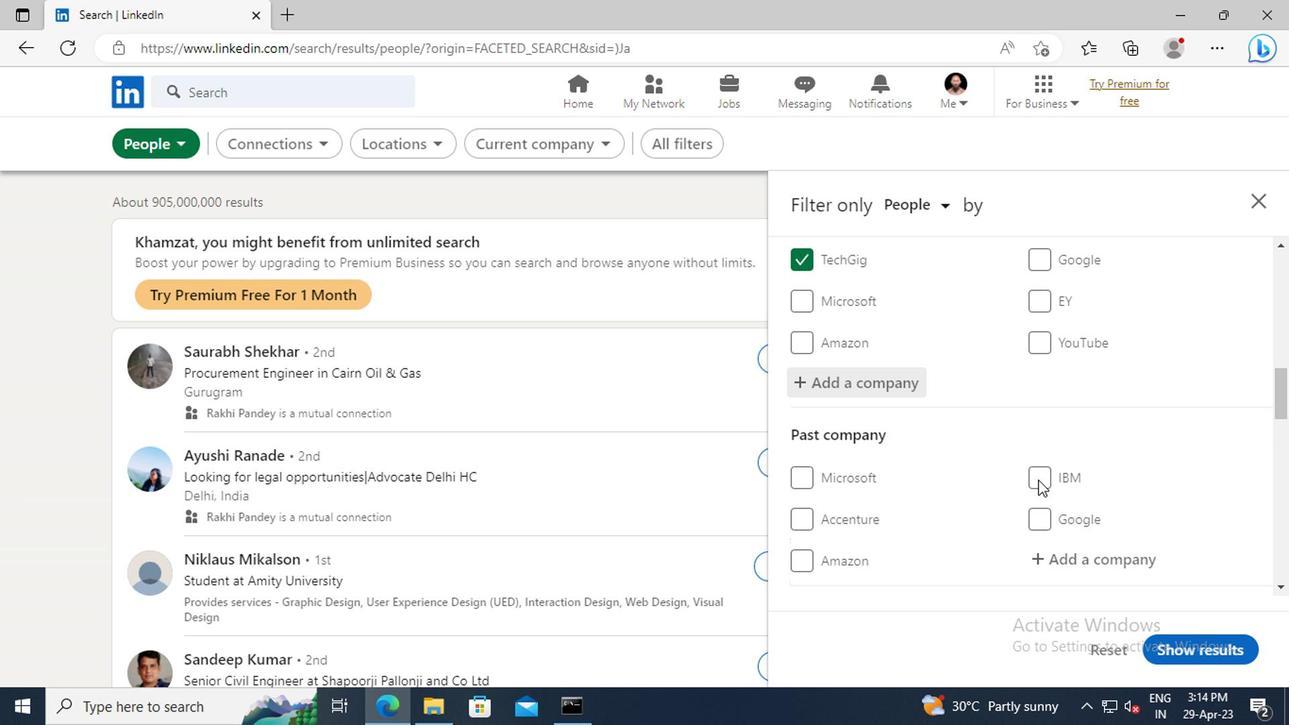 
Action: Mouse scrolled (1033, 480) with delta (0, 0)
Screenshot: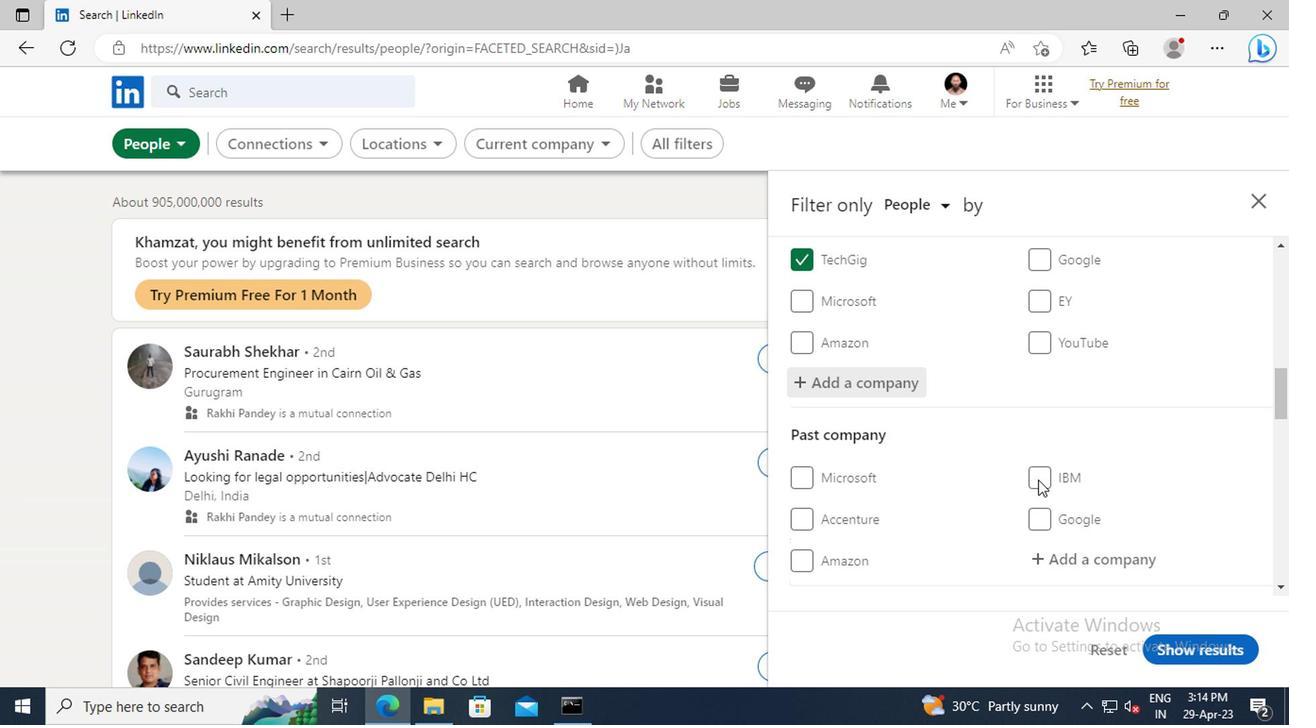 
Action: Mouse scrolled (1033, 480) with delta (0, 0)
Screenshot: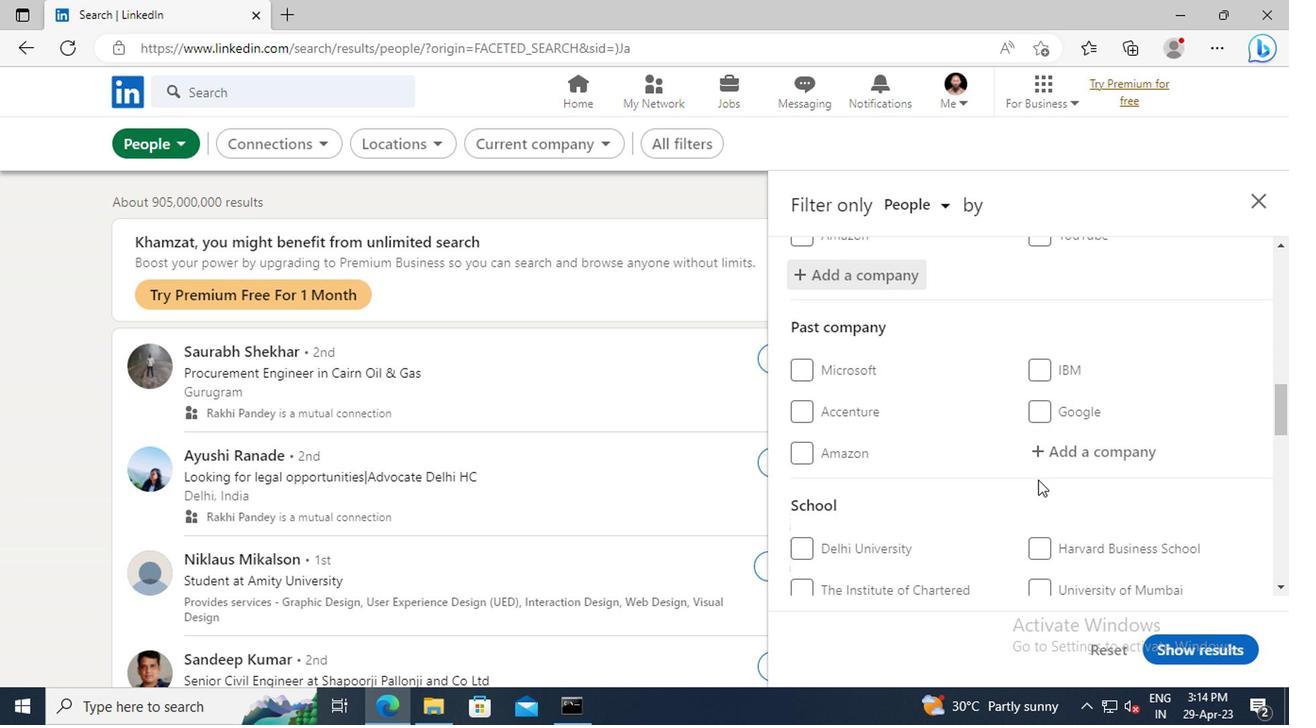 
Action: Mouse scrolled (1033, 480) with delta (0, 0)
Screenshot: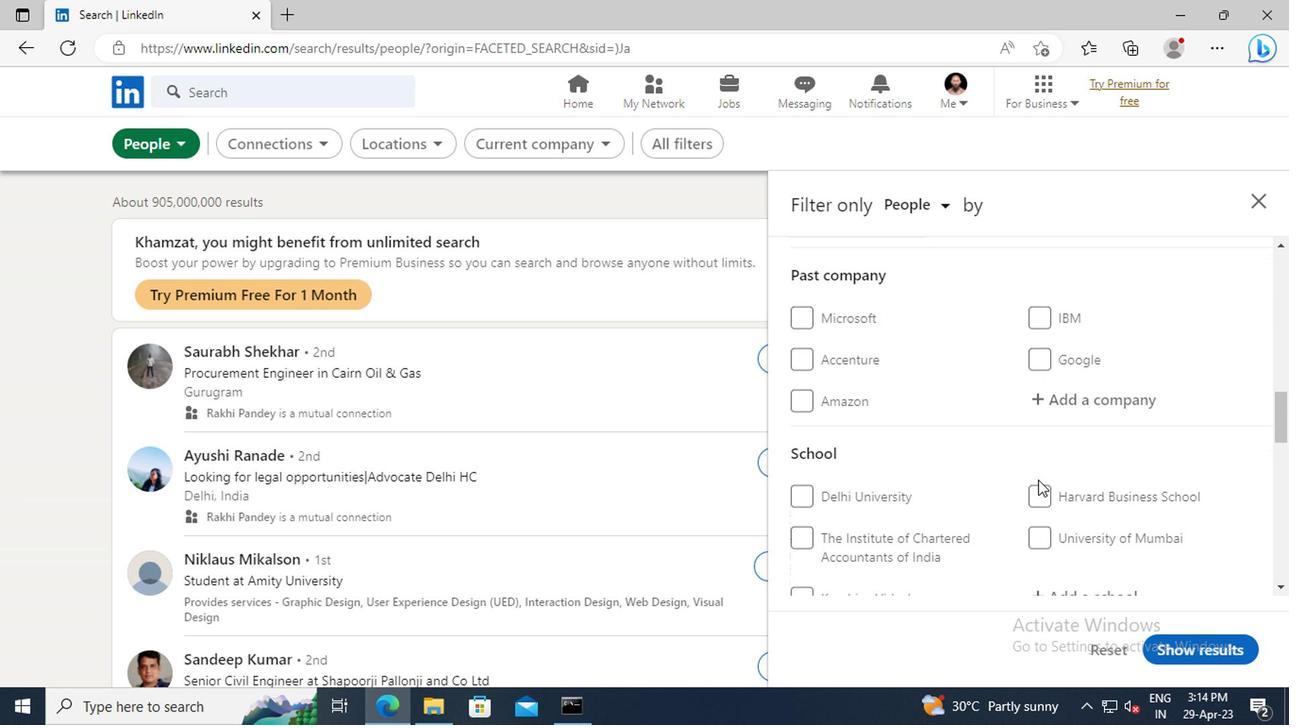 
Action: Mouse scrolled (1033, 480) with delta (0, 0)
Screenshot: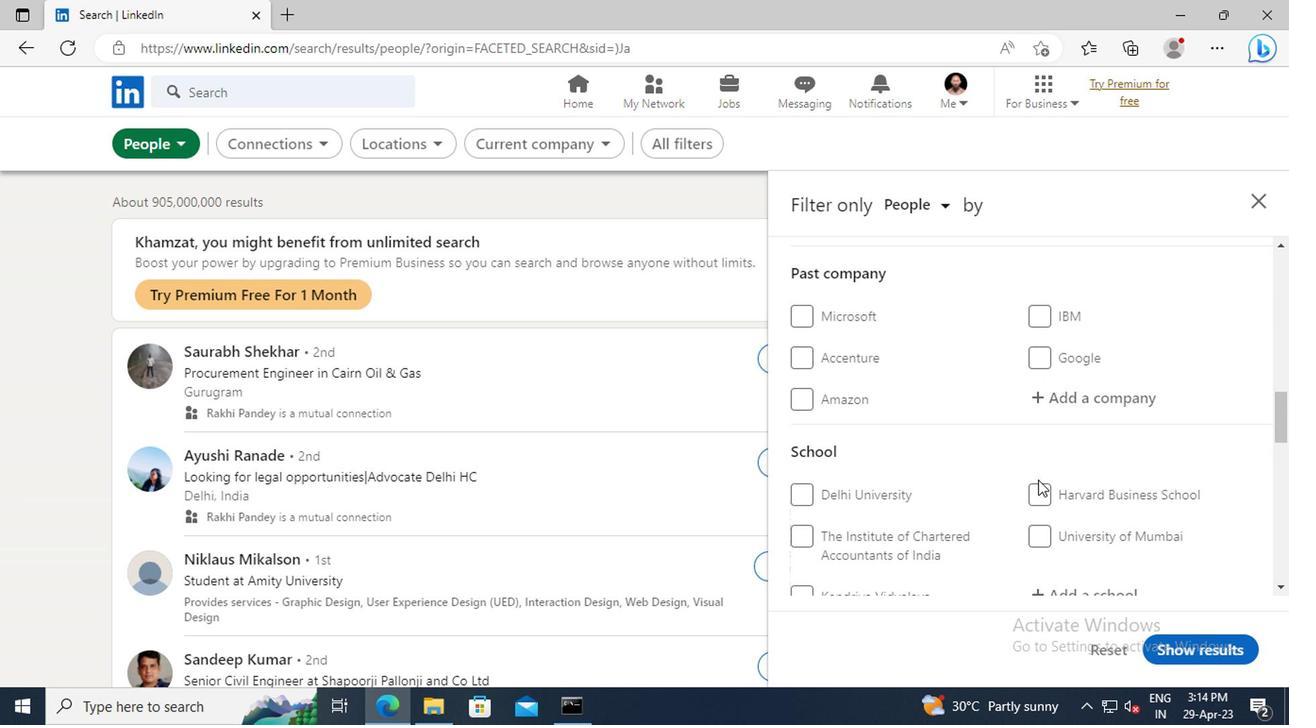
Action: Mouse moved to (1039, 491)
Screenshot: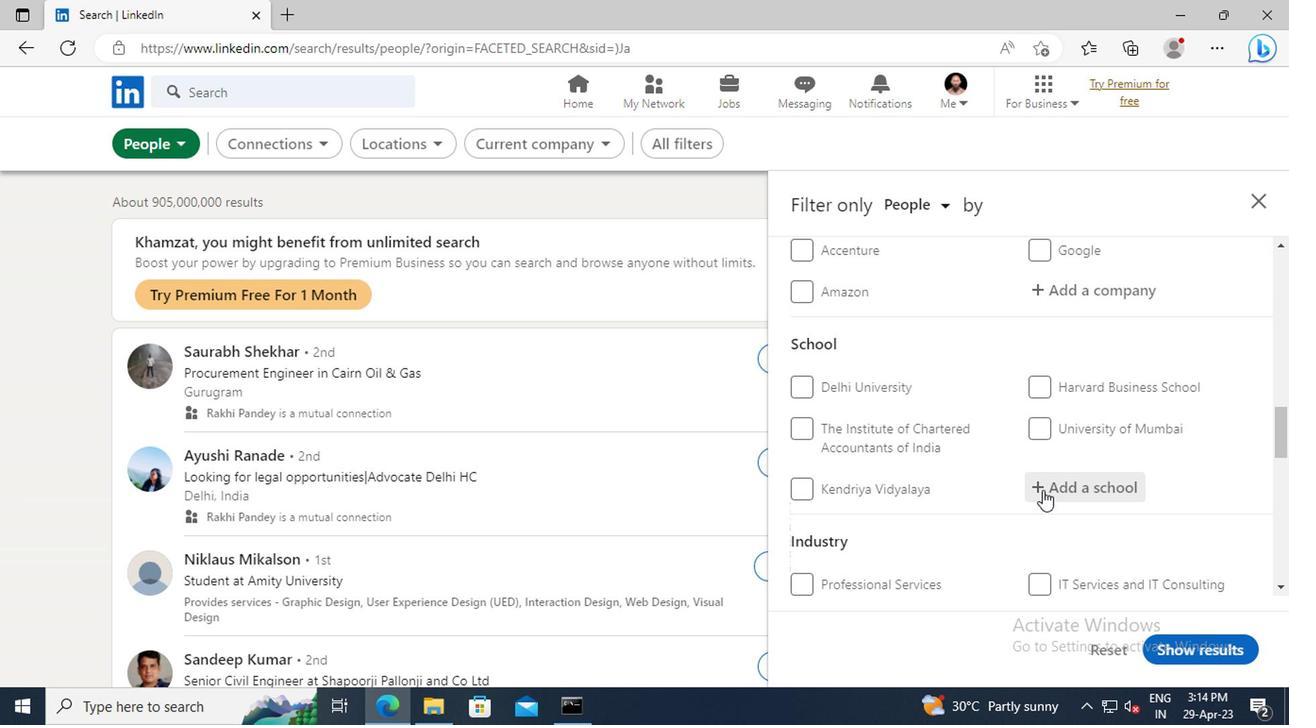 
Action: Mouse pressed left at (1039, 491)
Screenshot: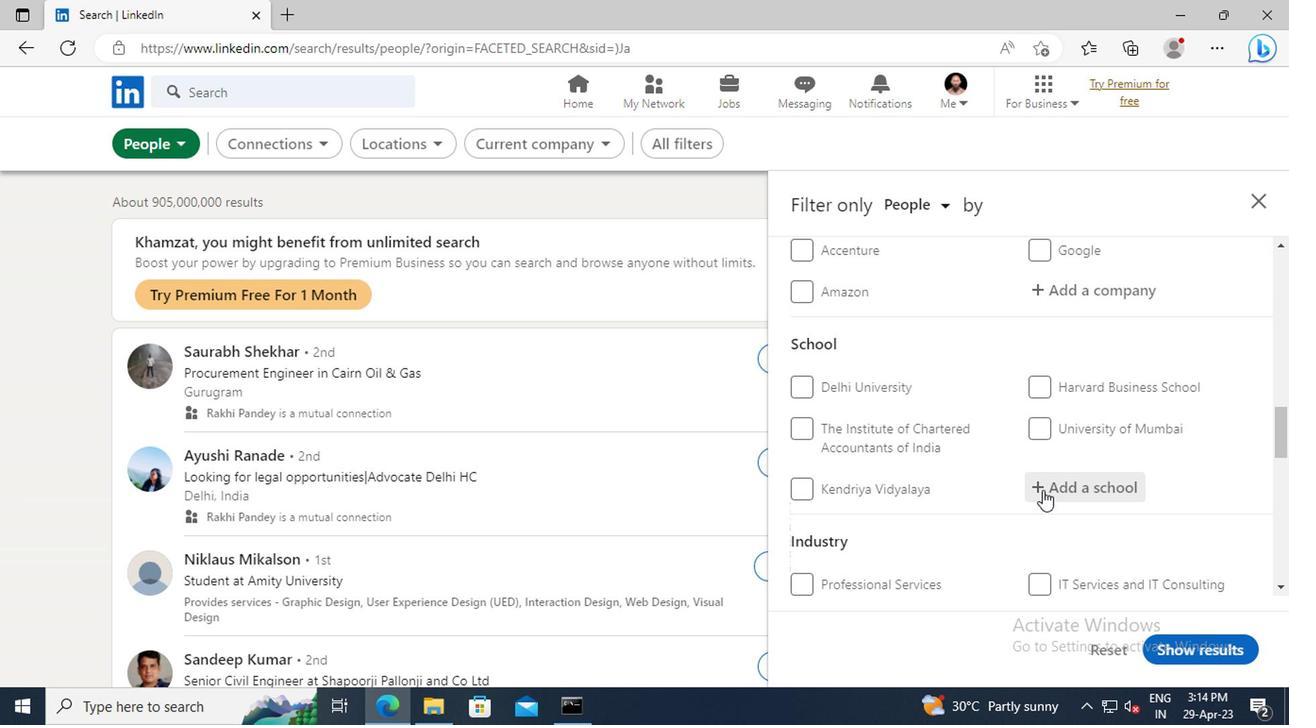 
Action: Key pressed <Key.shift>MAGADH<Key.space><Key.shift>UN
Screenshot: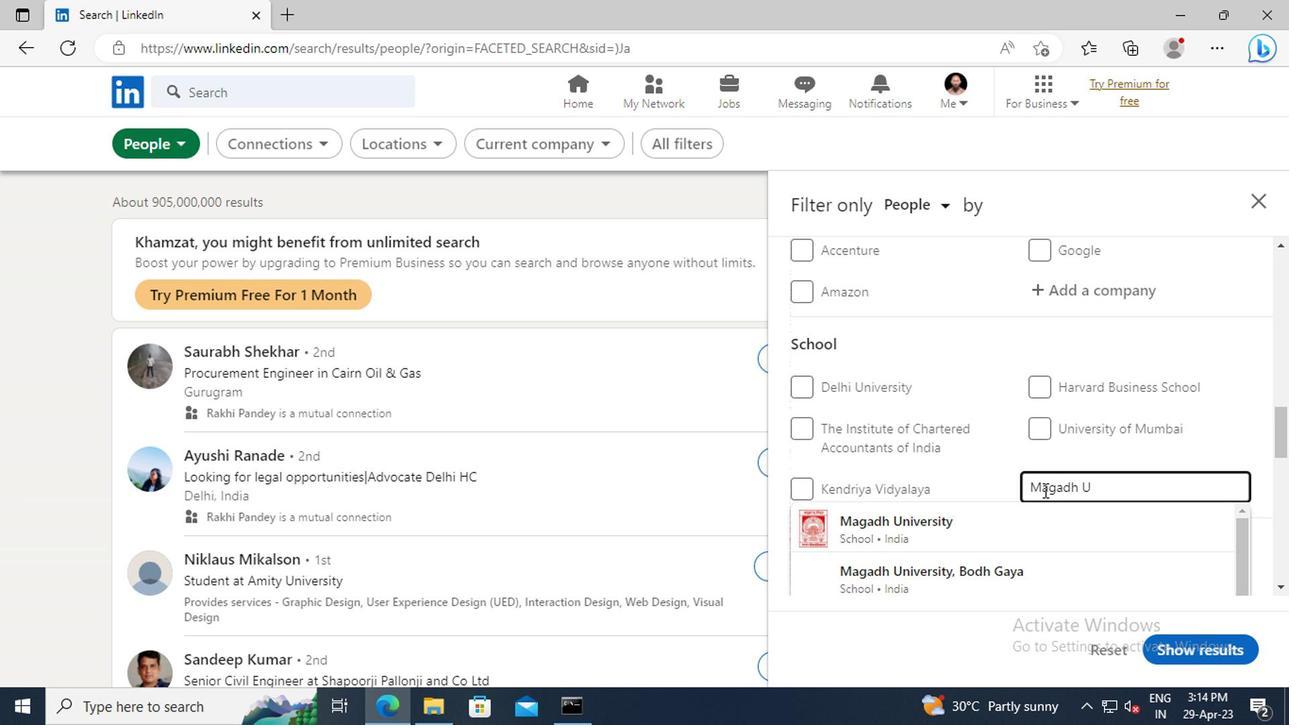 
Action: Mouse moved to (1008, 519)
Screenshot: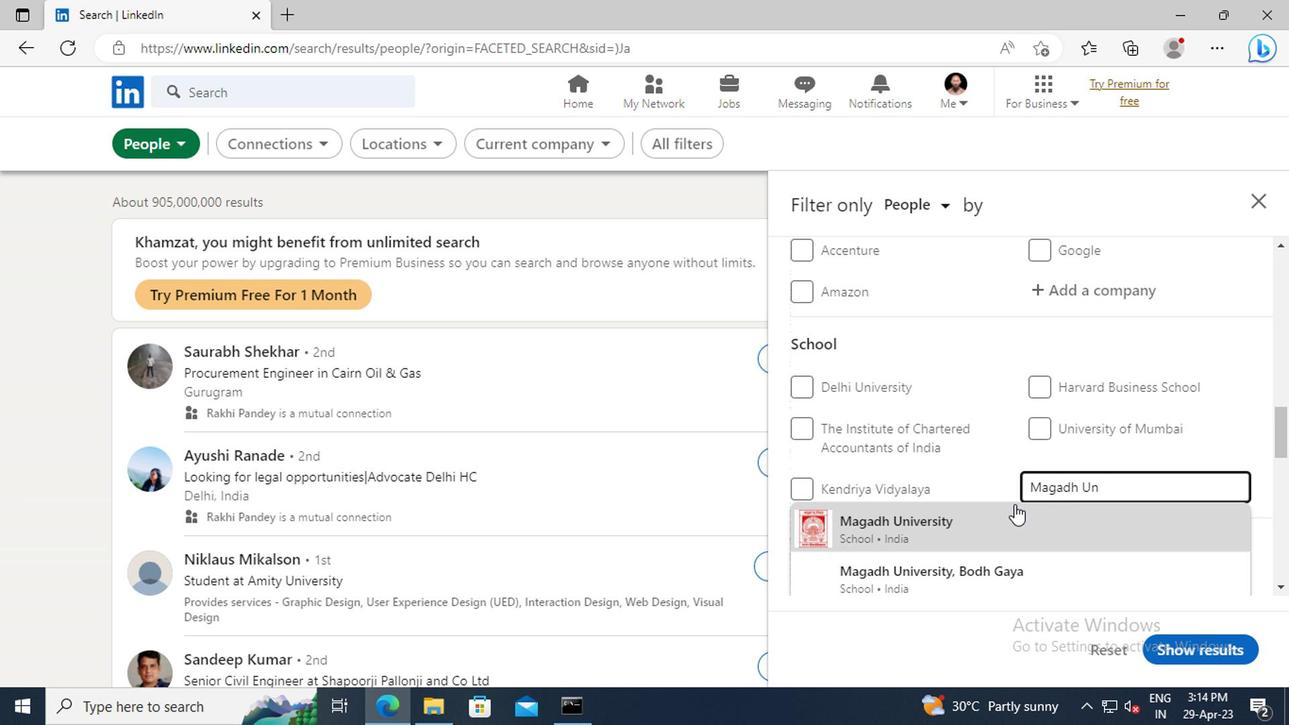 
Action: Mouse pressed left at (1008, 519)
Screenshot: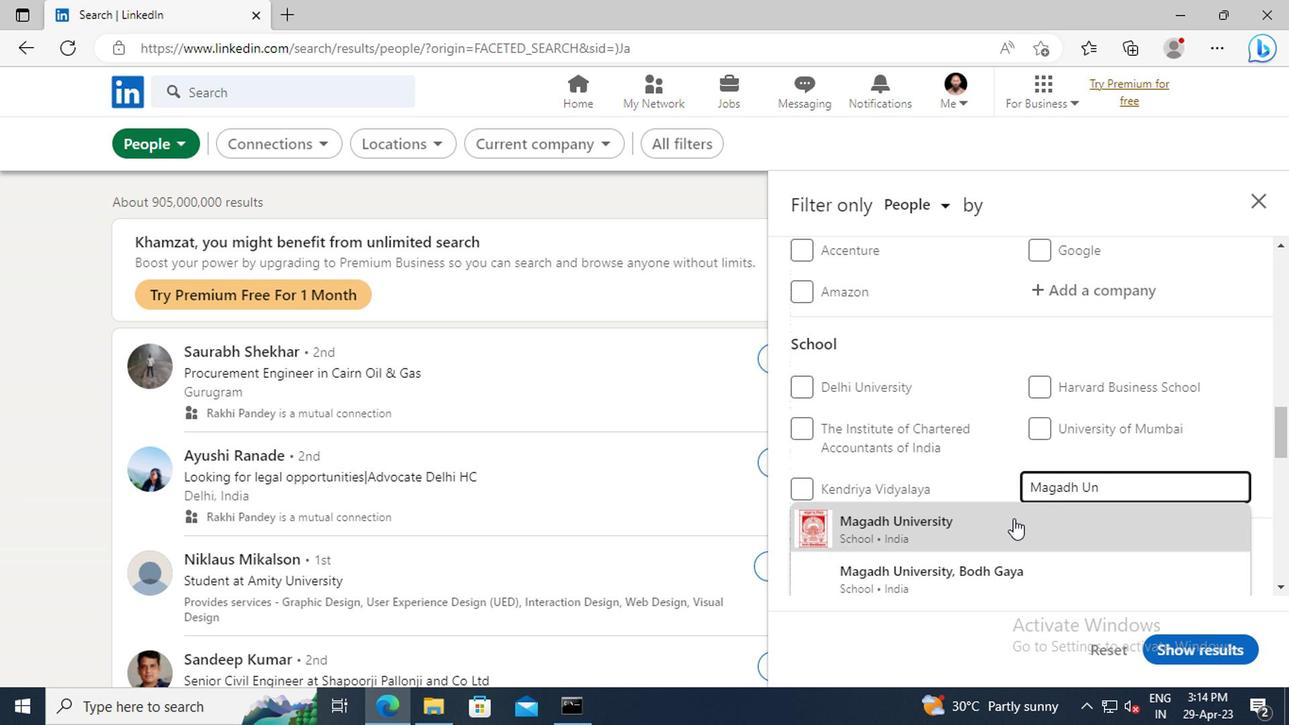 
Action: Mouse scrolled (1008, 519) with delta (0, 0)
Screenshot: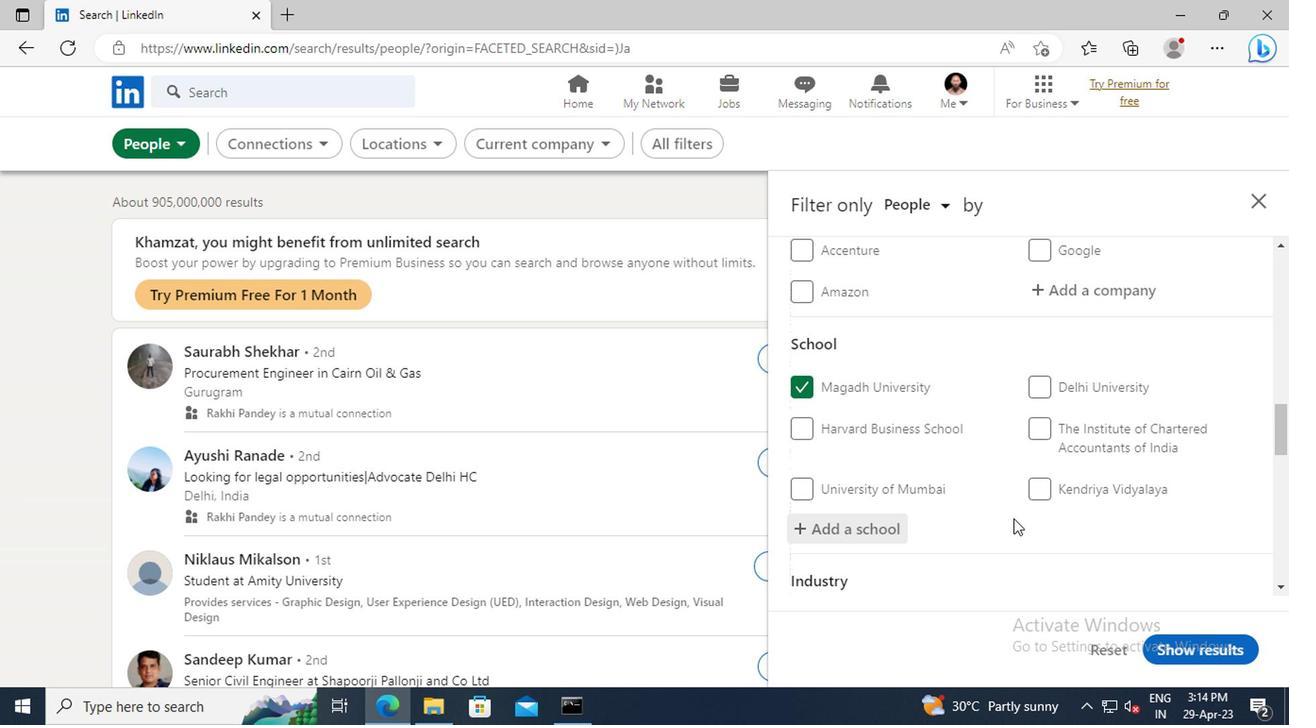 
Action: Mouse scrolled (1008, 519) with delta (0, 0)
Screenshot: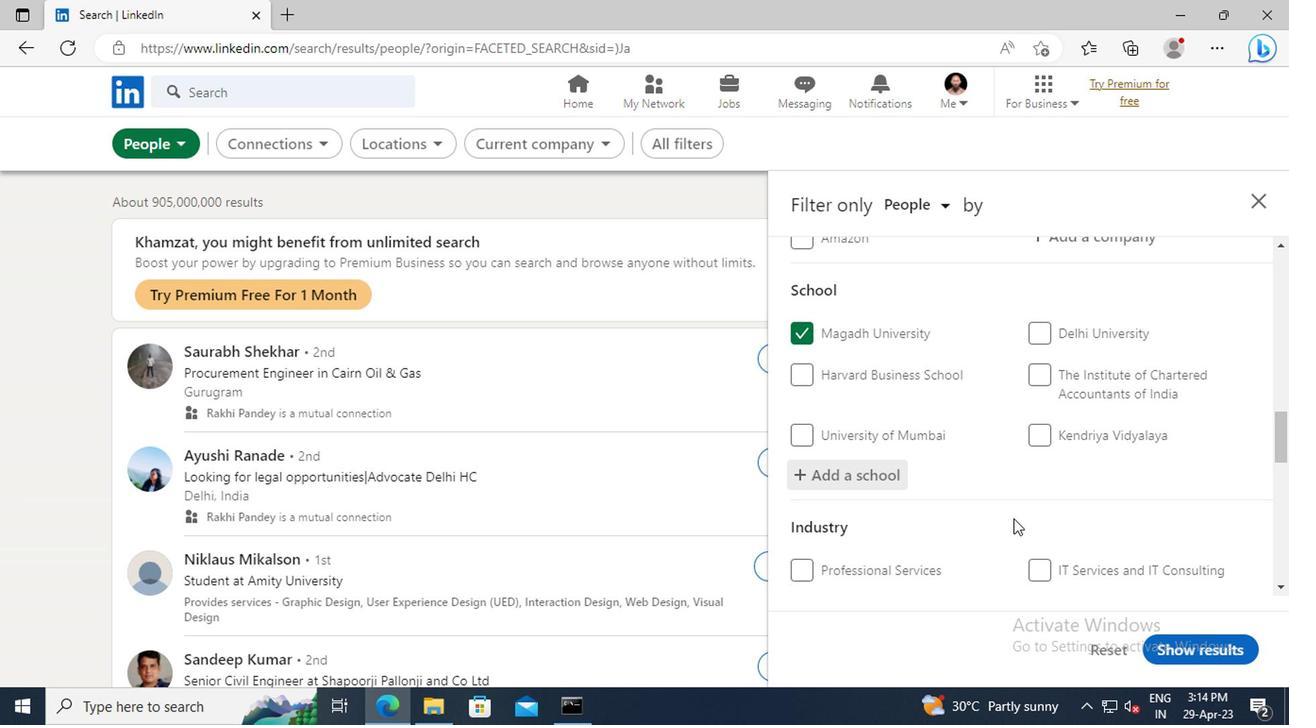 
Action: Mouse scrolled (1008, 519) with delta (0, 0)
Screenshot: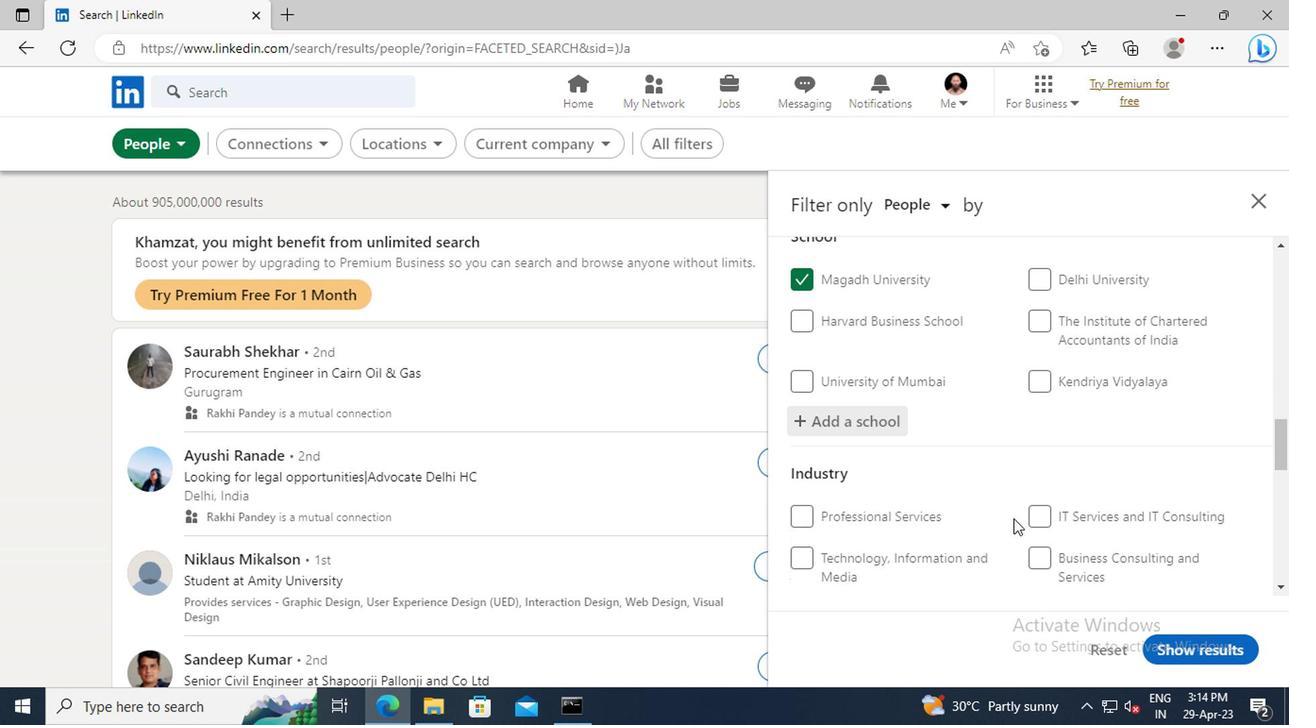 
Action: Mouse scrolled (1008, 519) with delta (0, 0)
Screenshot: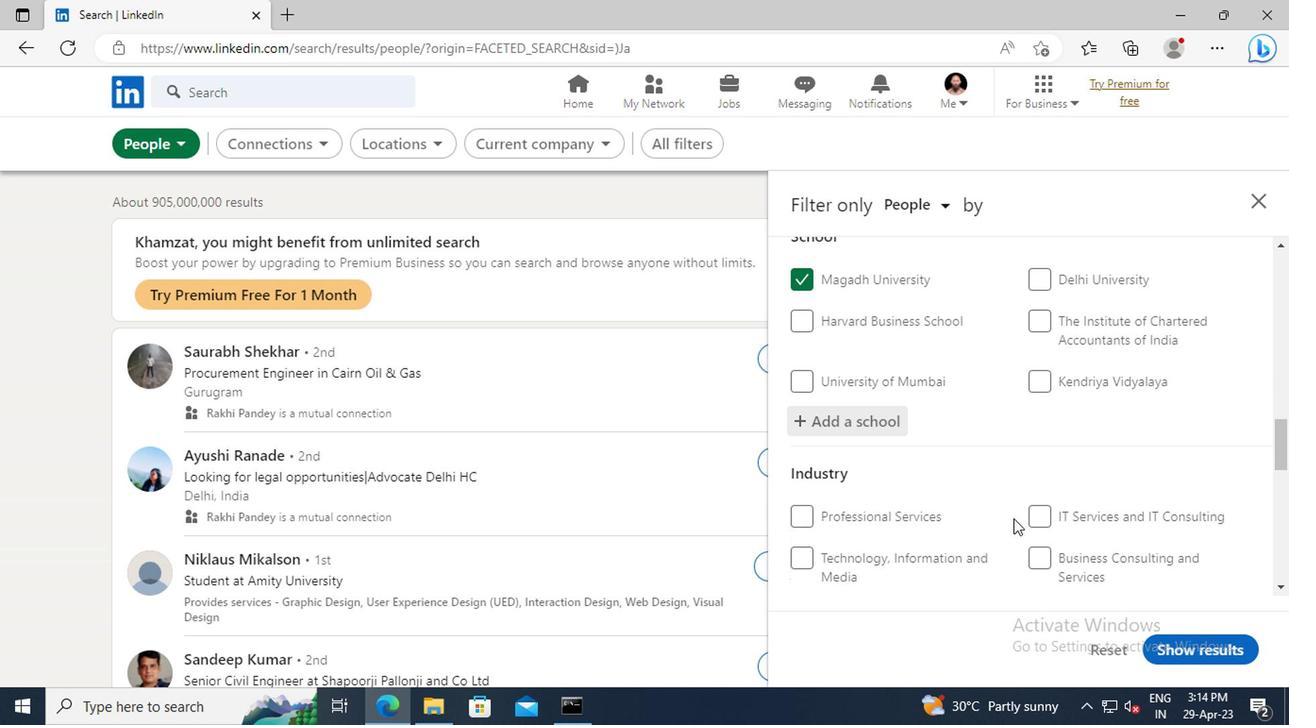 
Action: Mouse moved to (1044, 513)
Screenshot: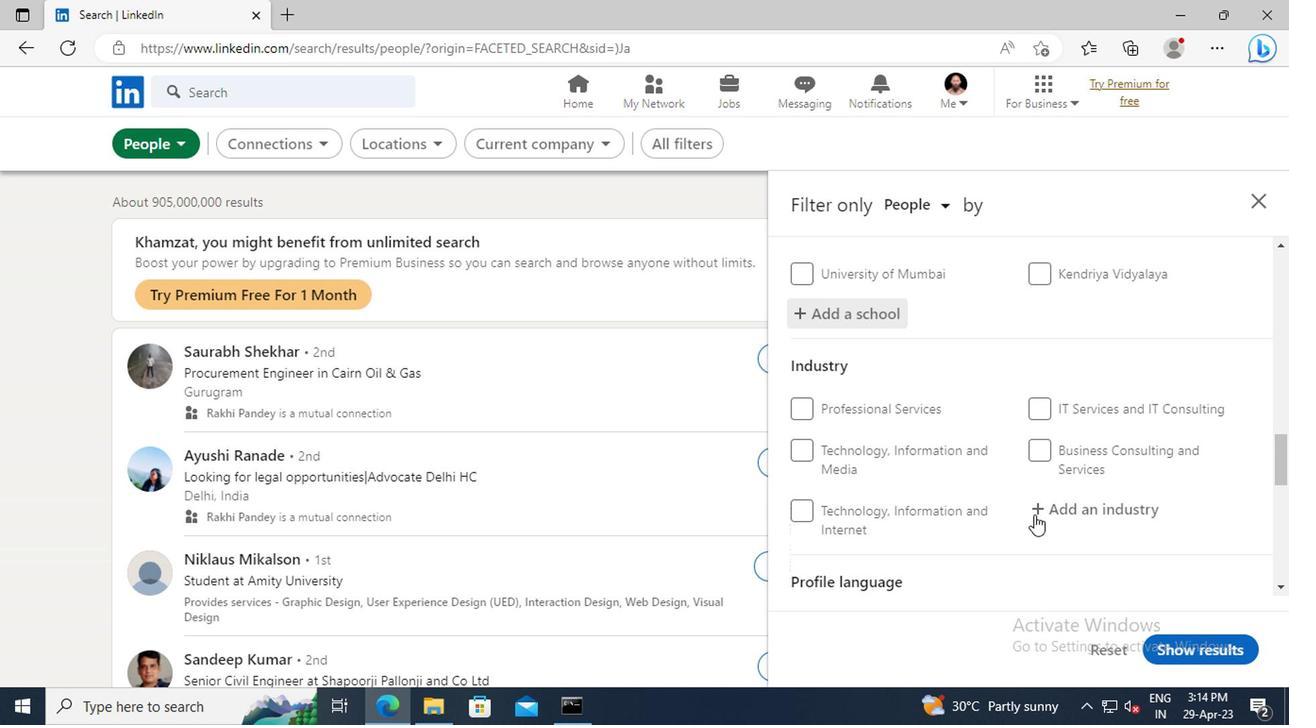 
Action: Mouse pressed left at (1044, 513)
Screenshot: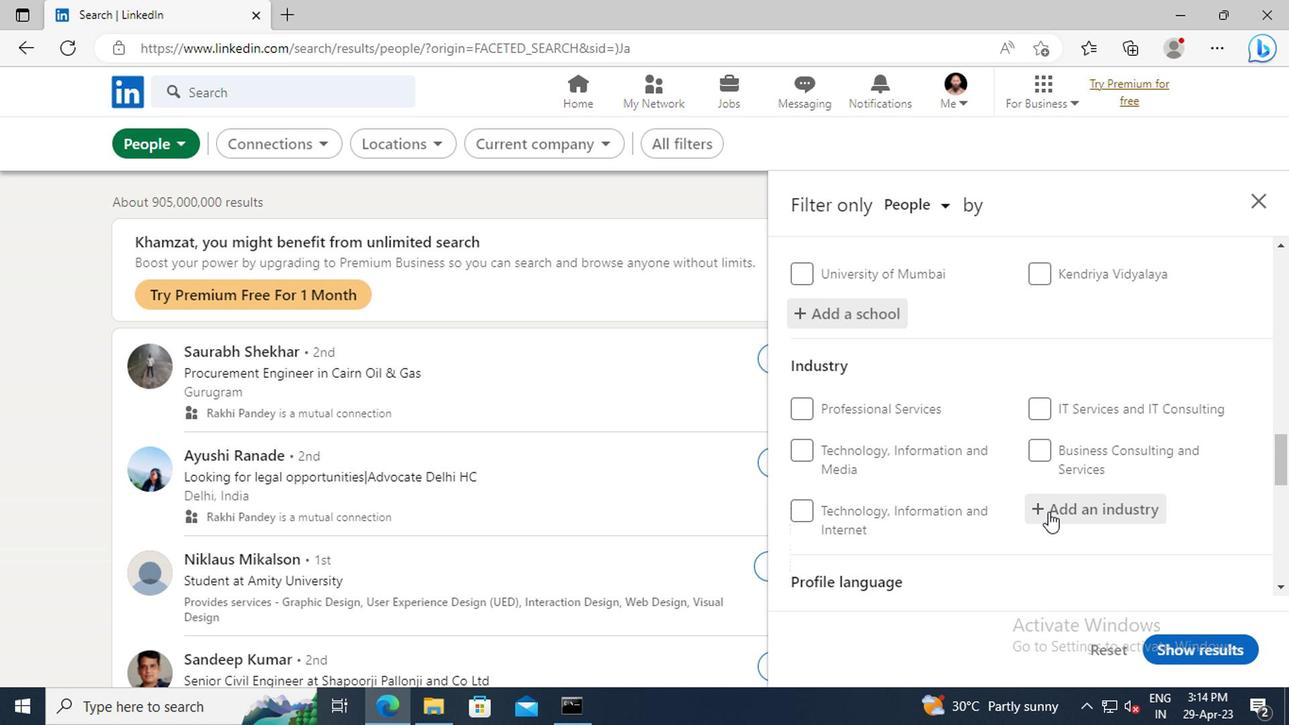 
Action: Key pressed <Key.shift>PLASTICS
Screenshot: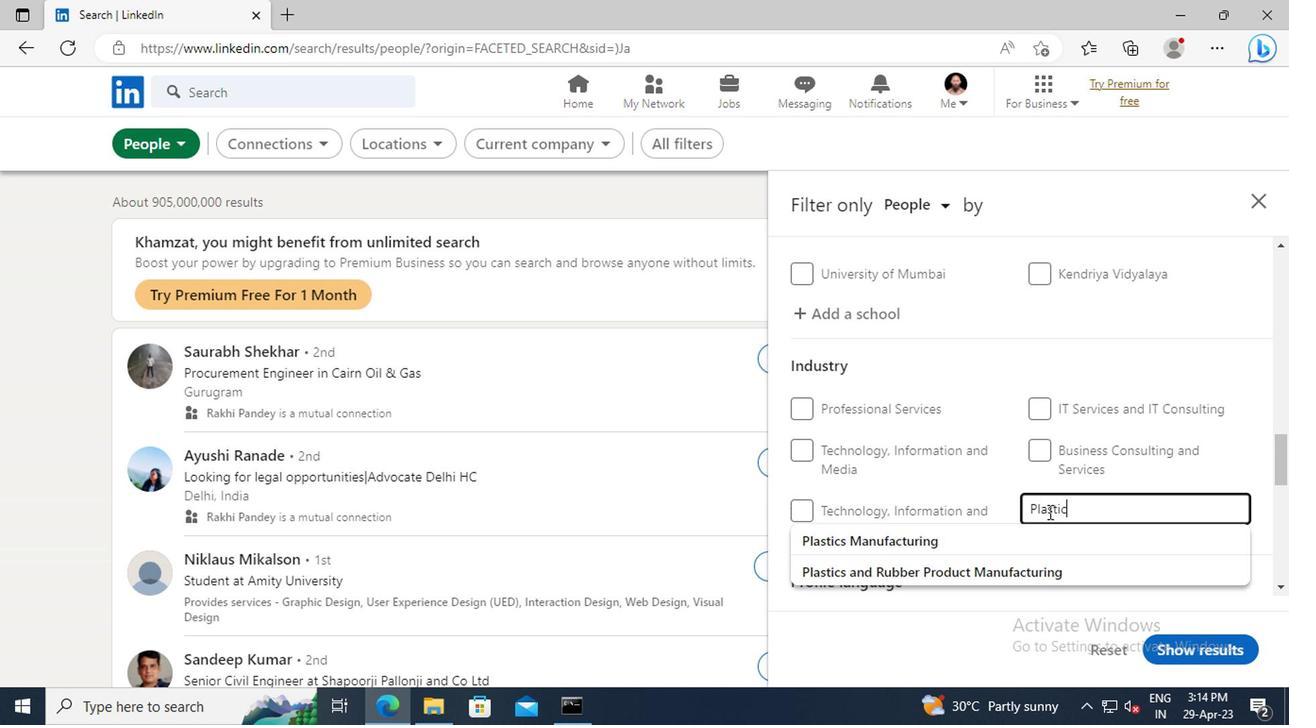 
Action: Mouse moved to (1008, 534)
Screenshot: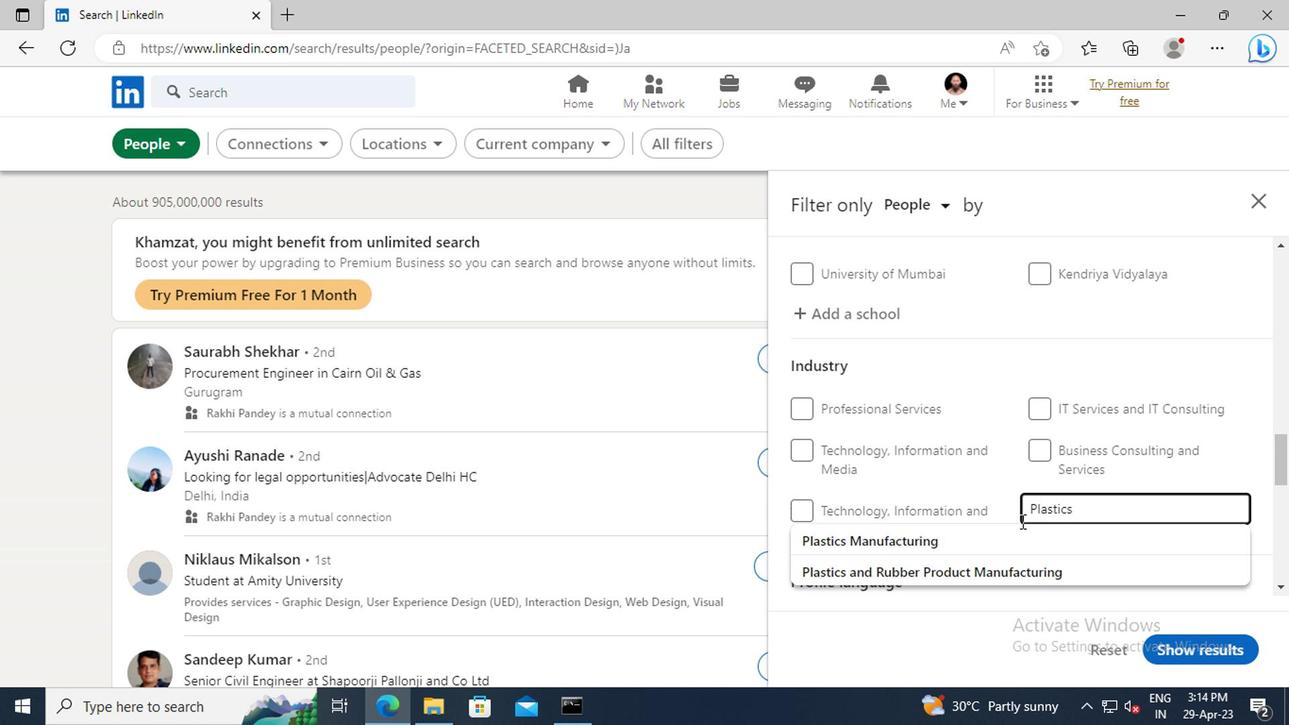 
Action: Mouse pressed left at (1008, 534)
Screenshot: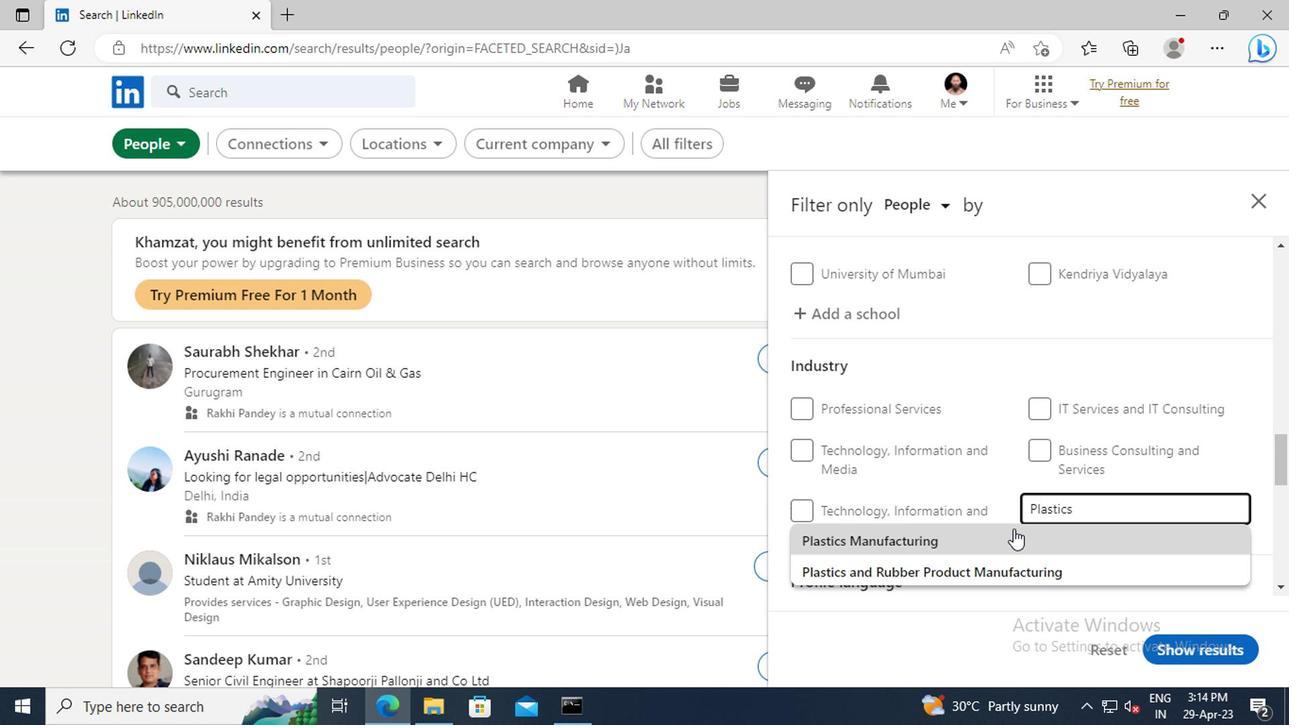 
Action: Mouse scrolled (1008, 533) with delta (0, 0)
Screenshot: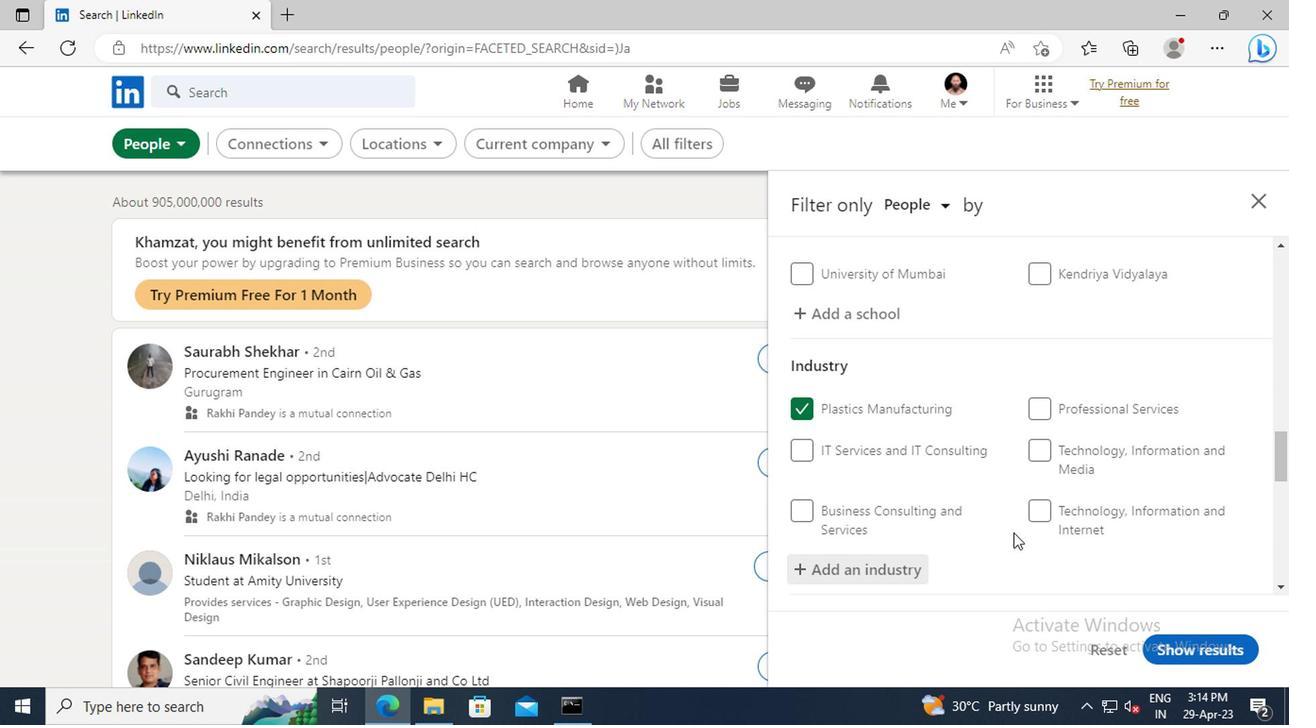 
Action: Mouse scrolled (1008, 533) with delta (0, 0)
Screenshot: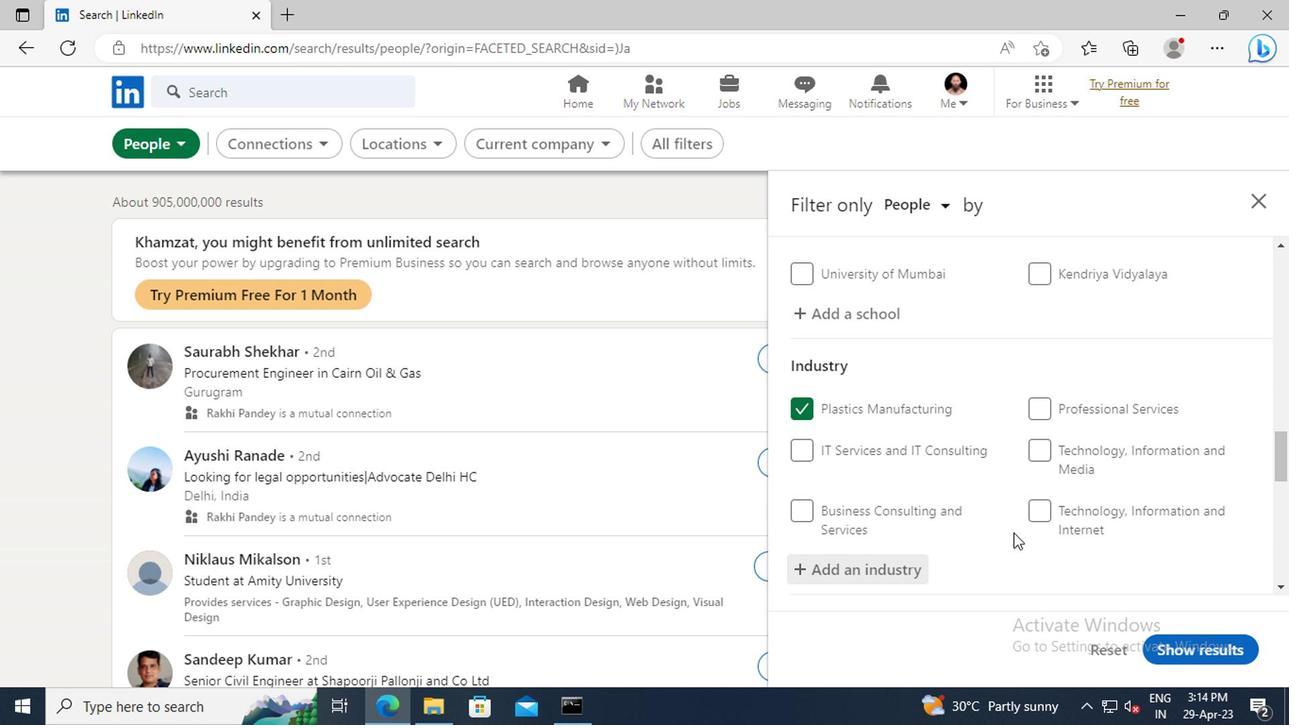 
Action: Mouse scrolled (1008, 533) with delta (0, 0)
Screenshot: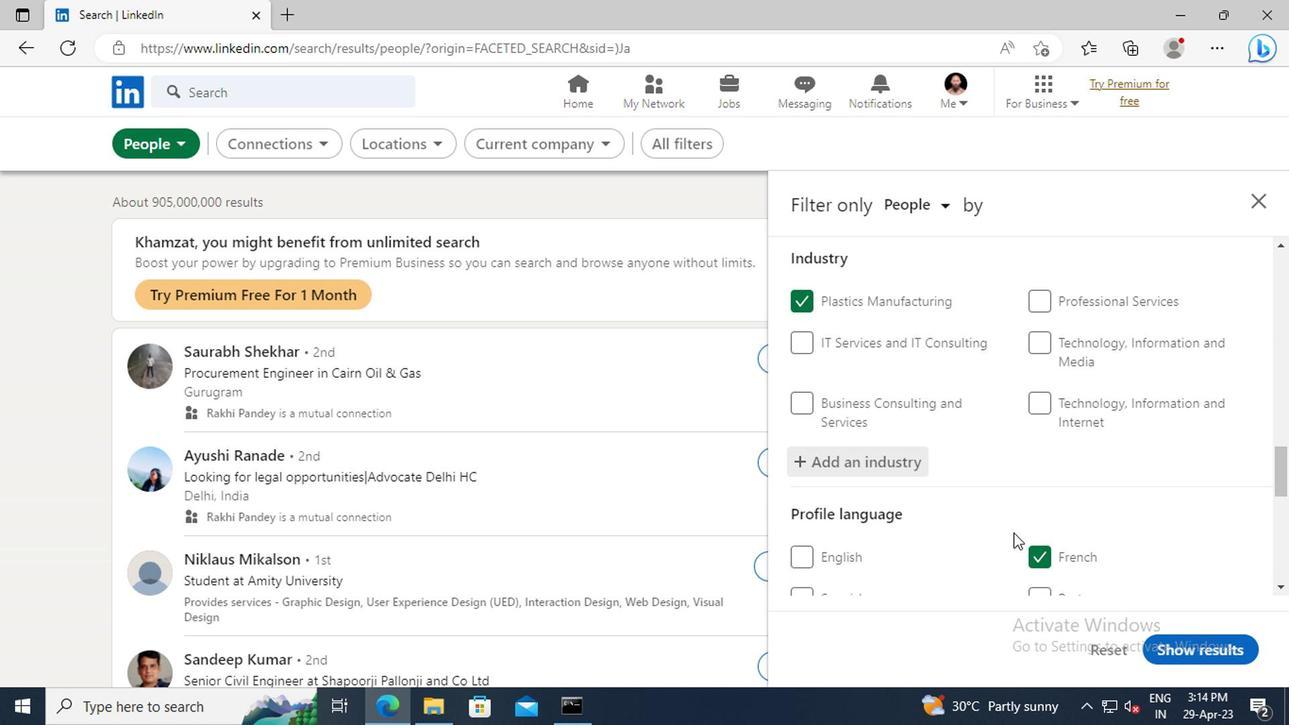 
Action: Mouse scrolled (1008, 533) with delta (0, 0)
Screenshot: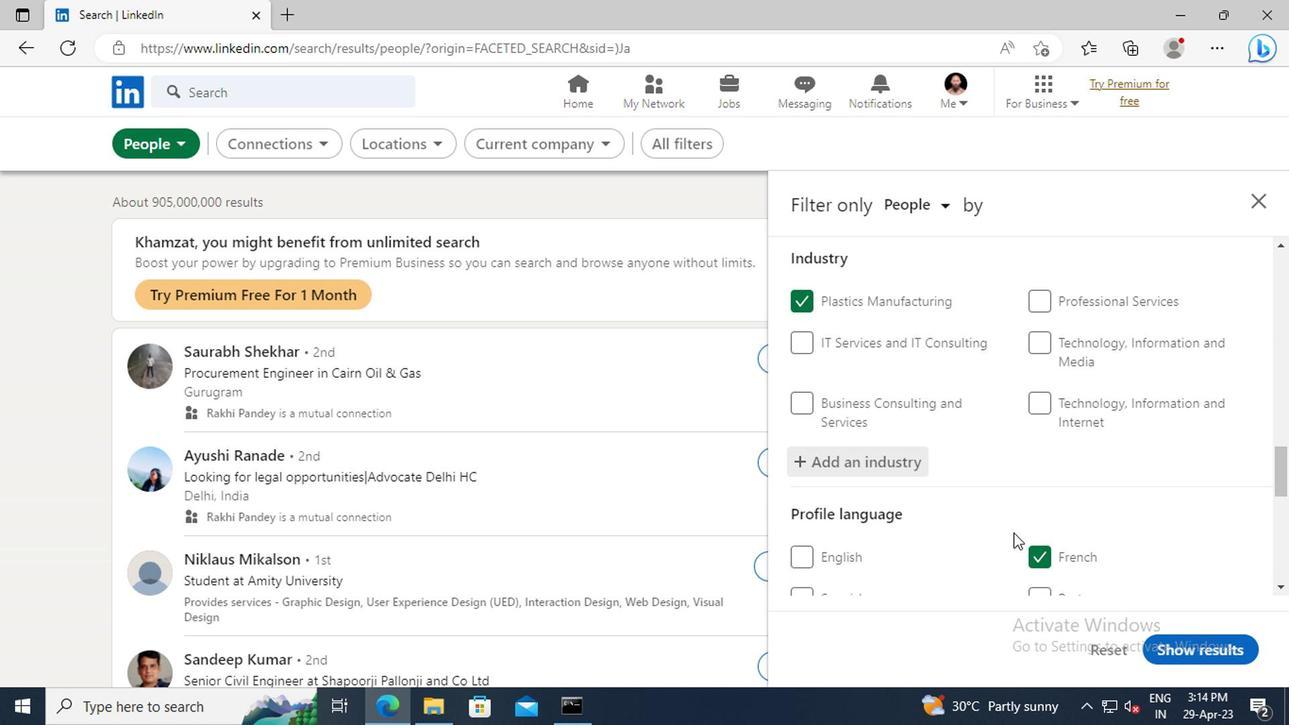 
Action: Mouse scrolled (1008, 533) with delta (0, 0)
Screenshot: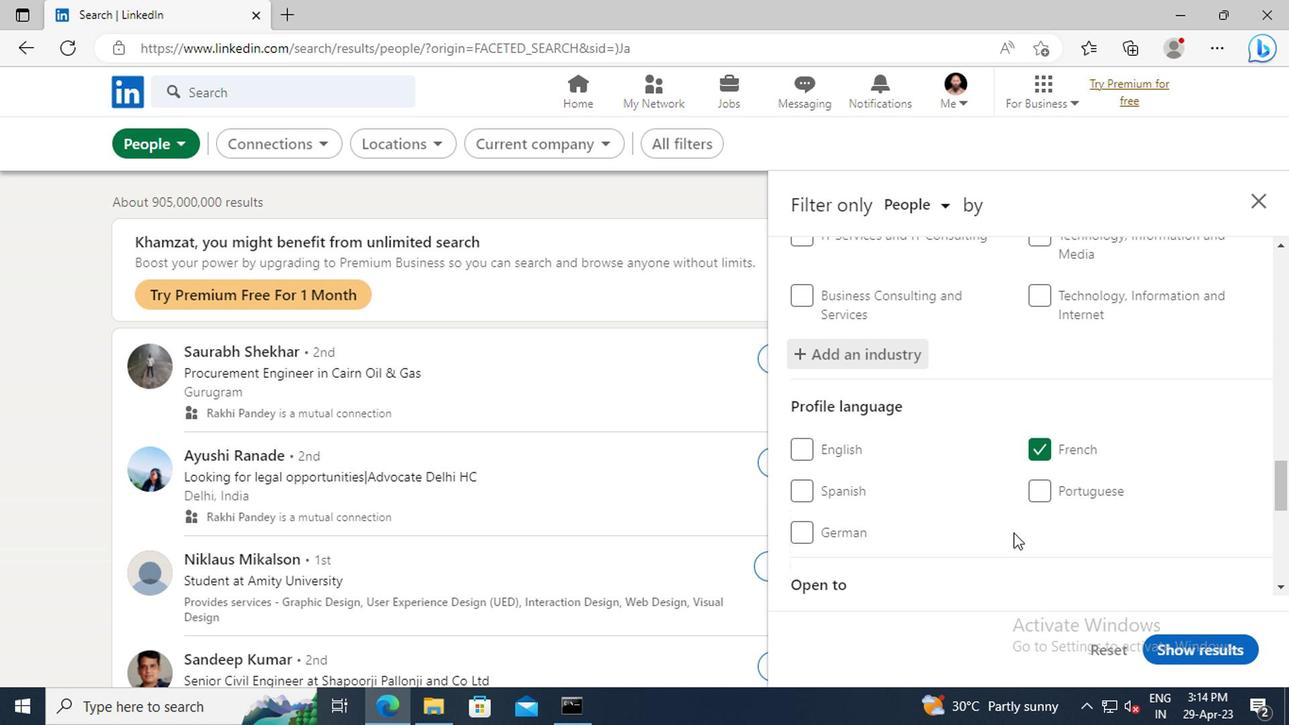 
Action: Mouse scrolled (1008, 533) with delta (0, 0)
Screenshot: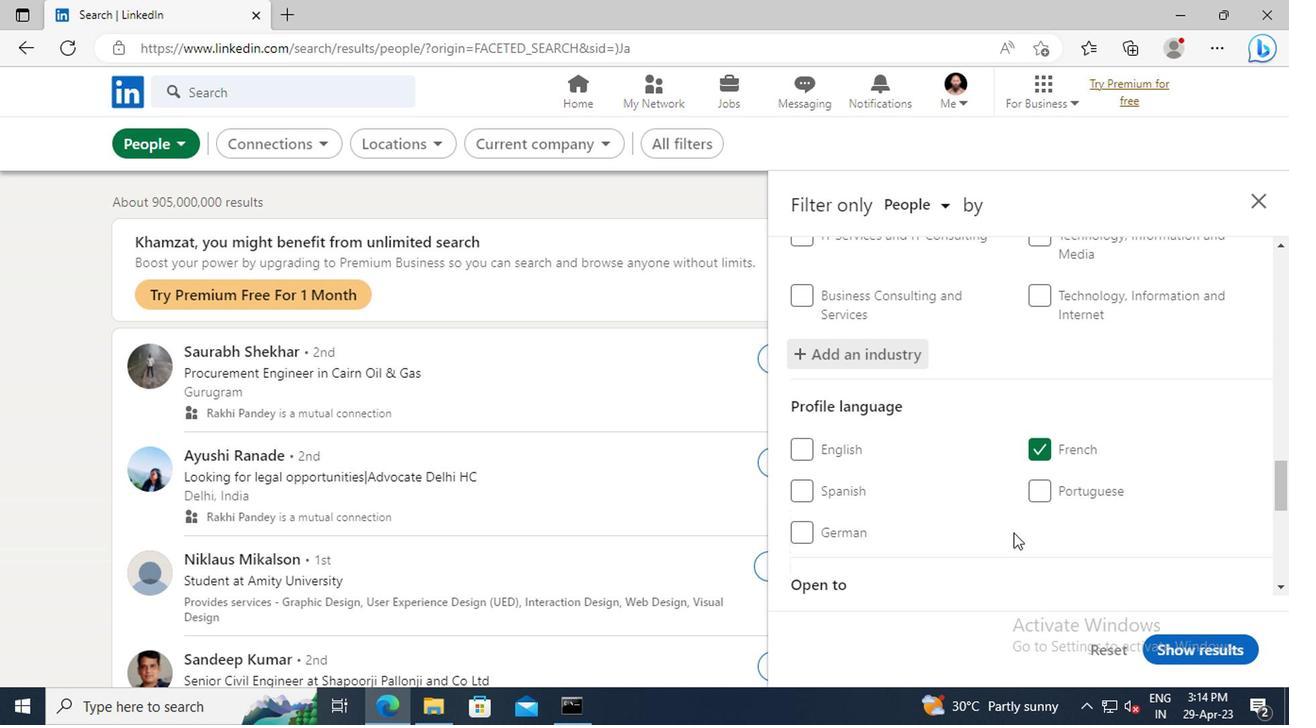 
Action: Mouse scrolled (1008, 533) with delta (0, 0)
Screenshot: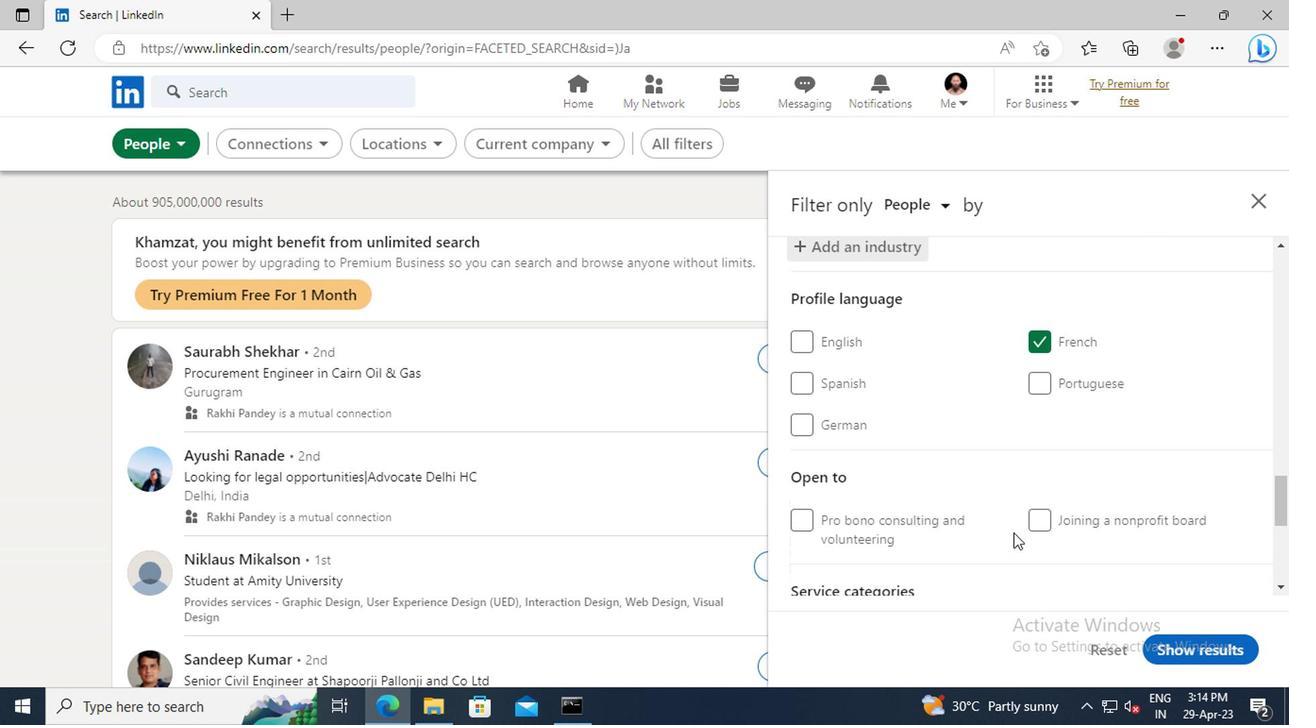 
Action: Mouse scrolled (1008, 533) with delta (0, 0)
Screenshot: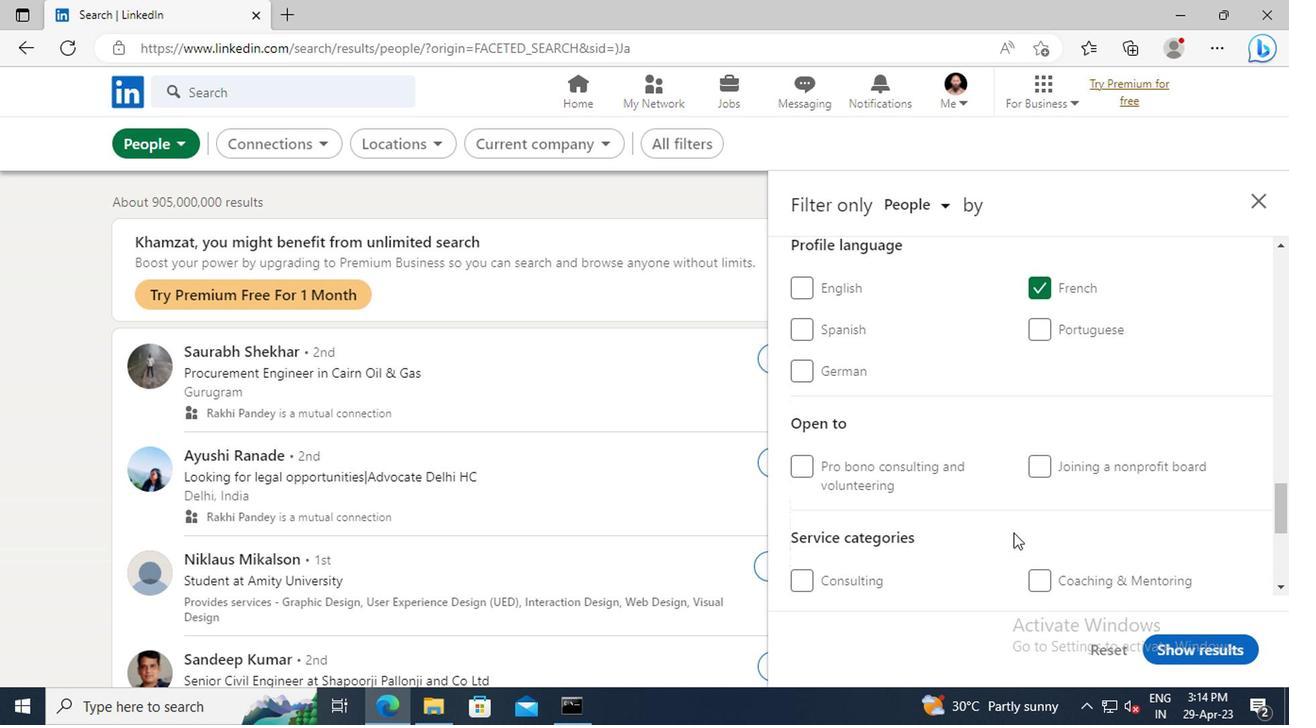 
Action: Mouse scrolled (1008, 533) with delta (0, 0)
Screenshot: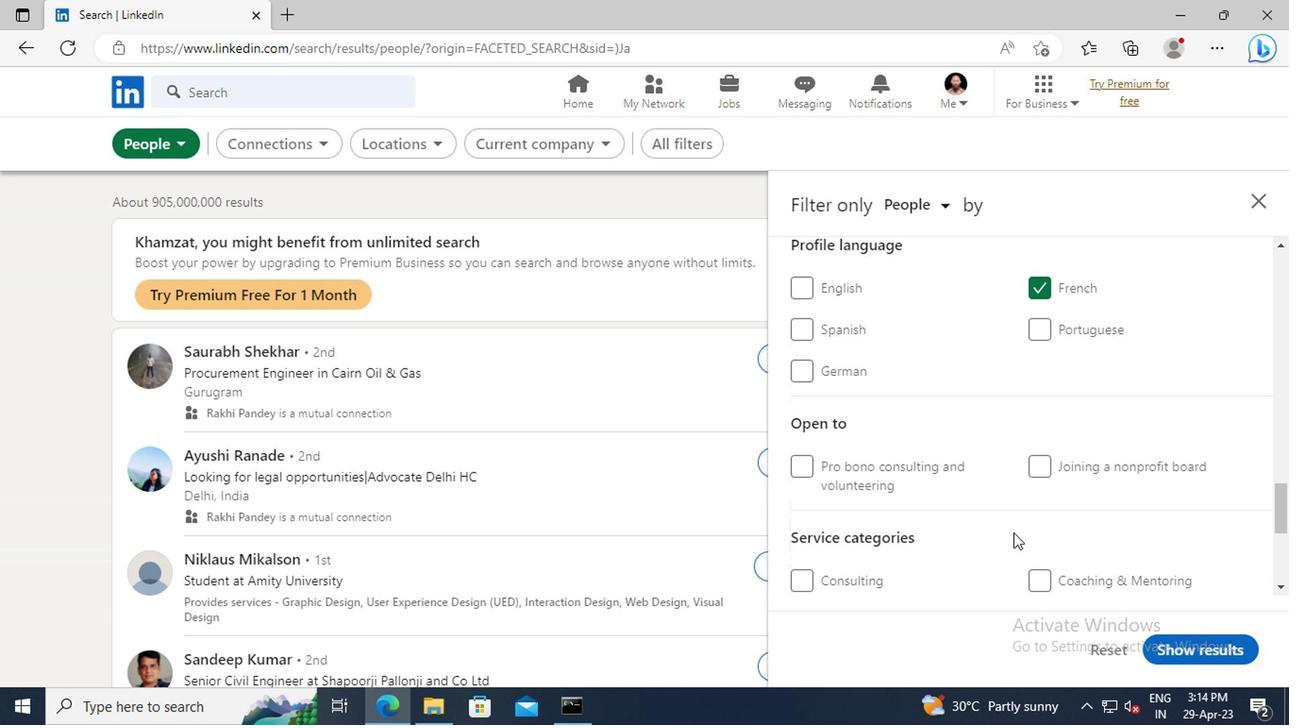 
Action: Mouse scrolled (1008, 533) with delta (0, 0)
Screenshot: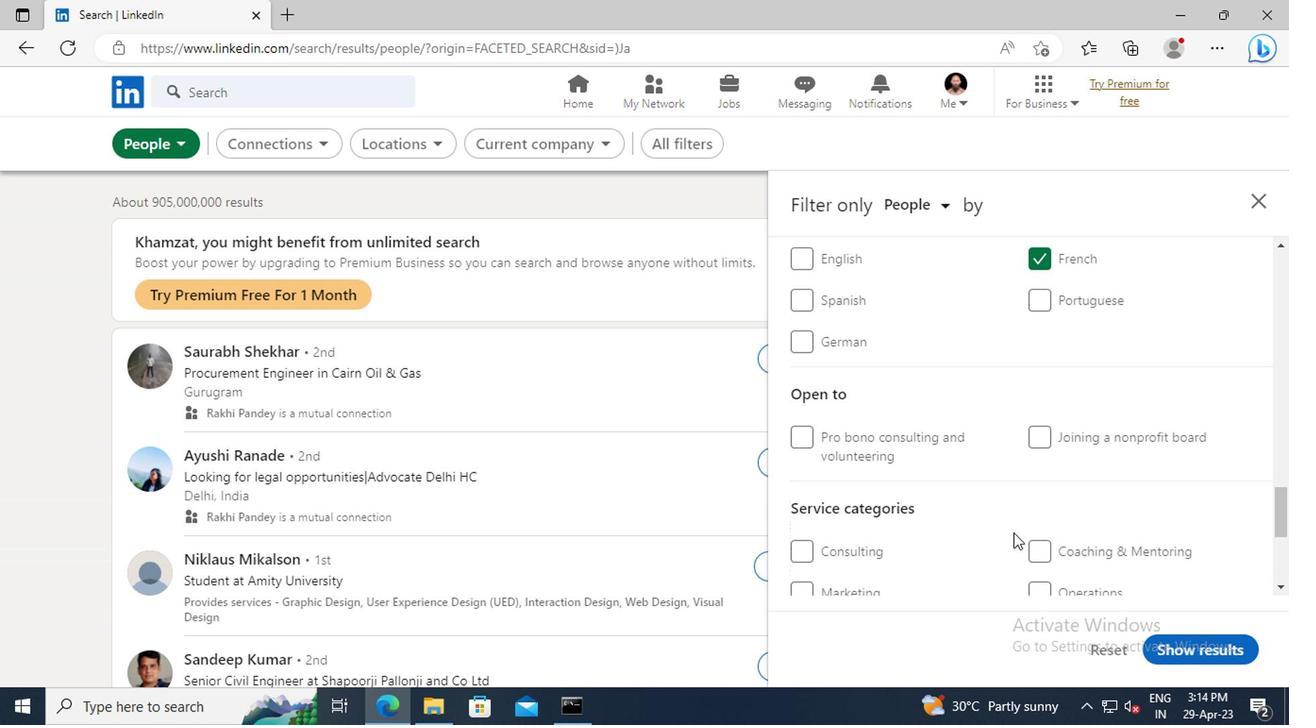 
Action: Mouse moved to (1042, 509)
Screenshot: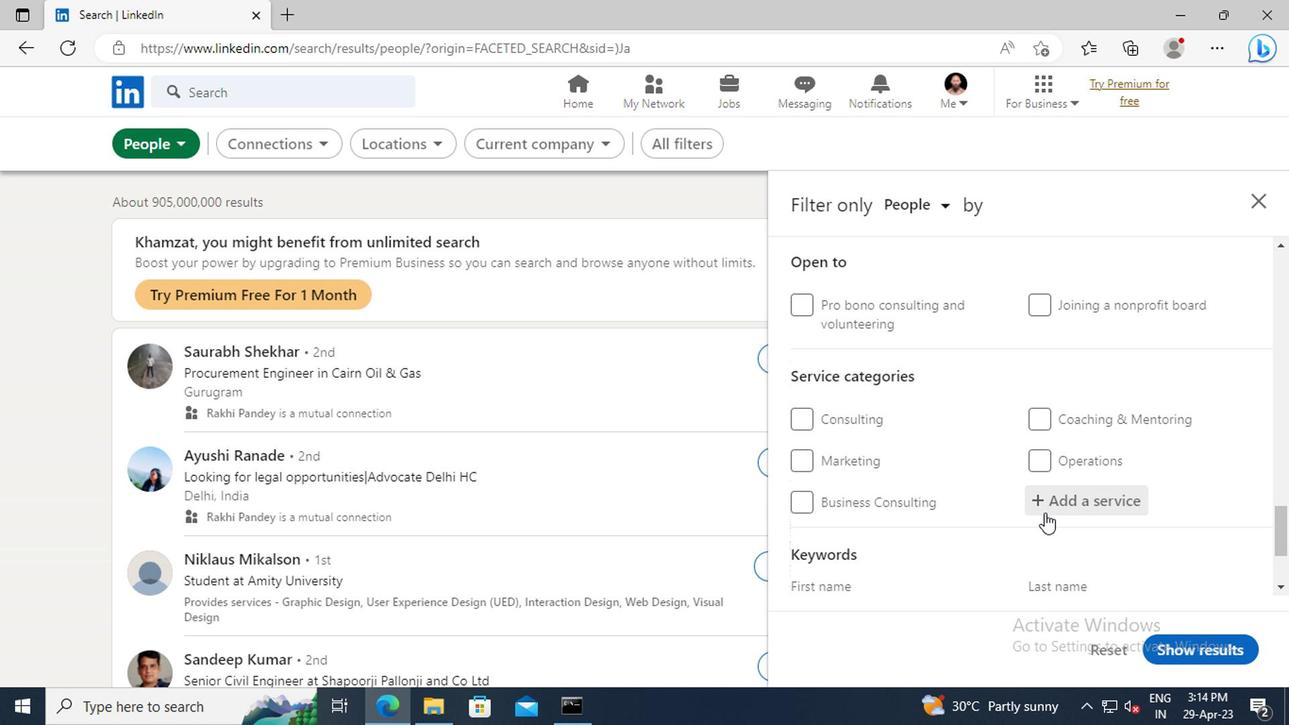 
Action: Mouse pressed left at (1042, 509)
Screenshot: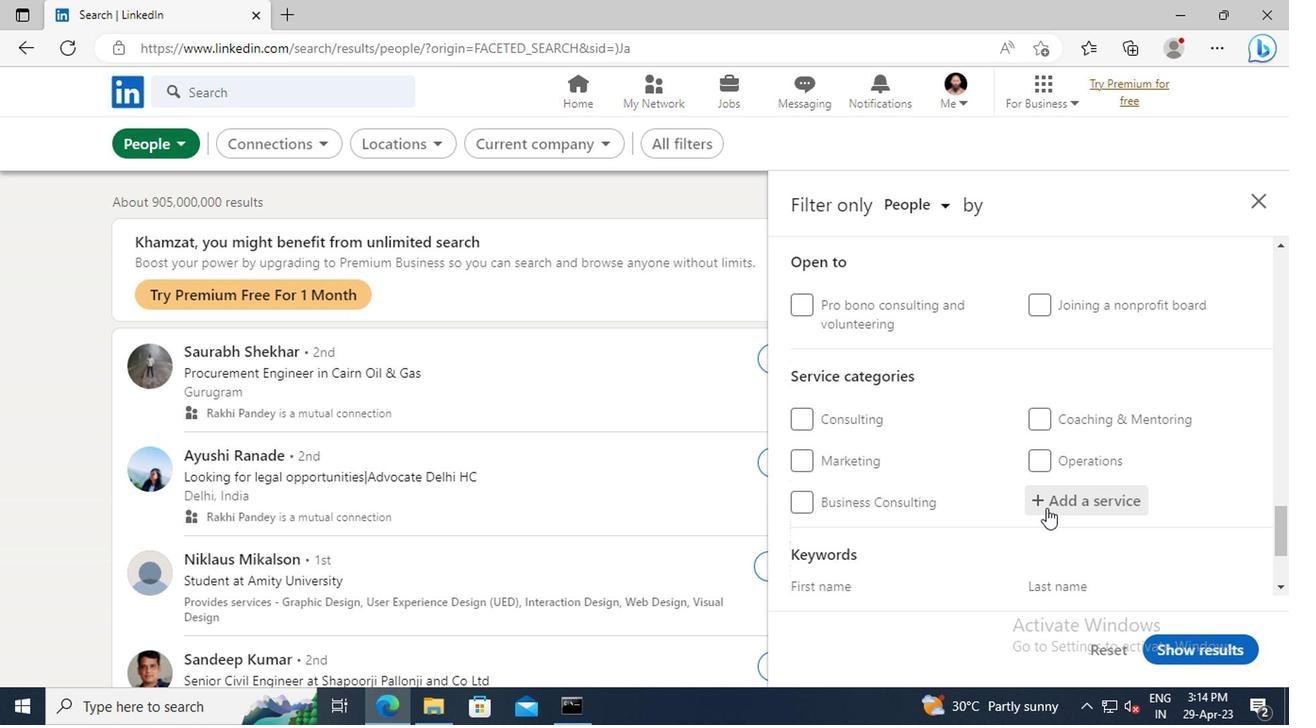 
Action: Key pressed <Key.shift>IMMIGRA
Screenshot: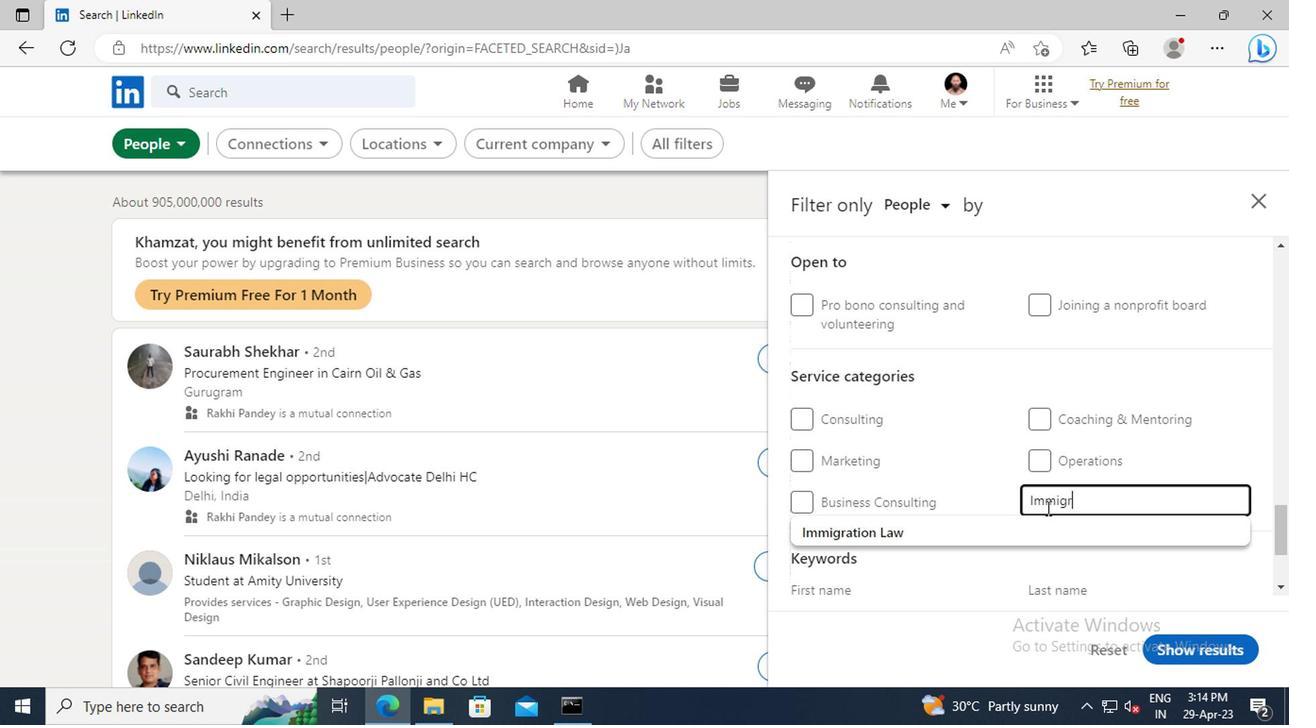 
Action: Mouse moved to (1000, 526)
Screenshot: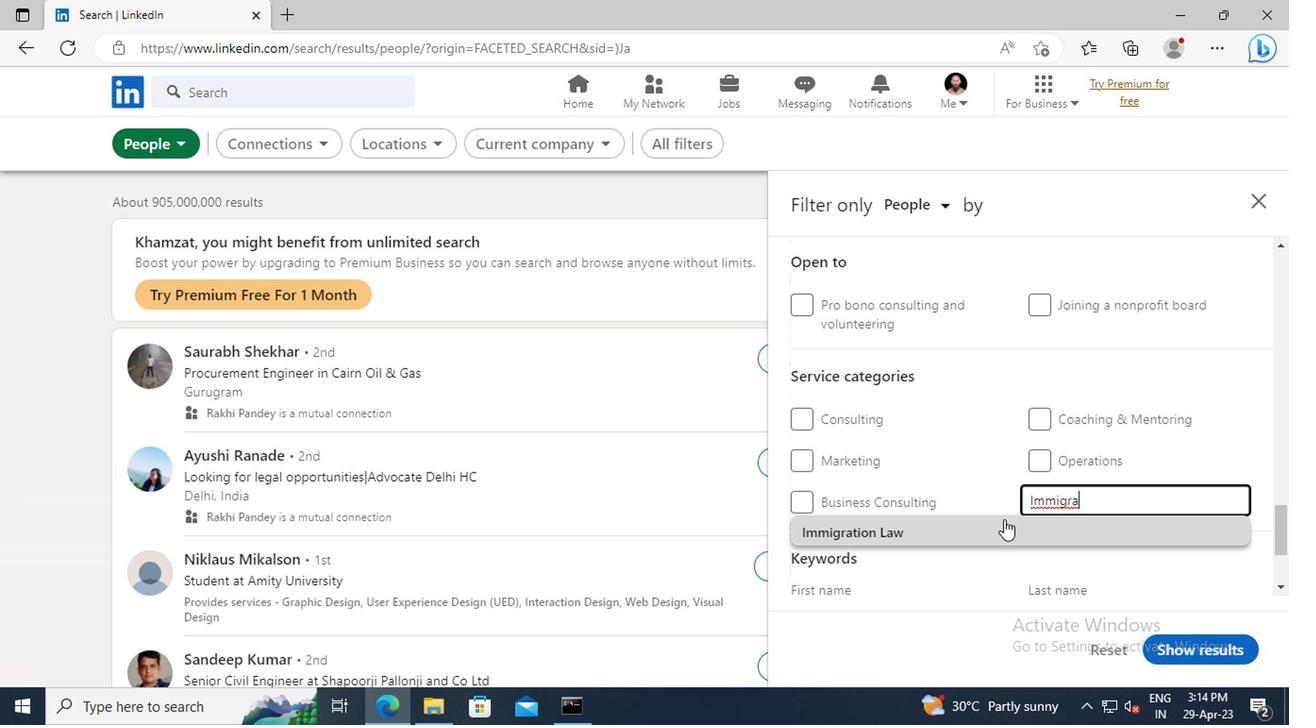 
Action: Mouse pressed left at (1000, 526)
Screenshot: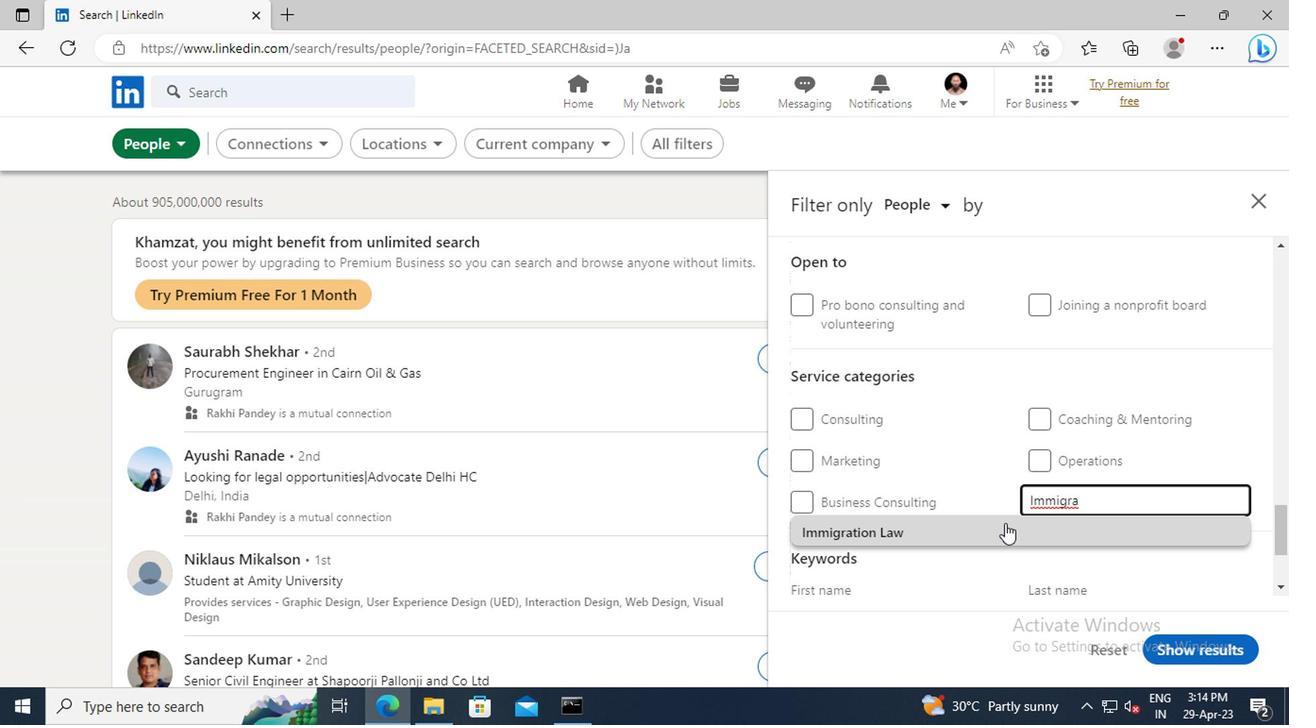 
Action: Mouse scrolled (1000, 525) with delta (0, -1)
Screenshot: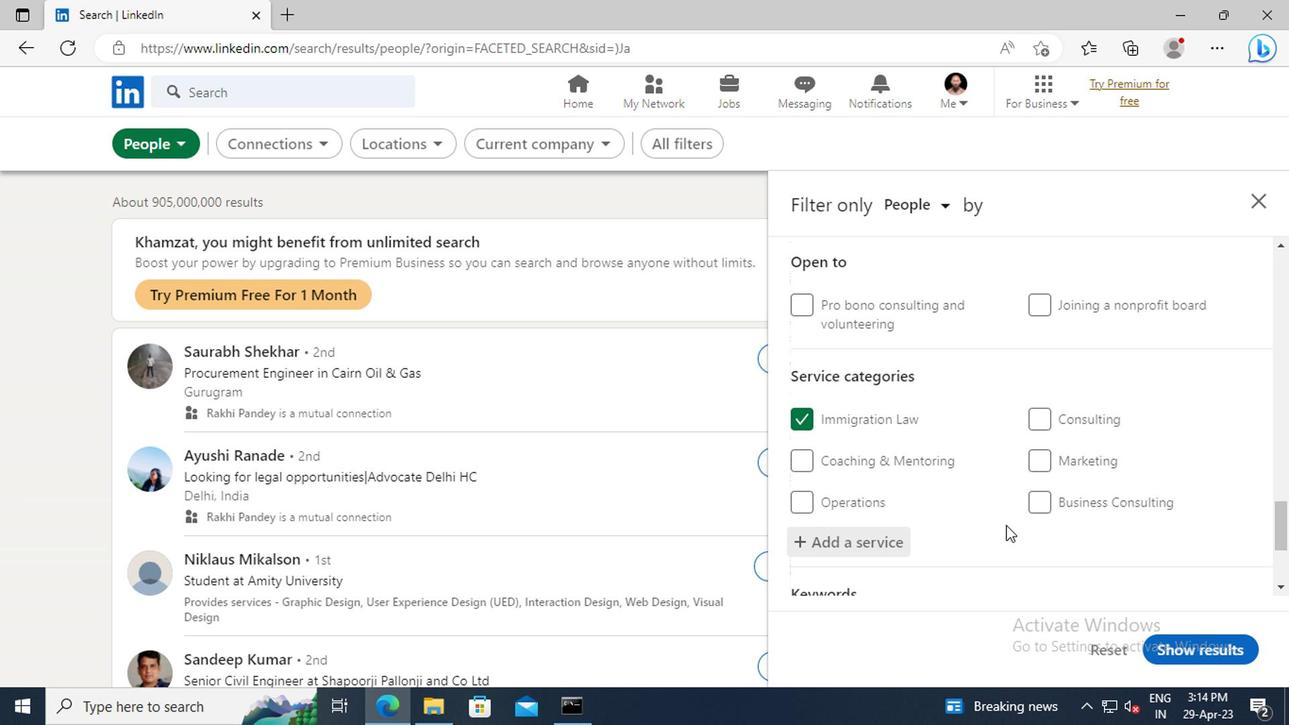 
Action: Mouse scrolled (1000, 525) with delta (0, -1)
Screenshot: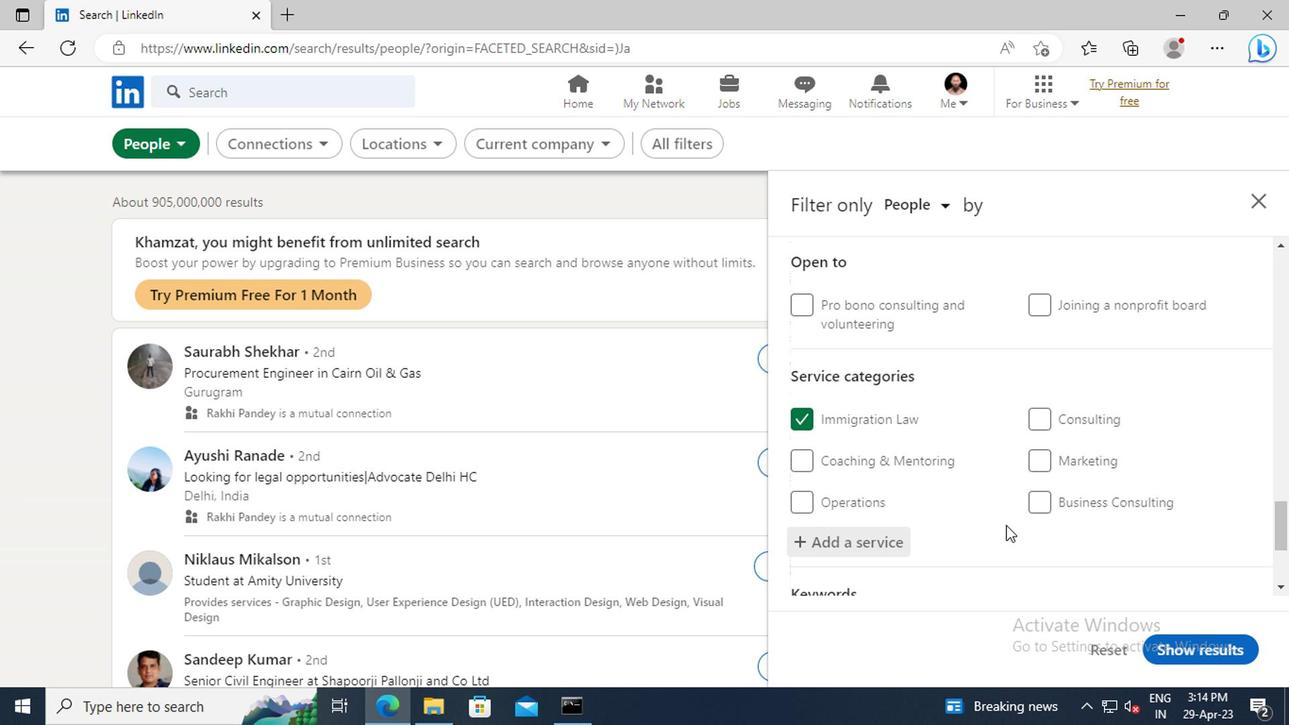 
Action: Mouse scrolled (1000, 525) with delta (0, -1)
Screenshot: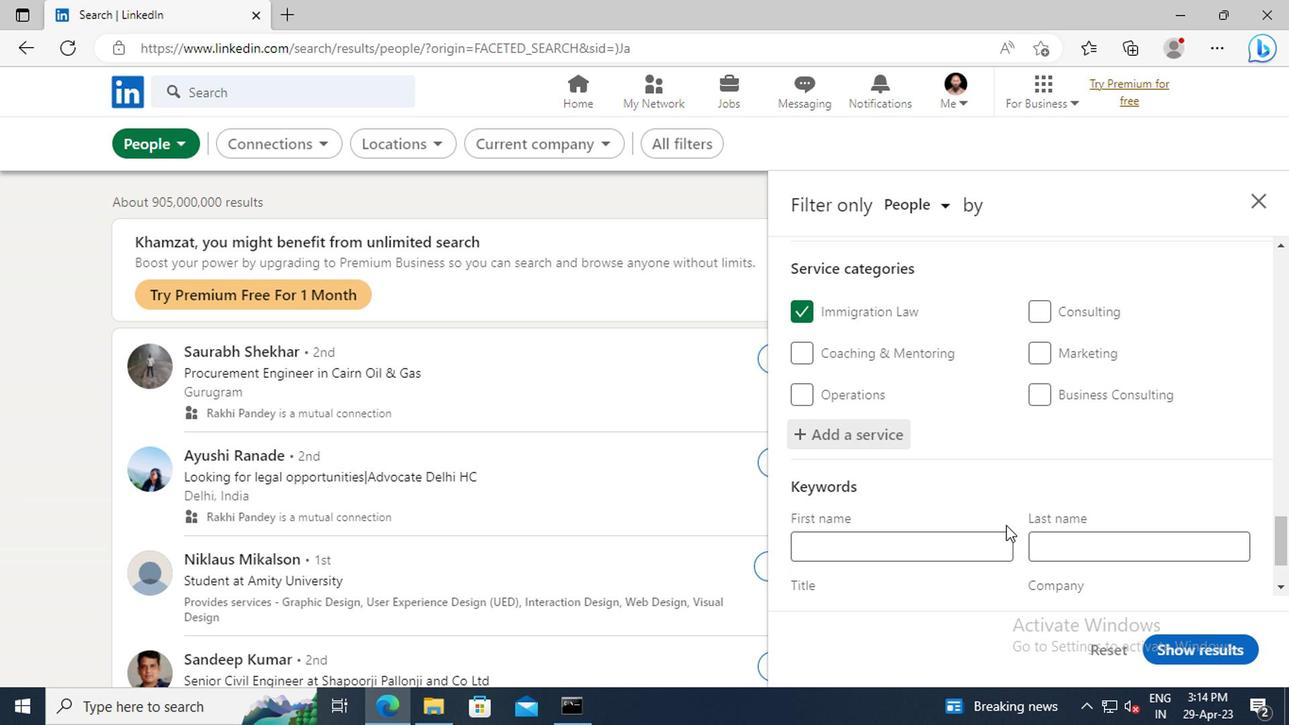 
Action: Mouse scrolled (1000, 525) with delta (0, -1)
Screenshot: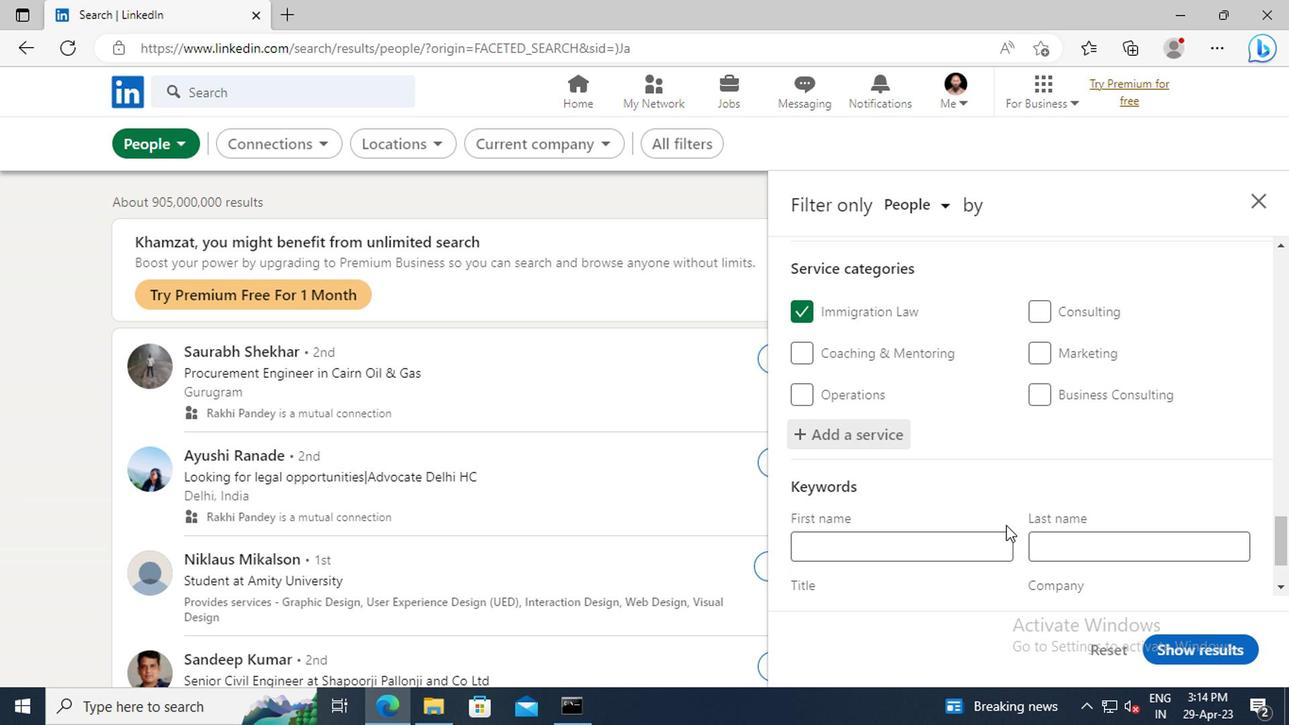 
Action: Mouse scrolled (1000, 525) with delta (0, -1)
Screenshot: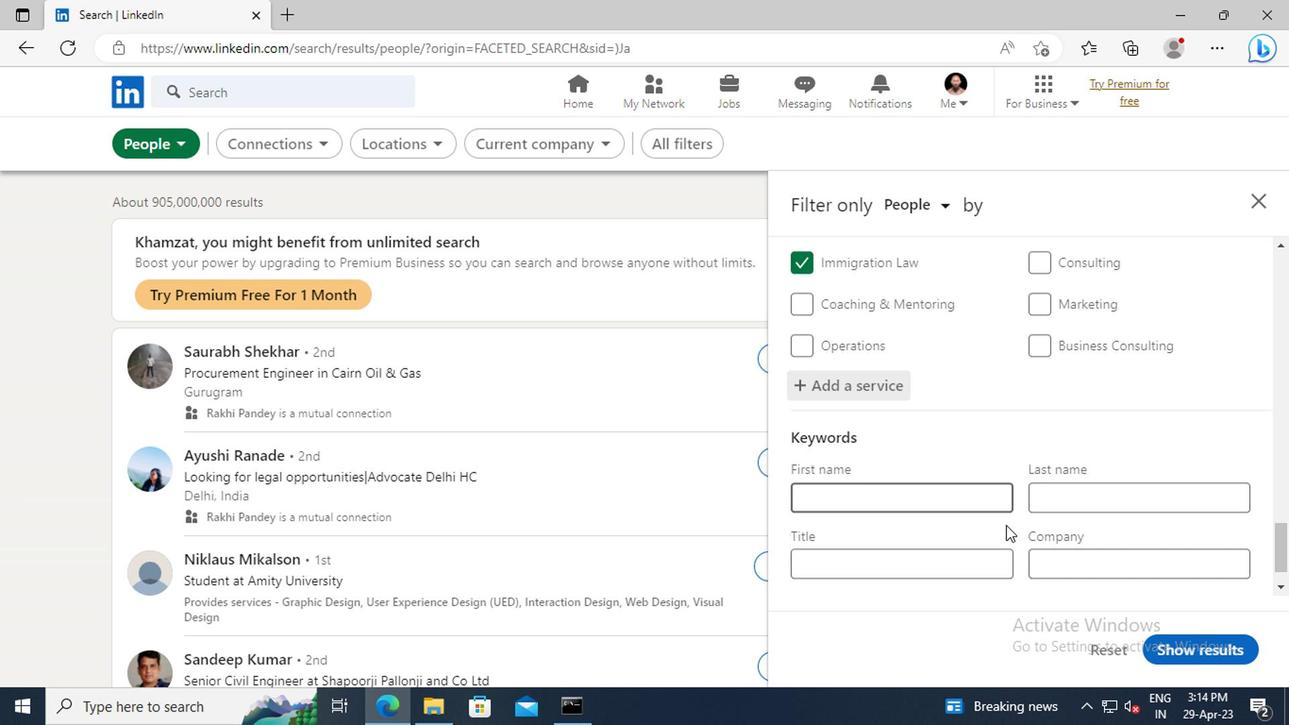 
Action: Mouse moved to (909, 525)
Screenshot: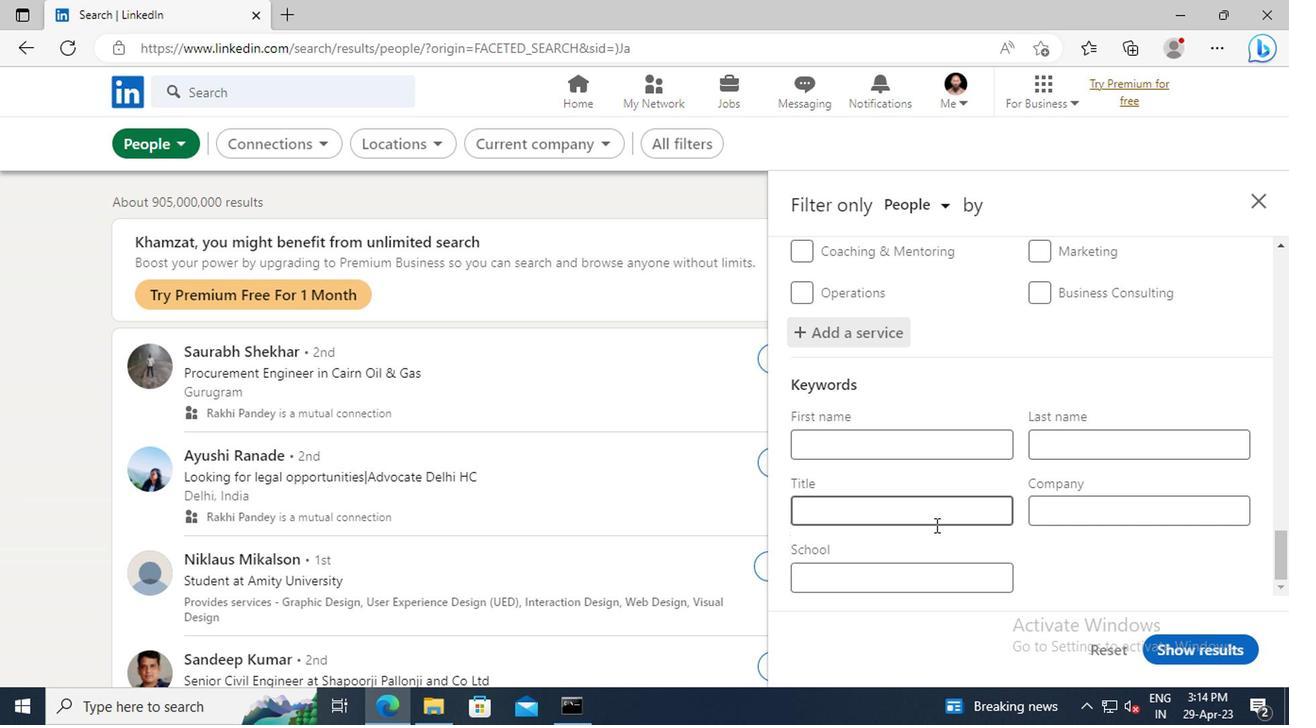 
Action: Mouse pressed left at (909, 525)
Screenshot: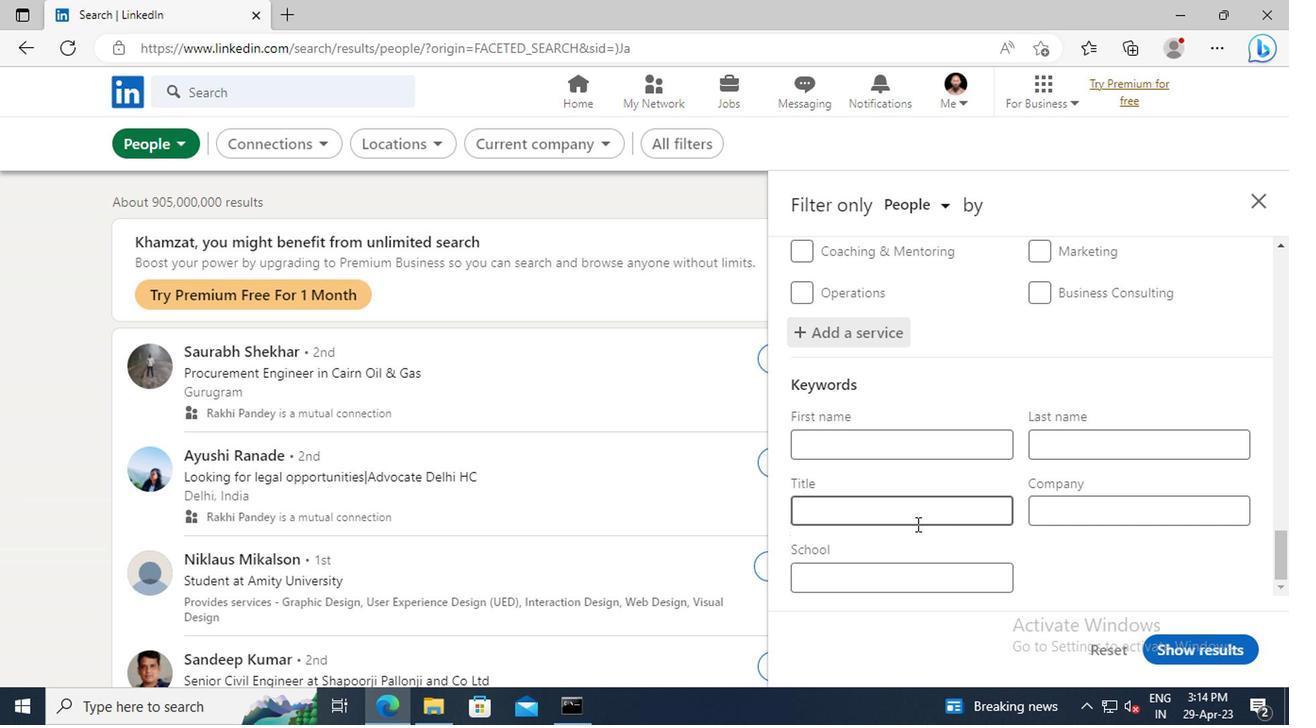 
Action: Key pressed <Key.shift>CASHIER<Key.enter>
Screenshot: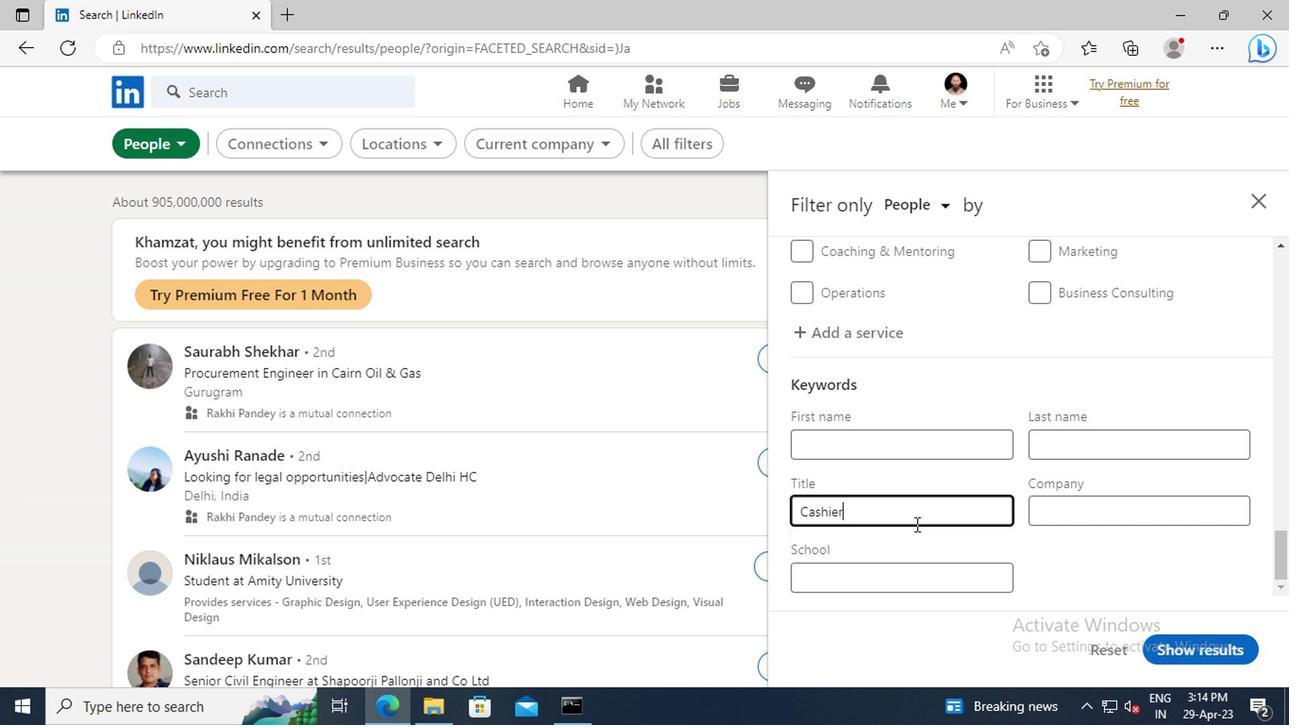 
Action: Mouse moved to (1158, 647)
Screenshot: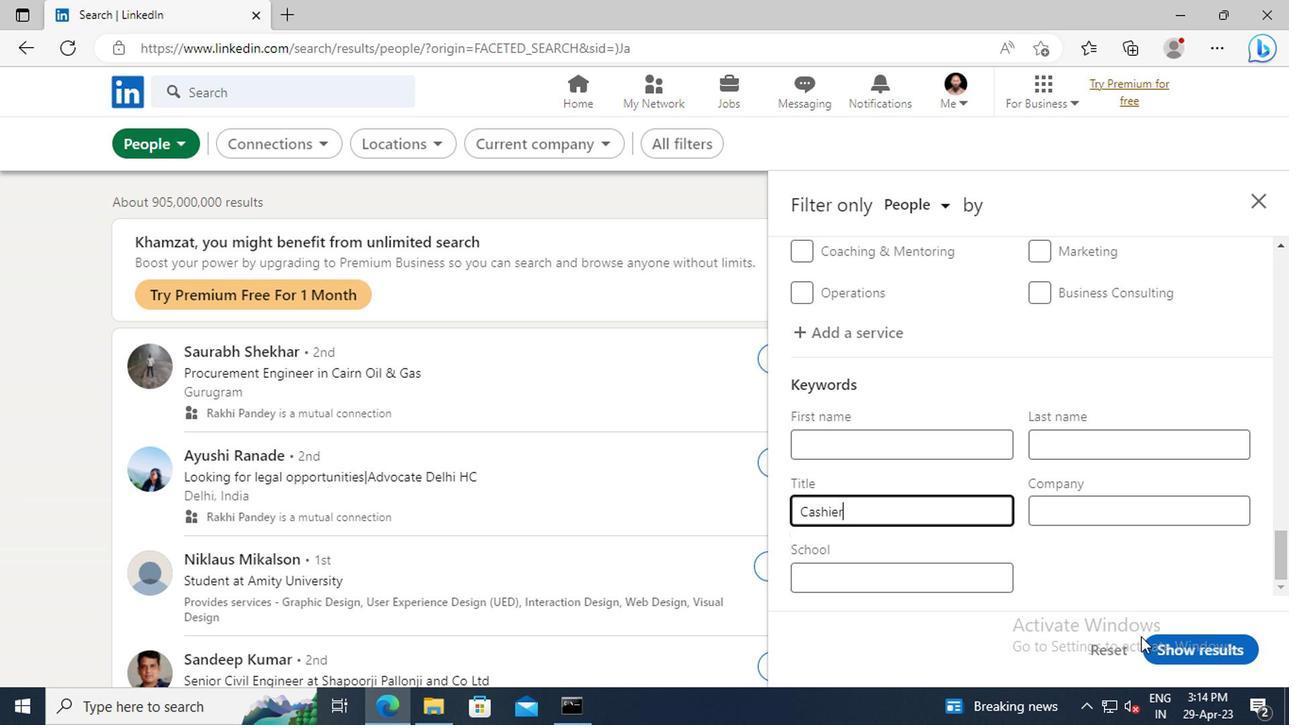 
Action: Mouse pressed left at (1158, 647)
Screenshot: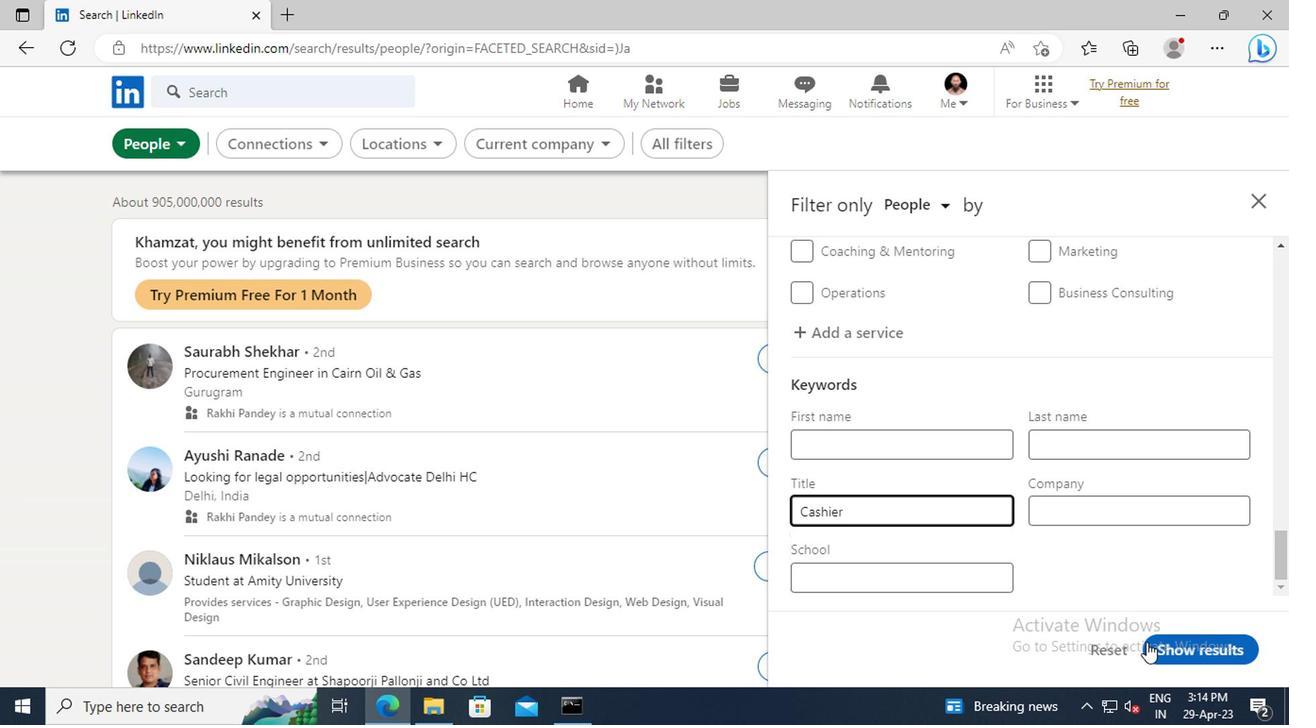 
